 Task: In the  document email Apply all border to the tabe with  'with box; Style line and width 1/4 pt 'Select Header and apply  'Italics' Select the text and align it to the  Left
Action: Mouse moved to (25, 20)
Screenshot: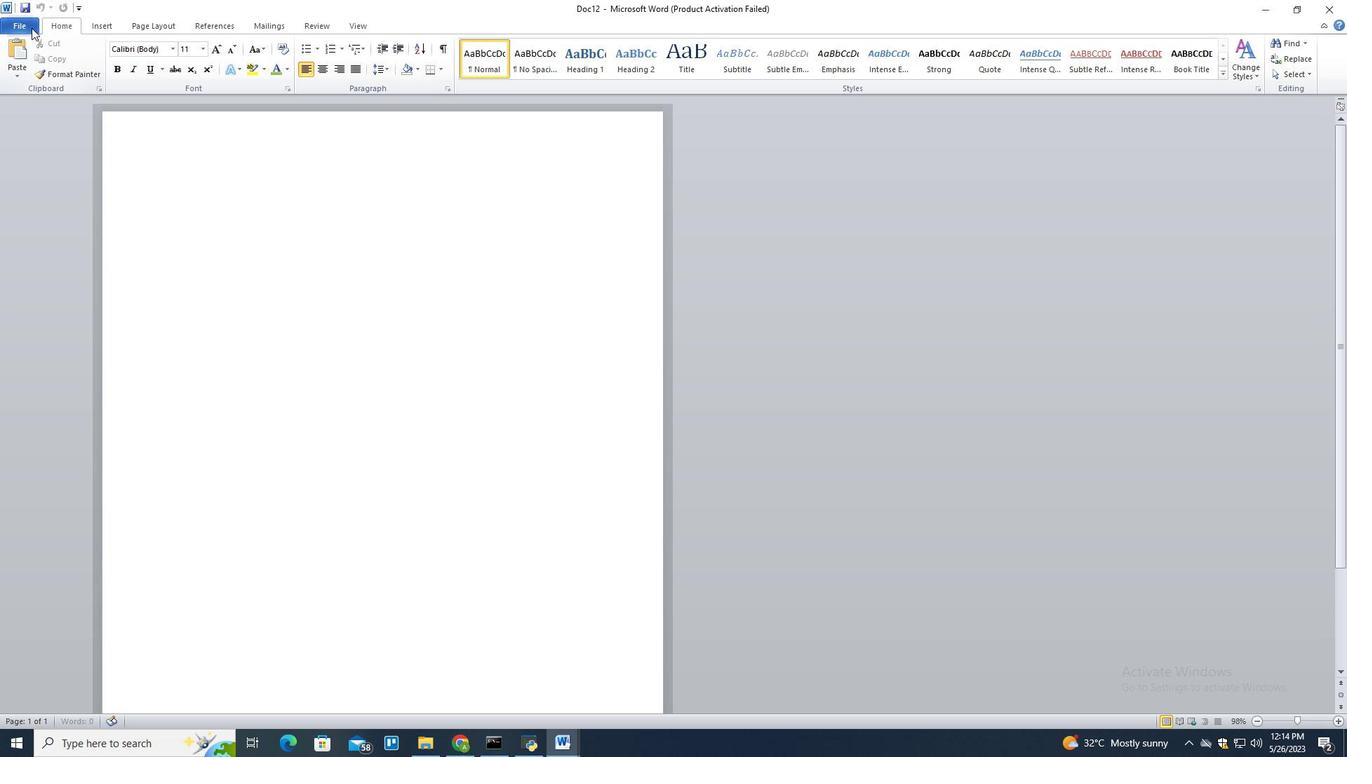 
Action: Mouse pressed left at (25, 20)
Screenshot: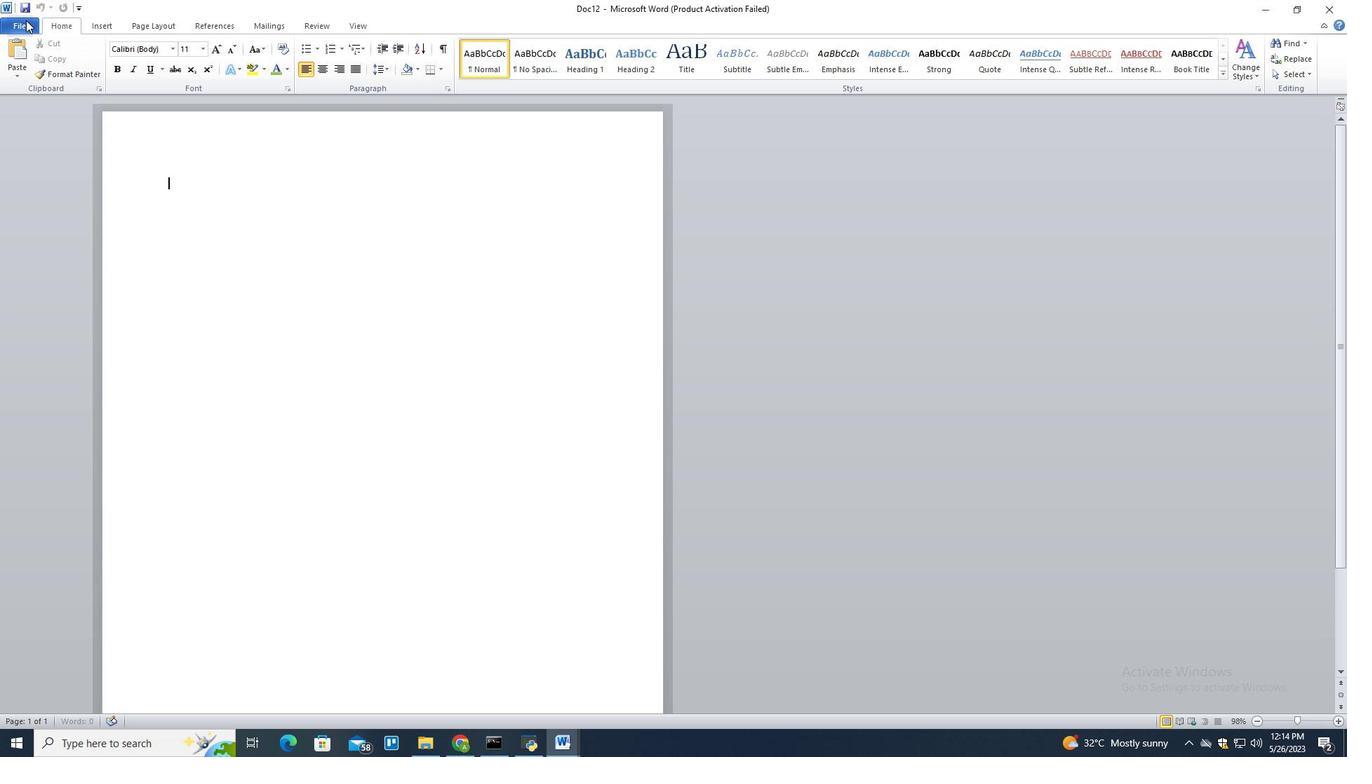 
Action: Mouse moved to (50, 85)
Screenshot: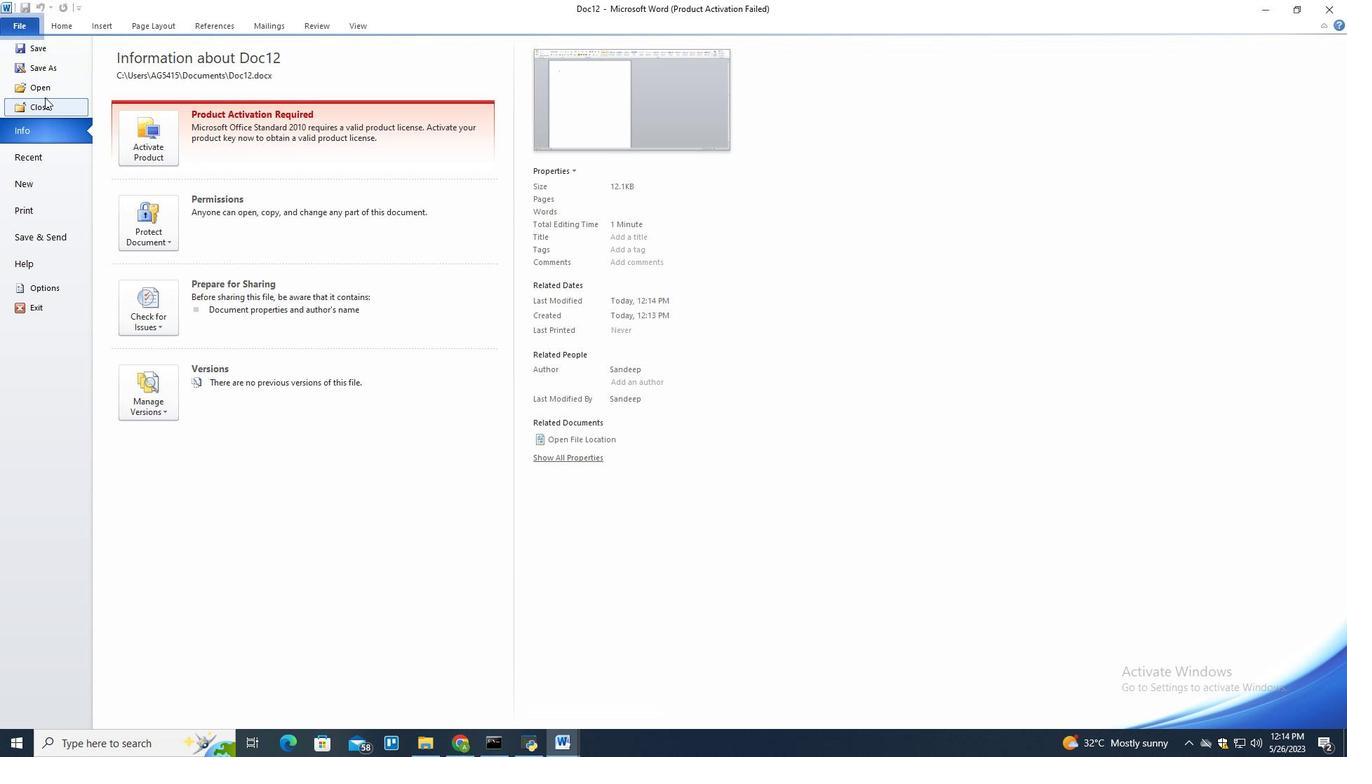 
Action: Mouse pressed left at (50, 85)
Screenshot: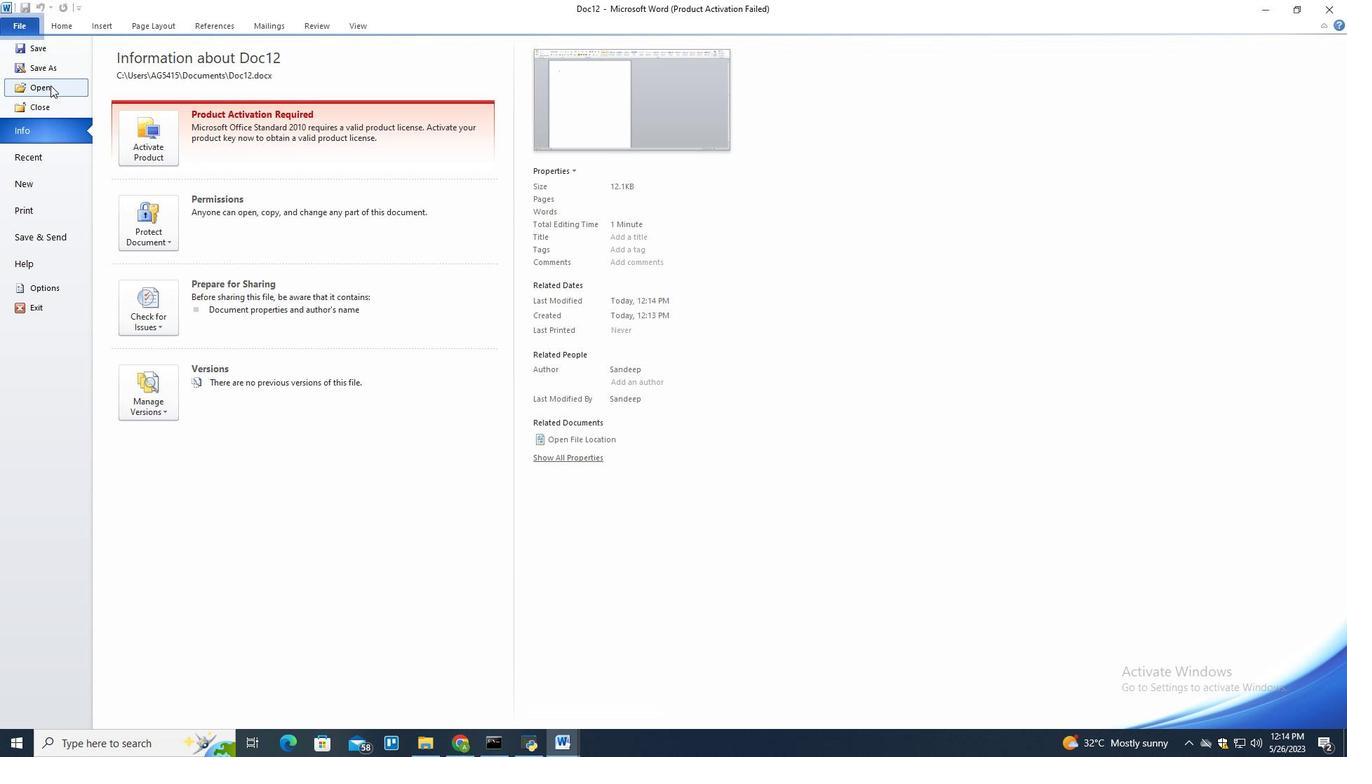 
Action: Mouse moved to (159, 204)
Screenshot: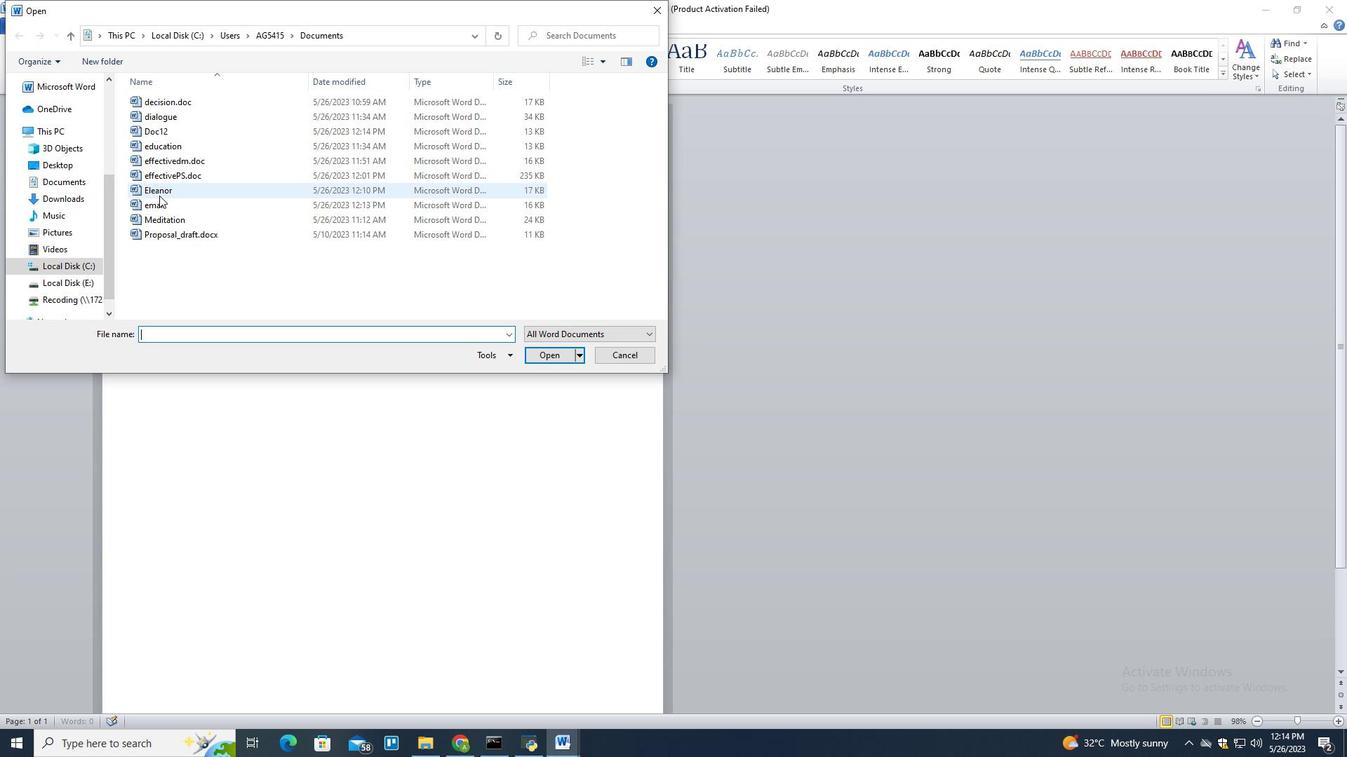 
Action: Mouse pressed left at (159, 204)
Screenshot: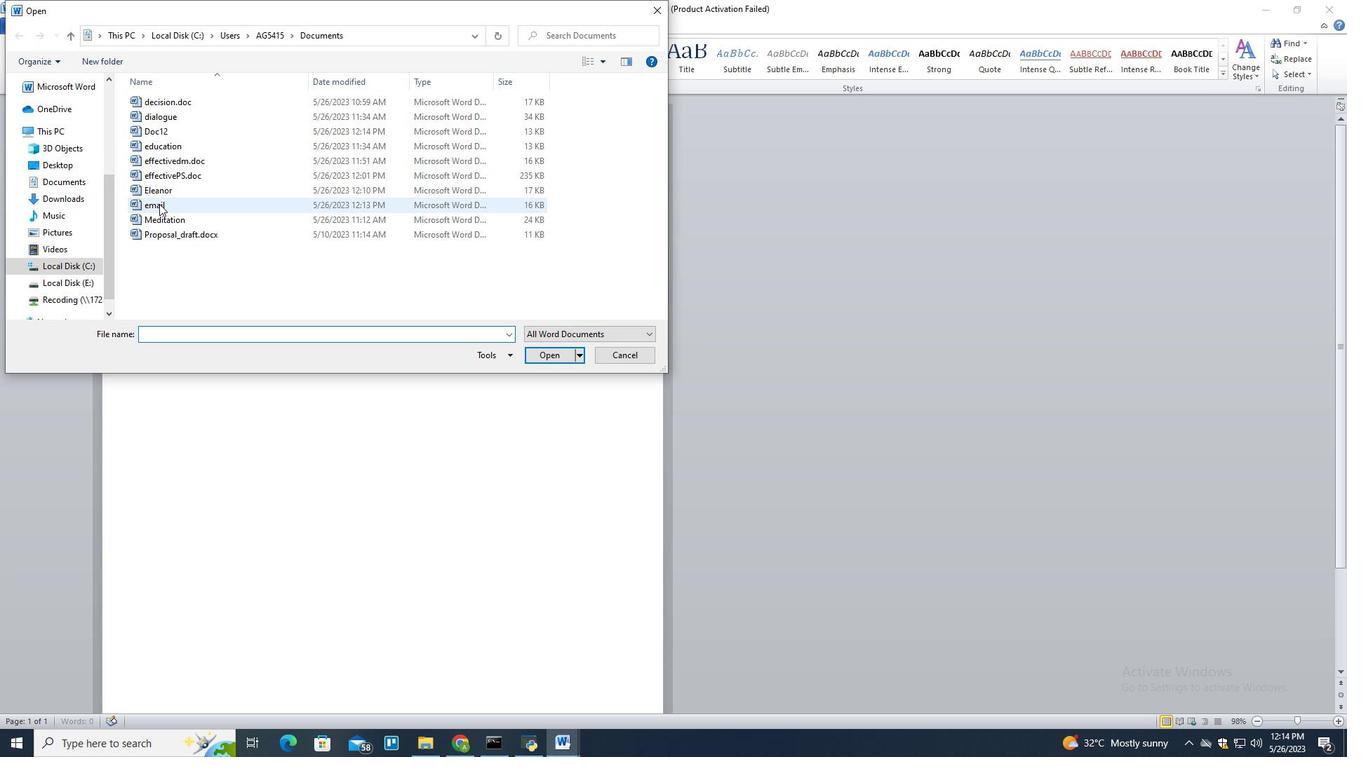 
Action: Mouse moved to (536, 355)
Screenshot: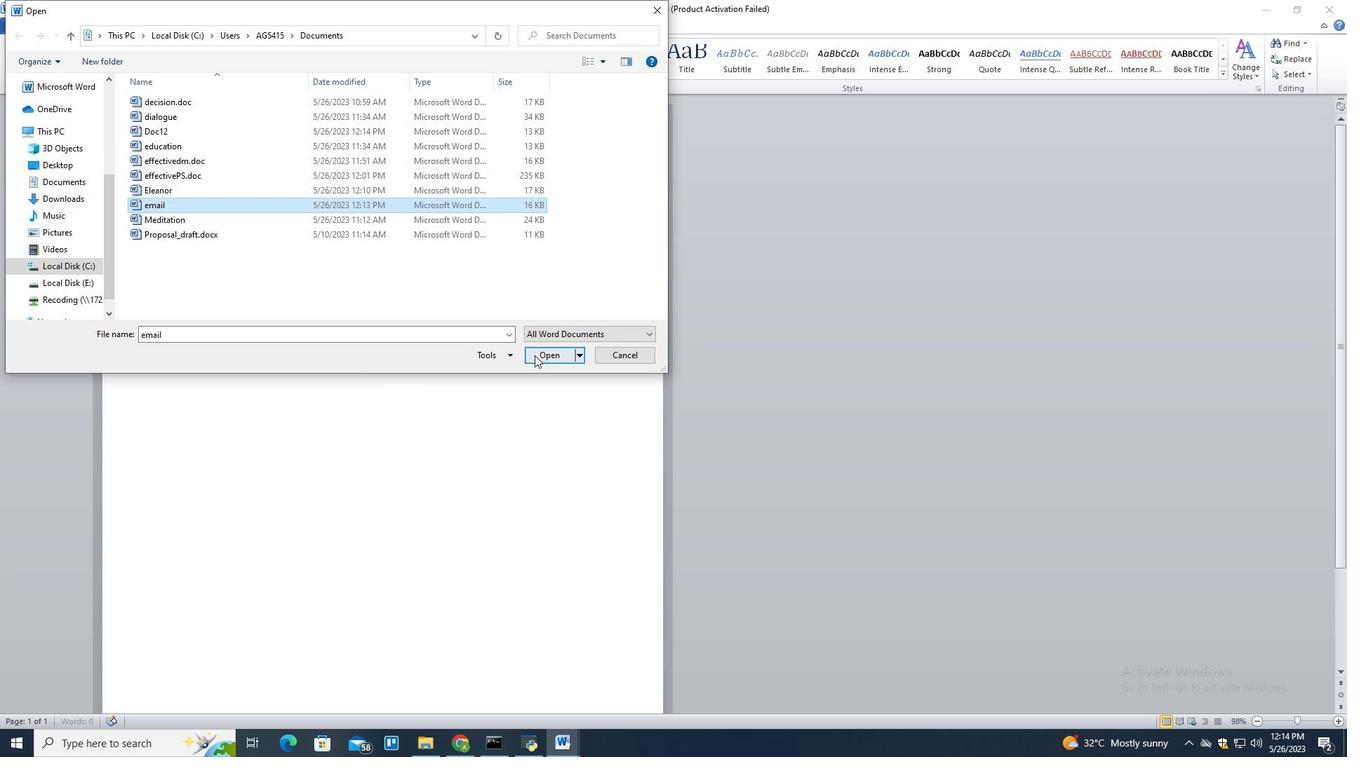 
Action: Mouse pressed left at (536, 355)
Screenshot: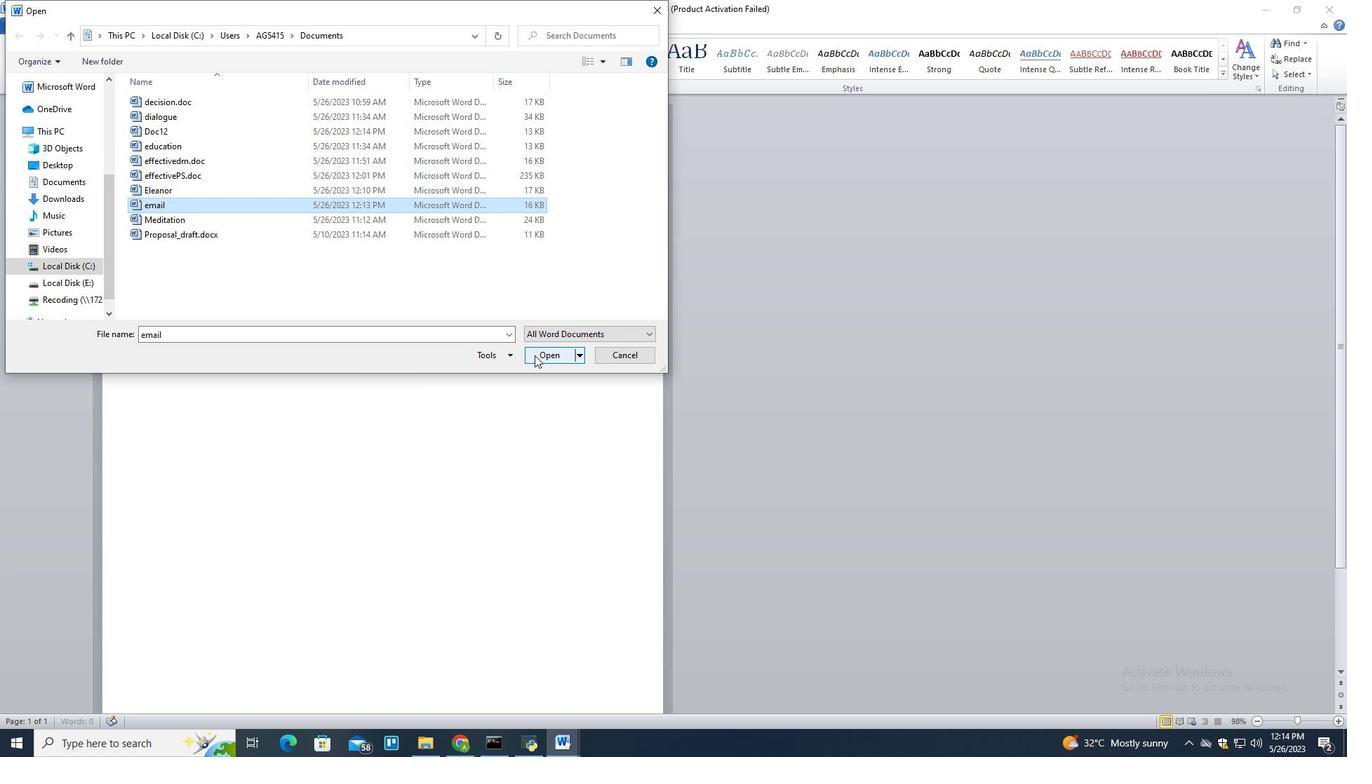 
Action: Mouse moved to (513, 363)
Screenshot: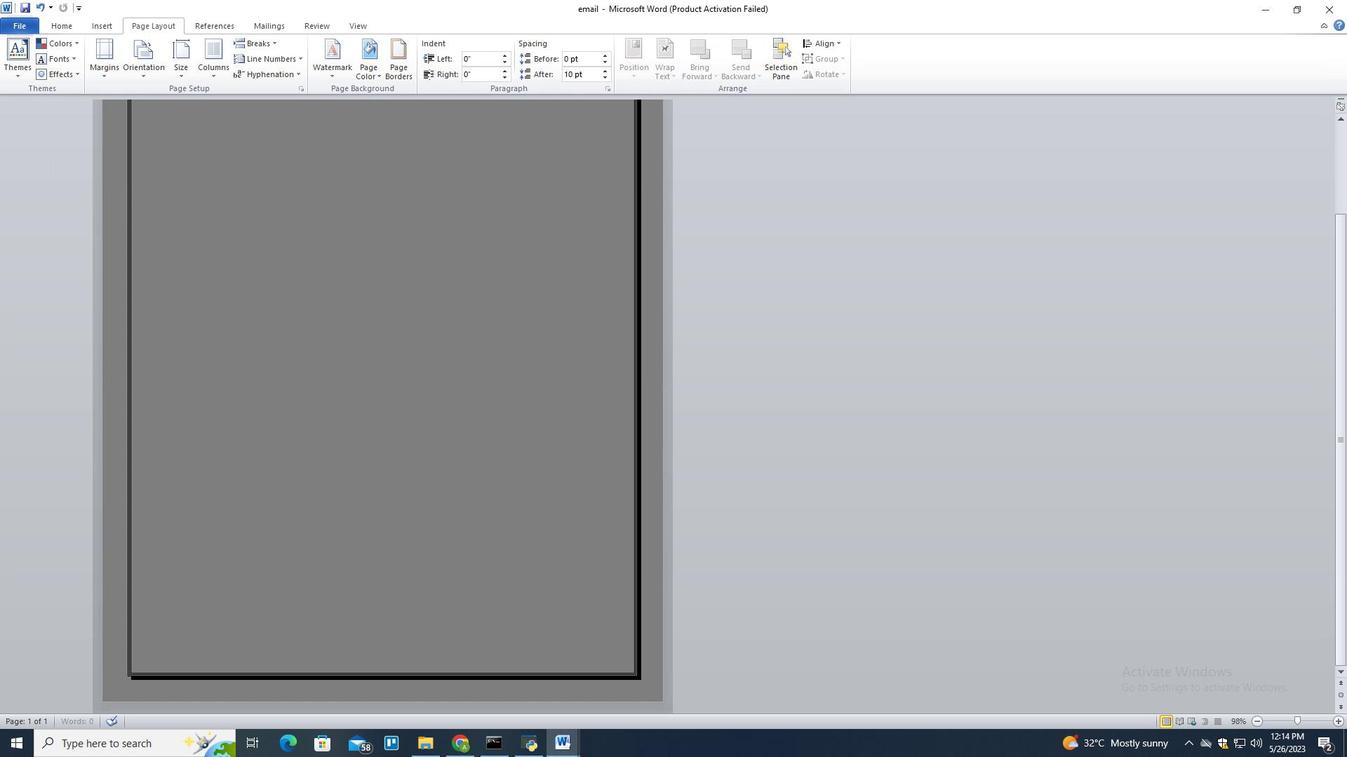 
Action: Mouse scrolled (513, 364) with delta (0, 0)
Screenshot: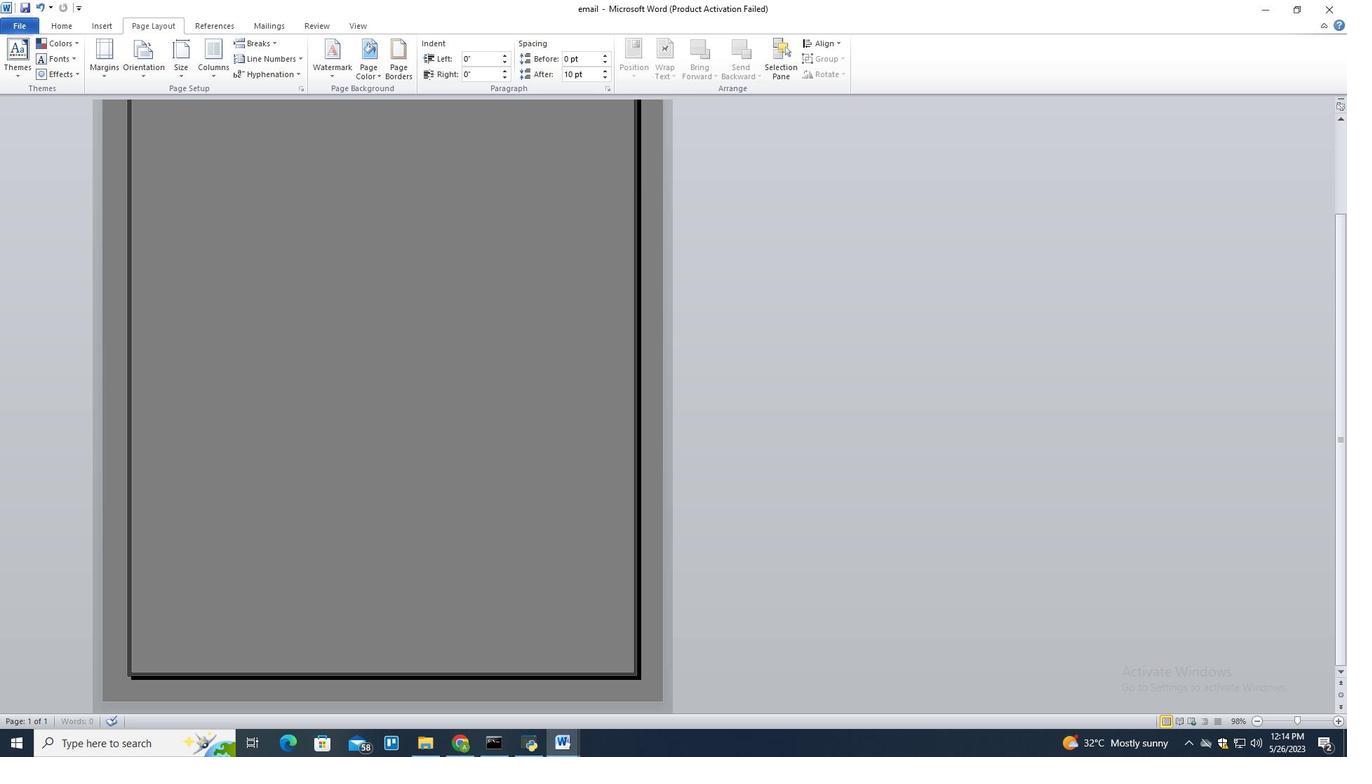 
Action: Mouse scrolled (513, 364) with delta (0, 0)
Screenshot: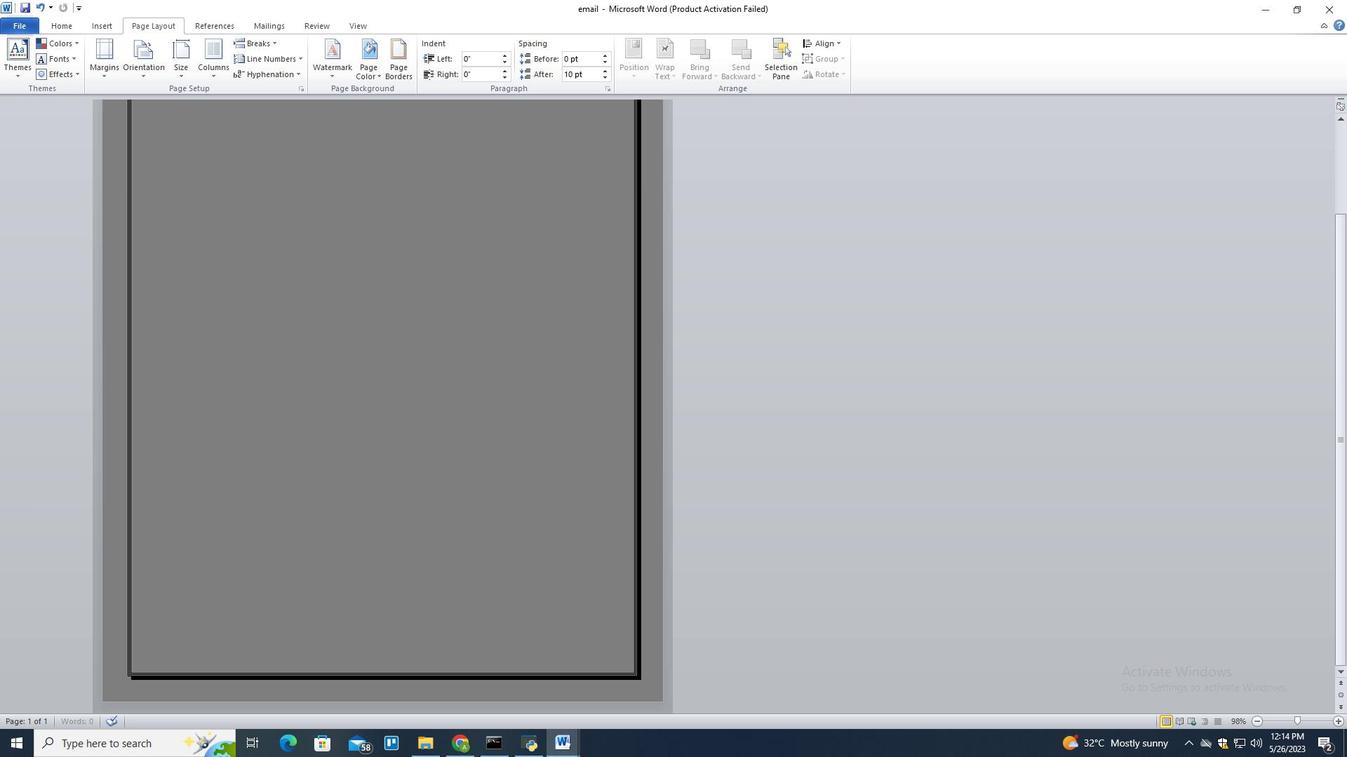 
Action: Mouse scrolled (513, 364) with delta (0, 0)
Screenshot: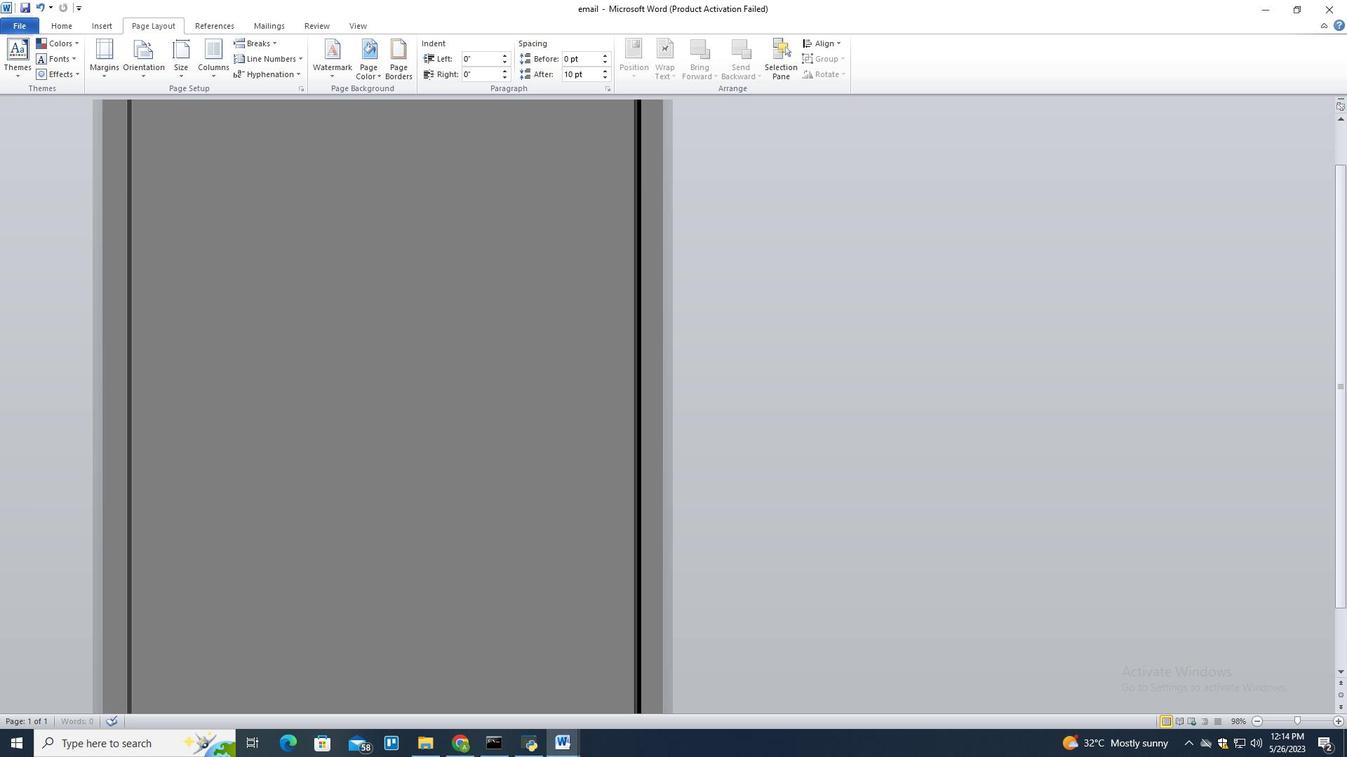 
Action: Mouse scrolled (513, 364) with delta (0, 0)
Screenshot: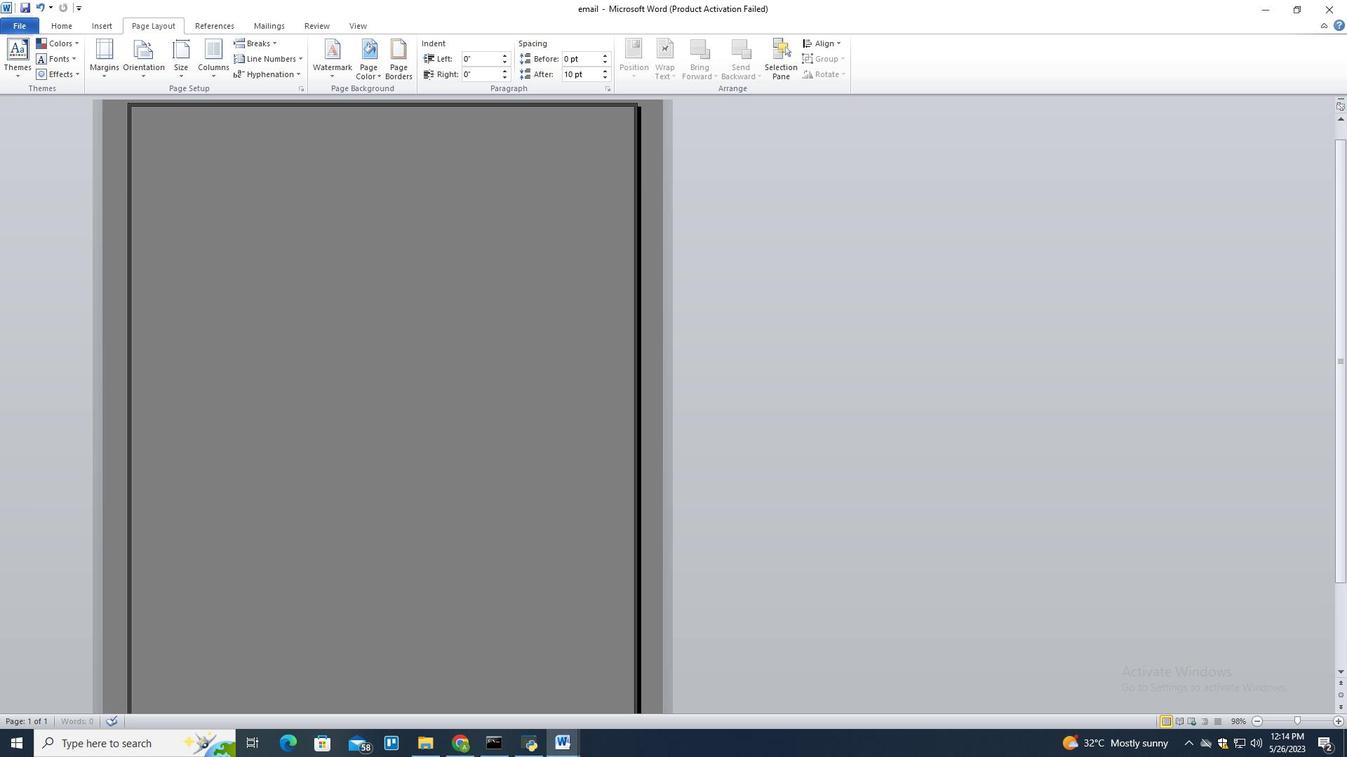 
Action: Mouse scrolled (513, 364) with delta (0, 0)
Screenshot: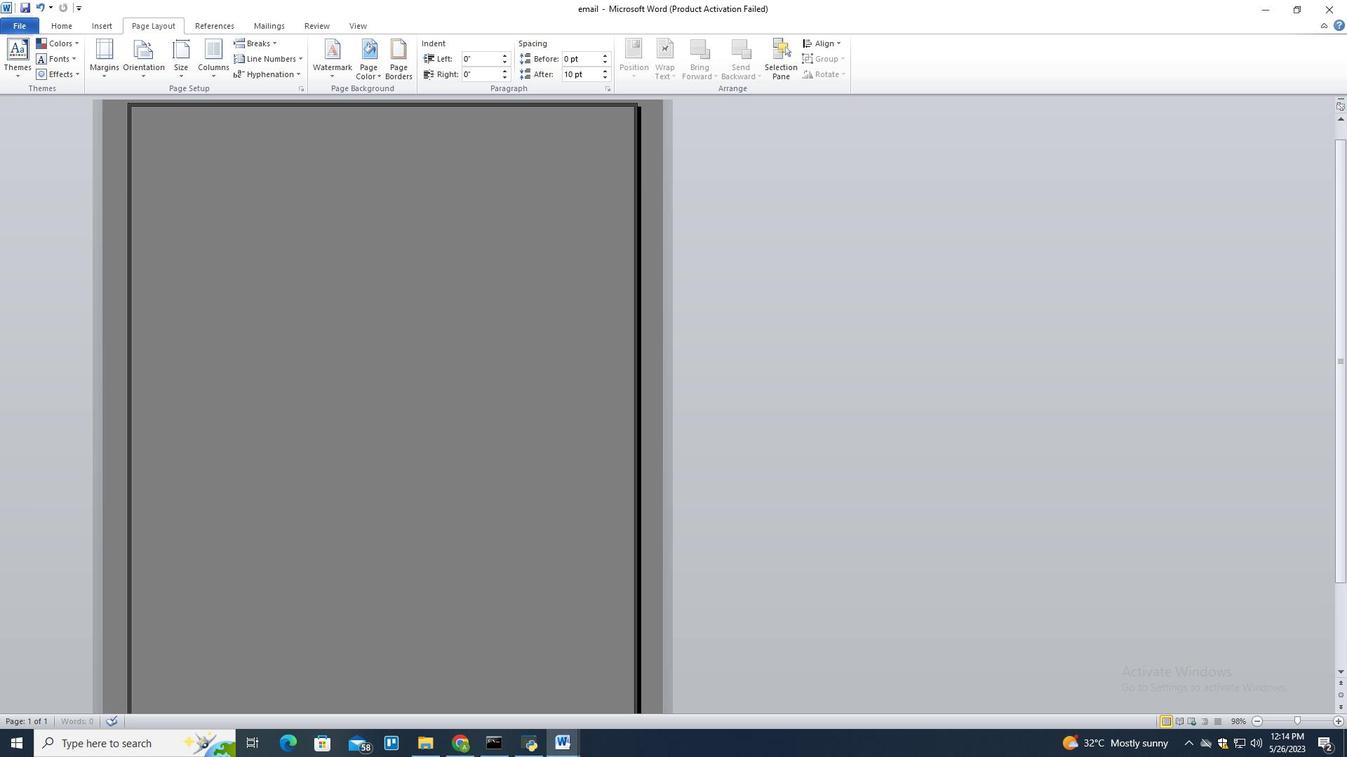 
Action: Mouse scrolled (513, 364) with delta (0, 0)
Screenshot: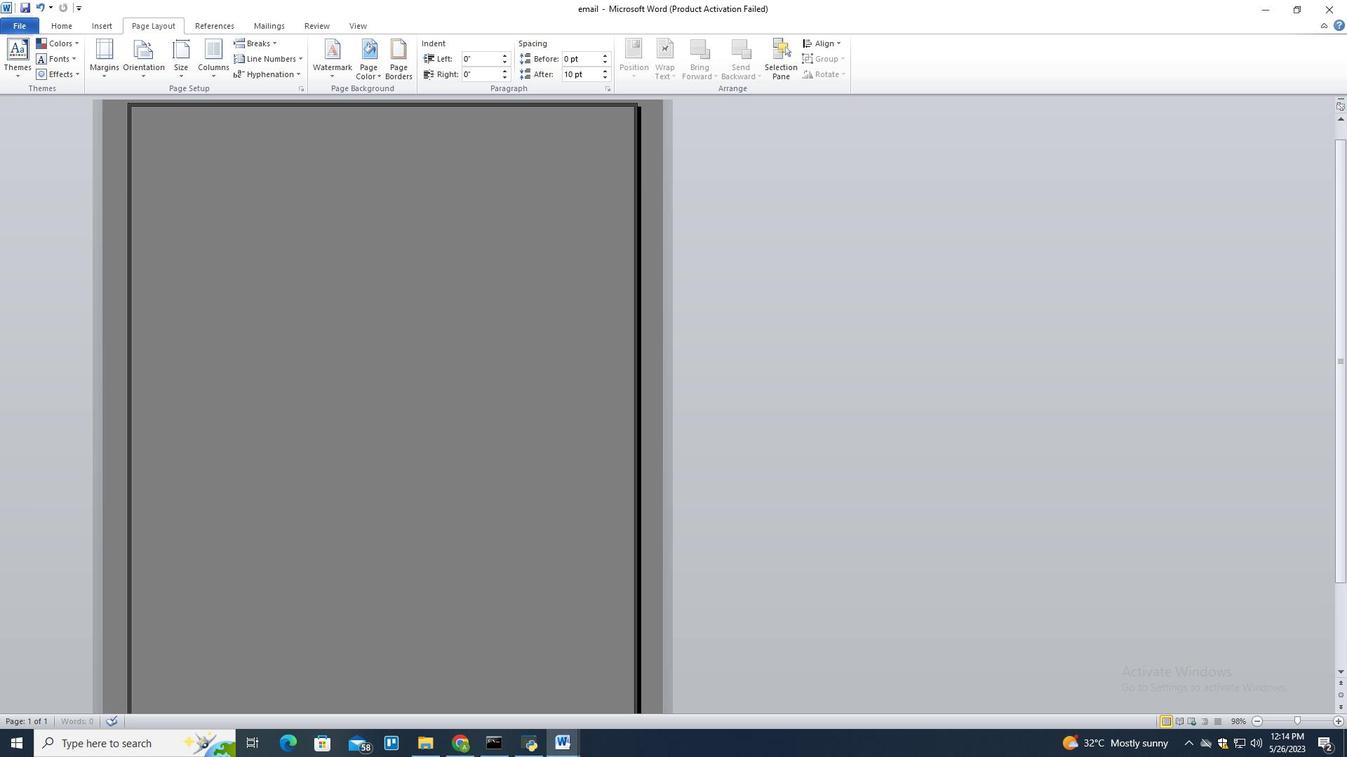 
Action: Mouse scrolled (513, 364) with delta (0, 0)
Screenshot: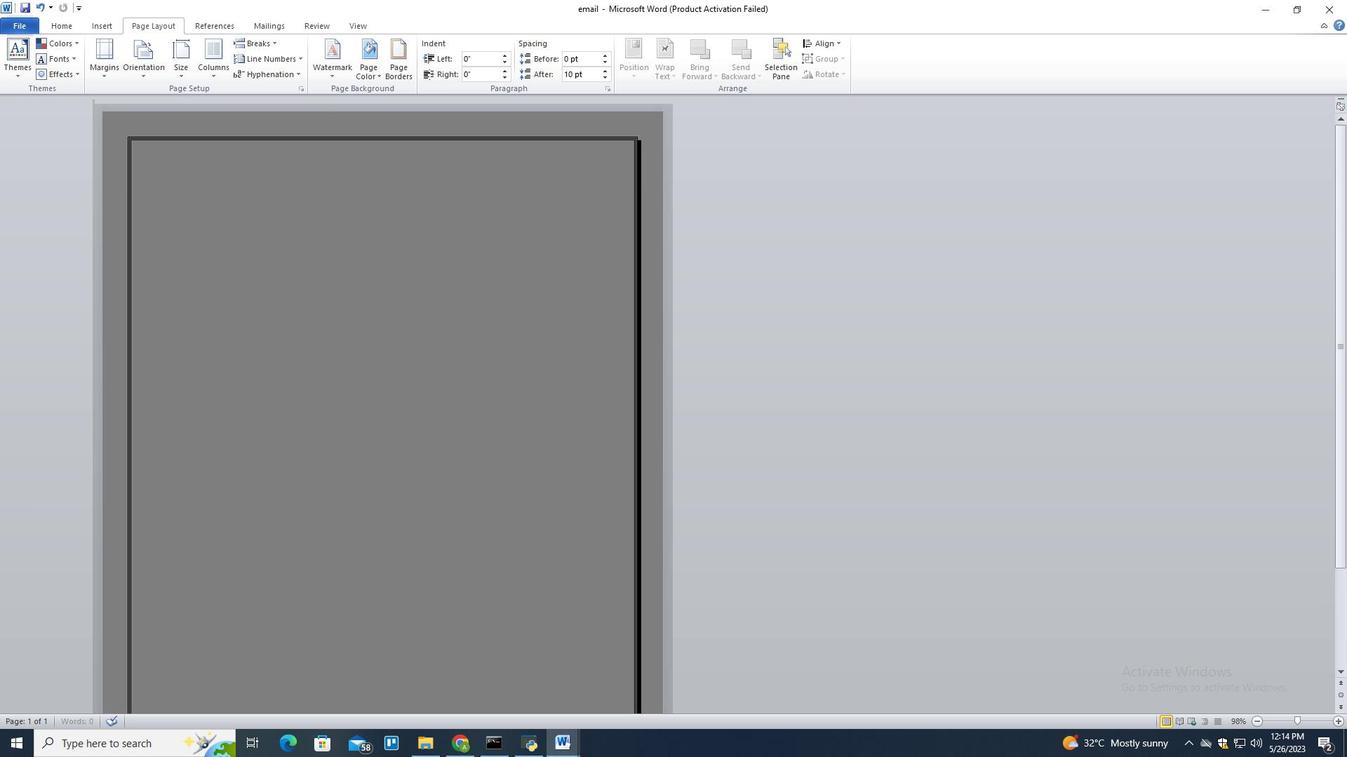 
Action: Mouse moved to (409, 236)
Screenshot: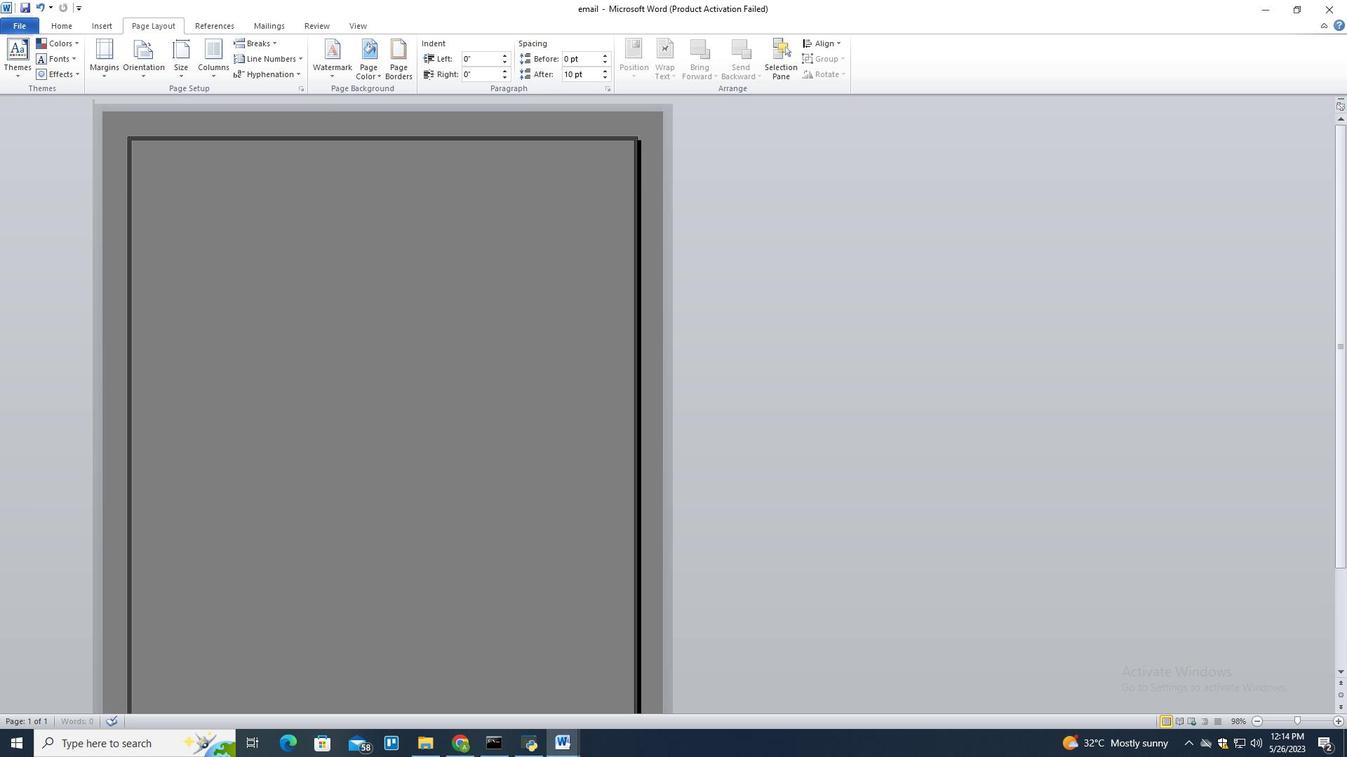 
Action: Mouse scrolled (409, 235) with delta (0, 0)
Screenshot: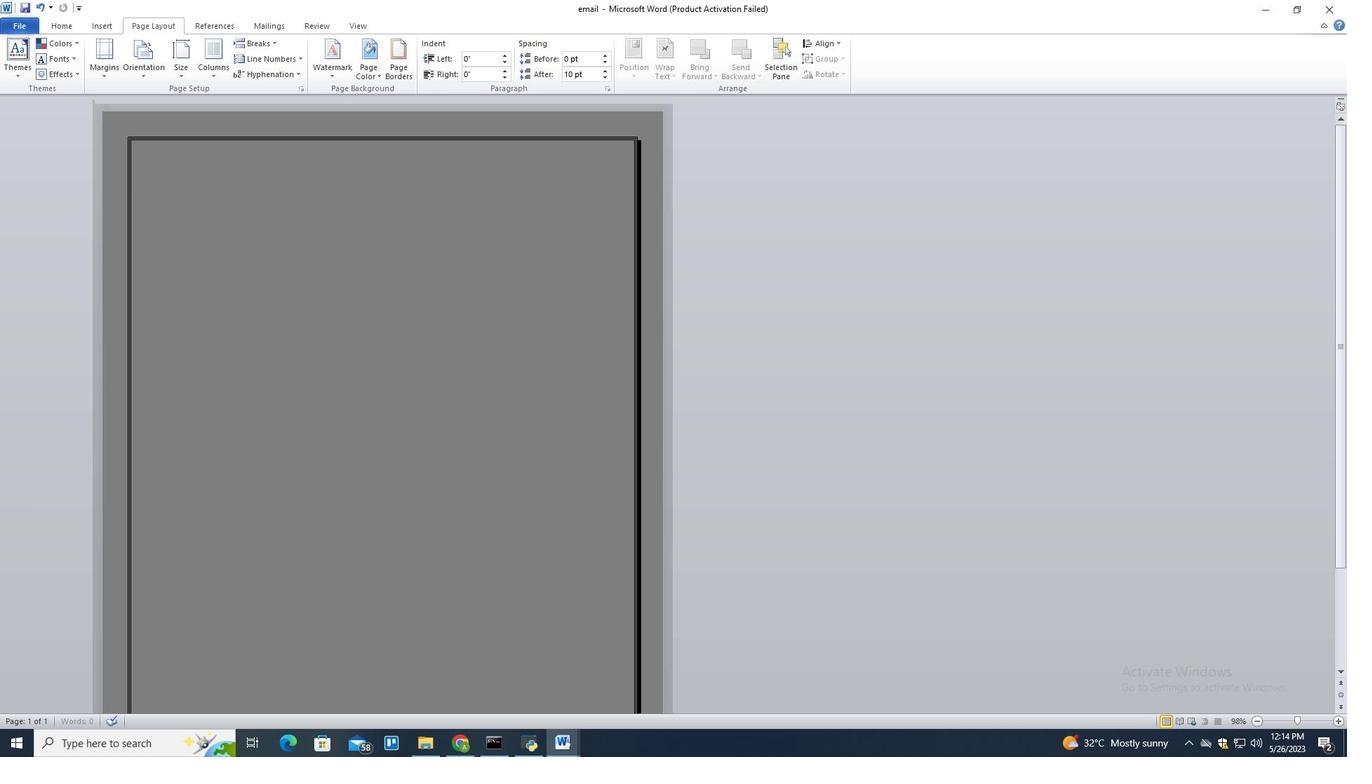 
Action: Mouse moved to (397, 320)
Screenshot: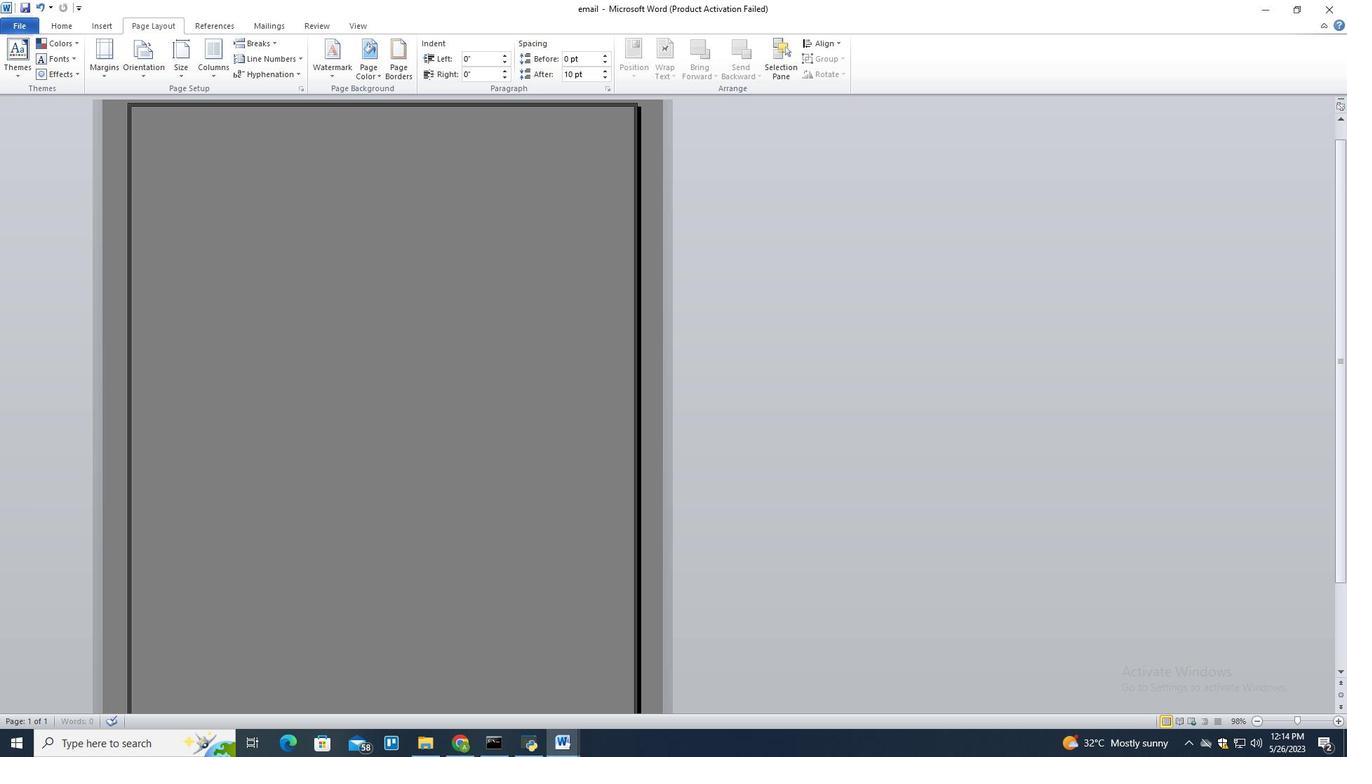 
Action: Mouse scrolled (397, 319) with delta (0, 0)
Screenshot: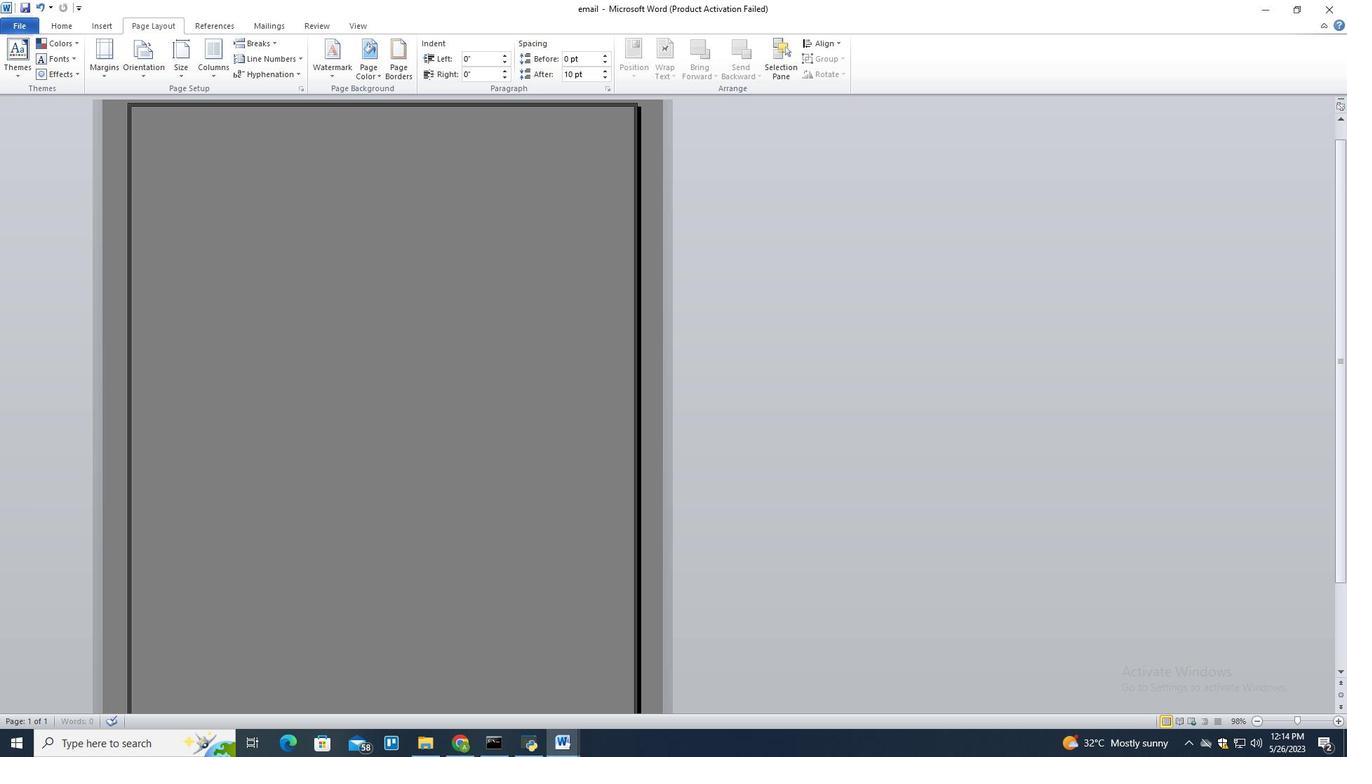 
Action: Mouse moved to (341, 341)
Screenshot: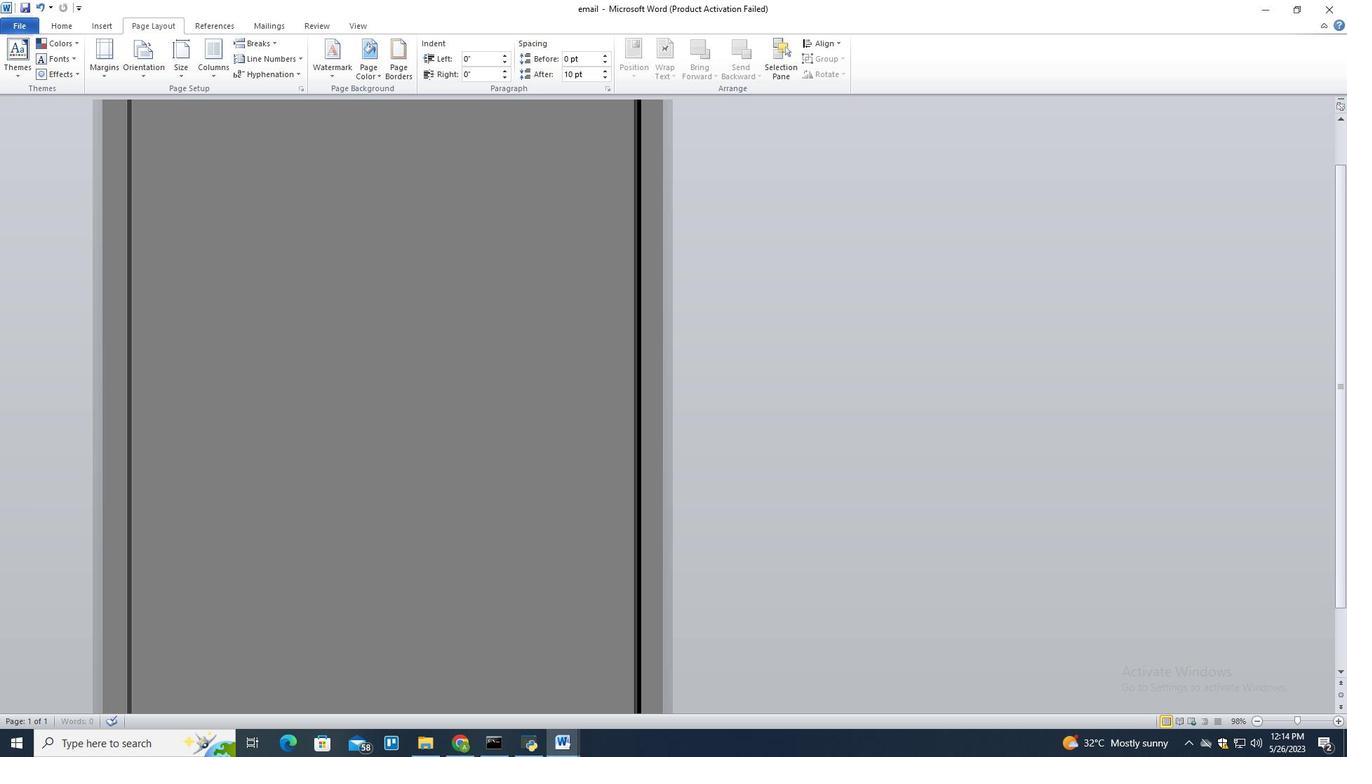 
Action: Mouse scrolled (341, 341) with delta (0, 0)
Screenshot: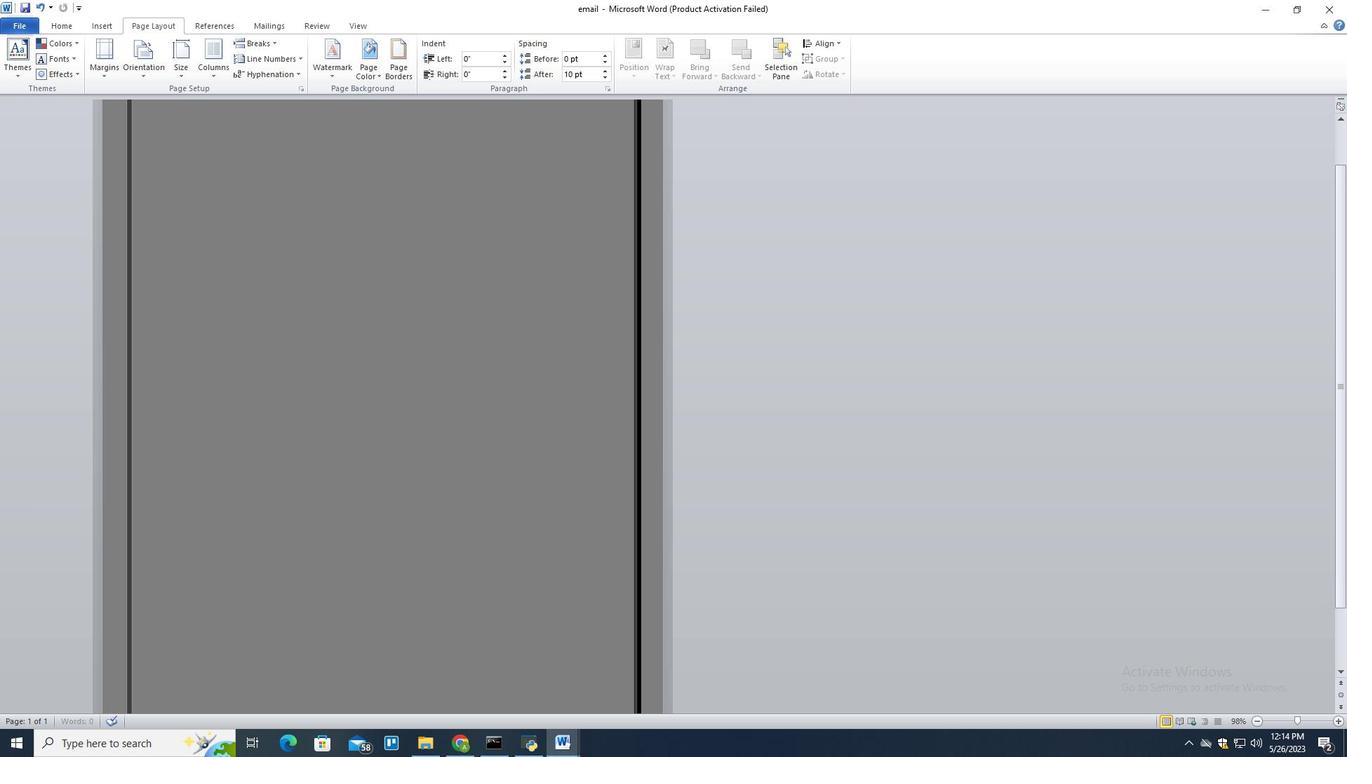 
Action: Mouse moved to (340, 341)
Screenshot: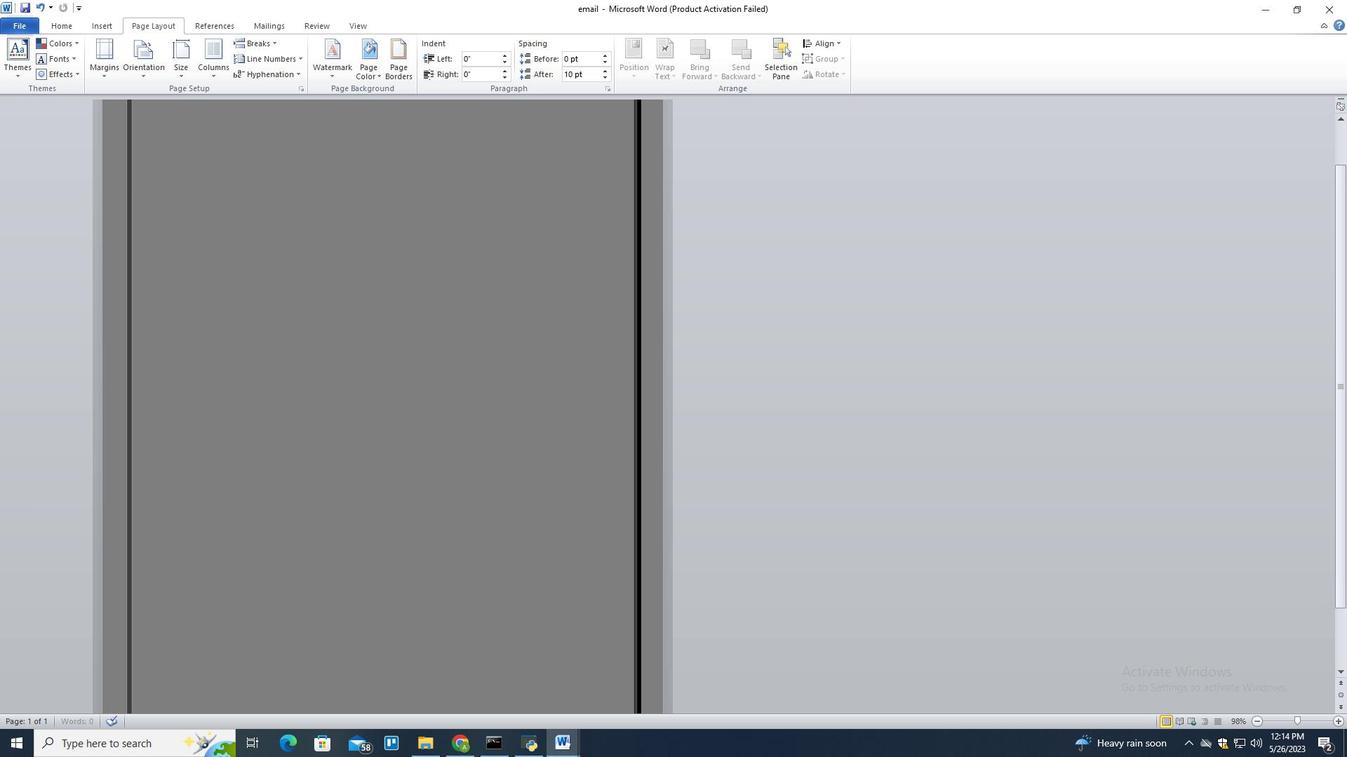 
Action: Mouse scrolled (340, 342) with delta (0, 0)
Screenshot: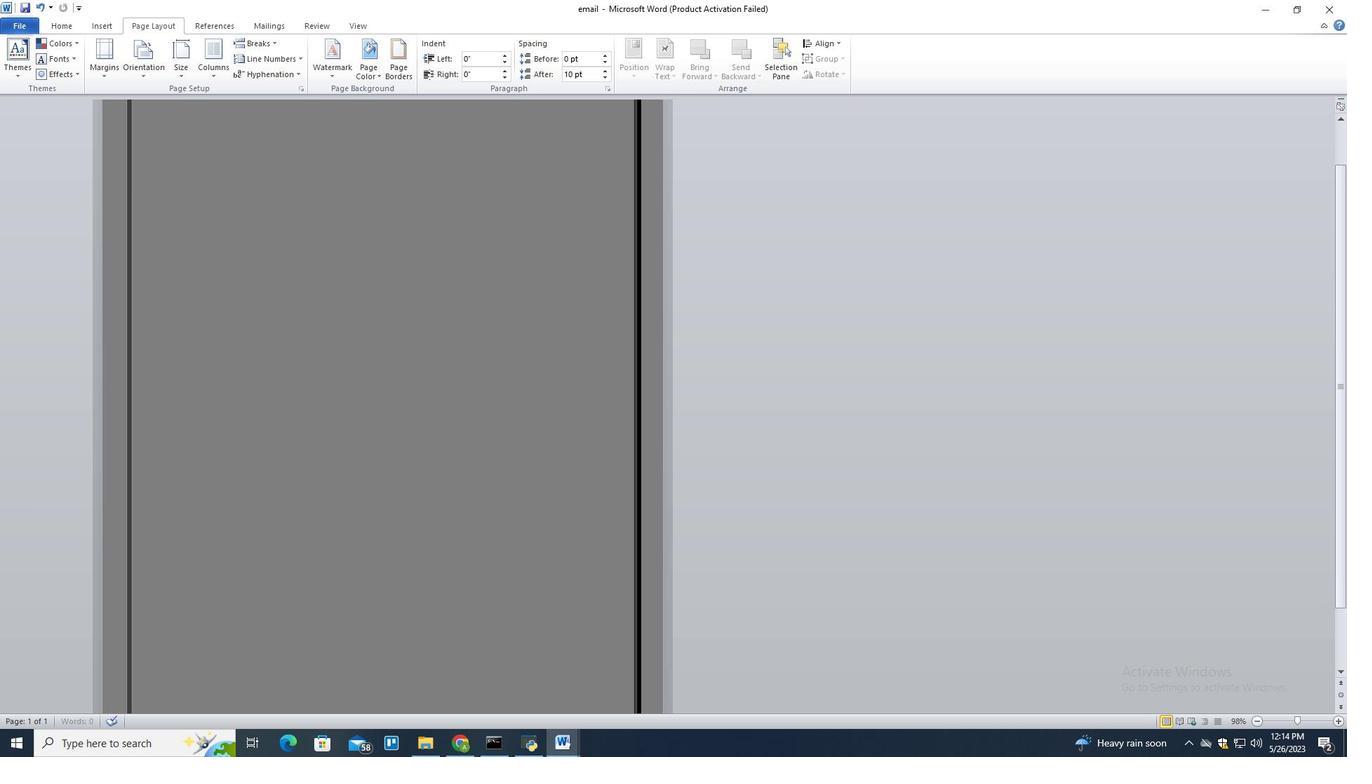 
Action: Mouse scrolled (340, 342) with delta (0, 0)
Screenshot: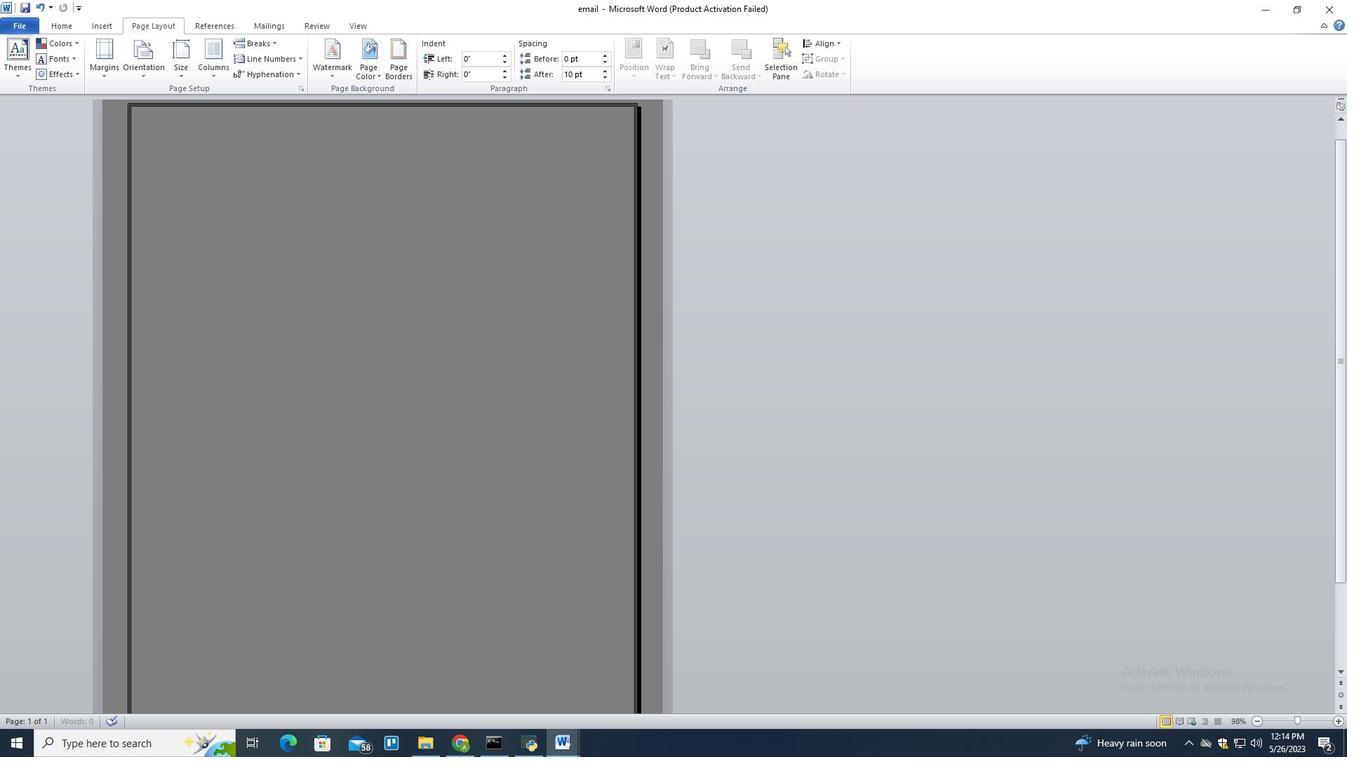 
Action: Mouse moved to (564, 286)
Screenshot: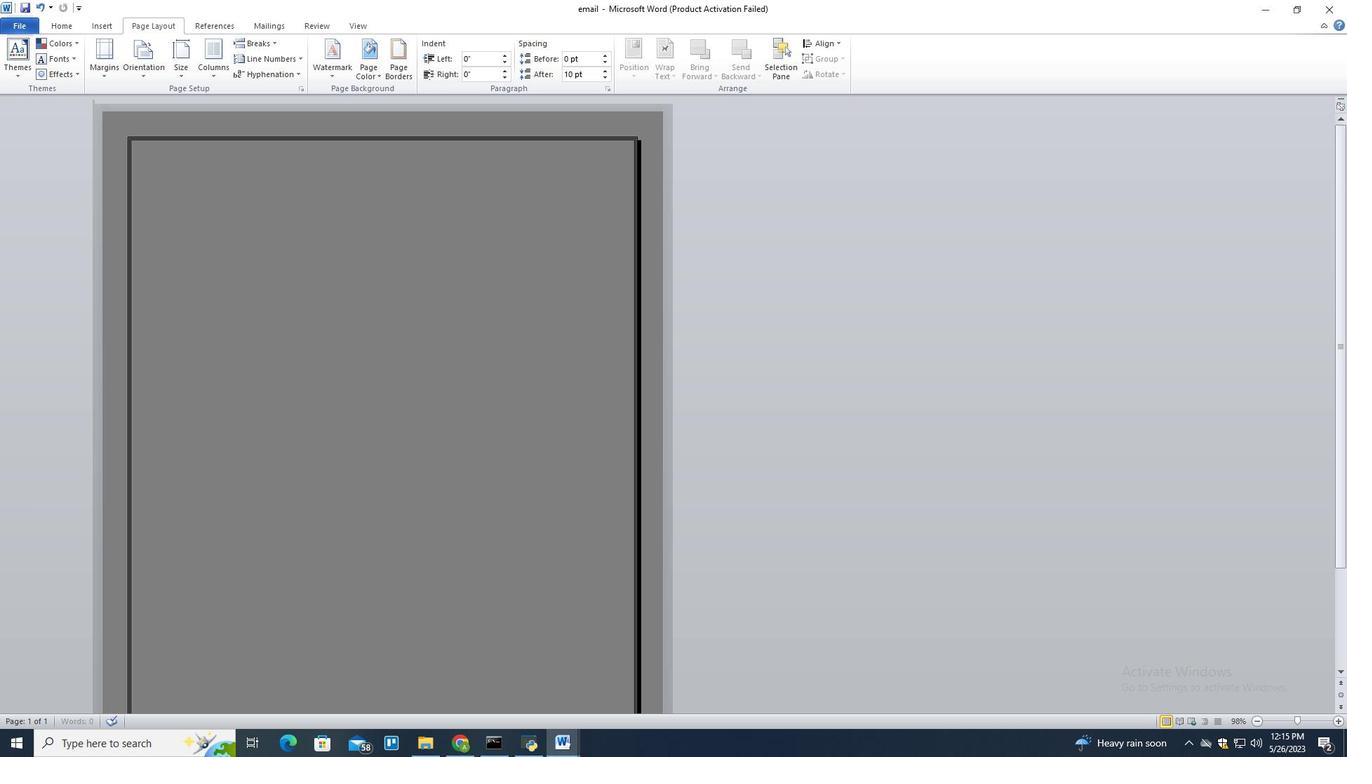 
Action: Mouse scrolled (564, 285) with delta (0, 0)
Screenshot: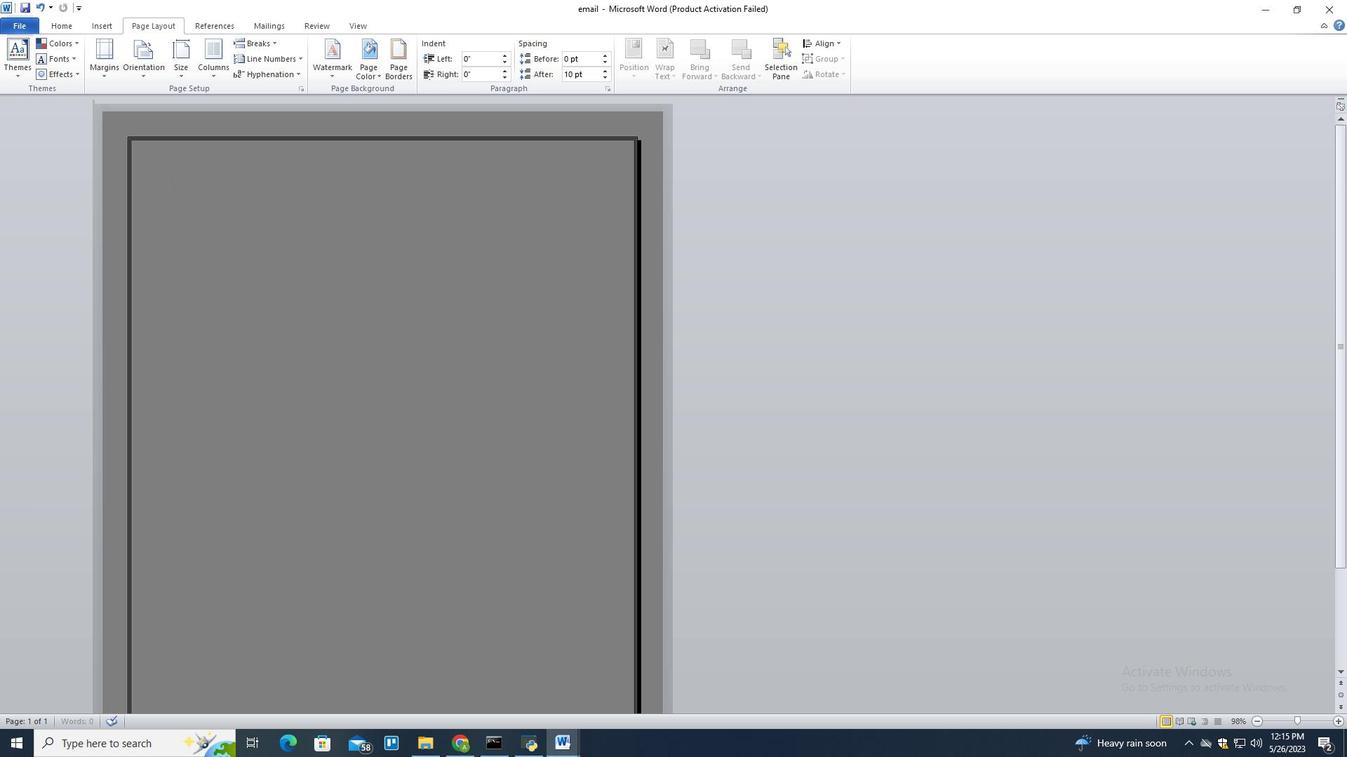 
Action: Mouse scrolled (564, 285) with delta (0, 0)
Screenshot: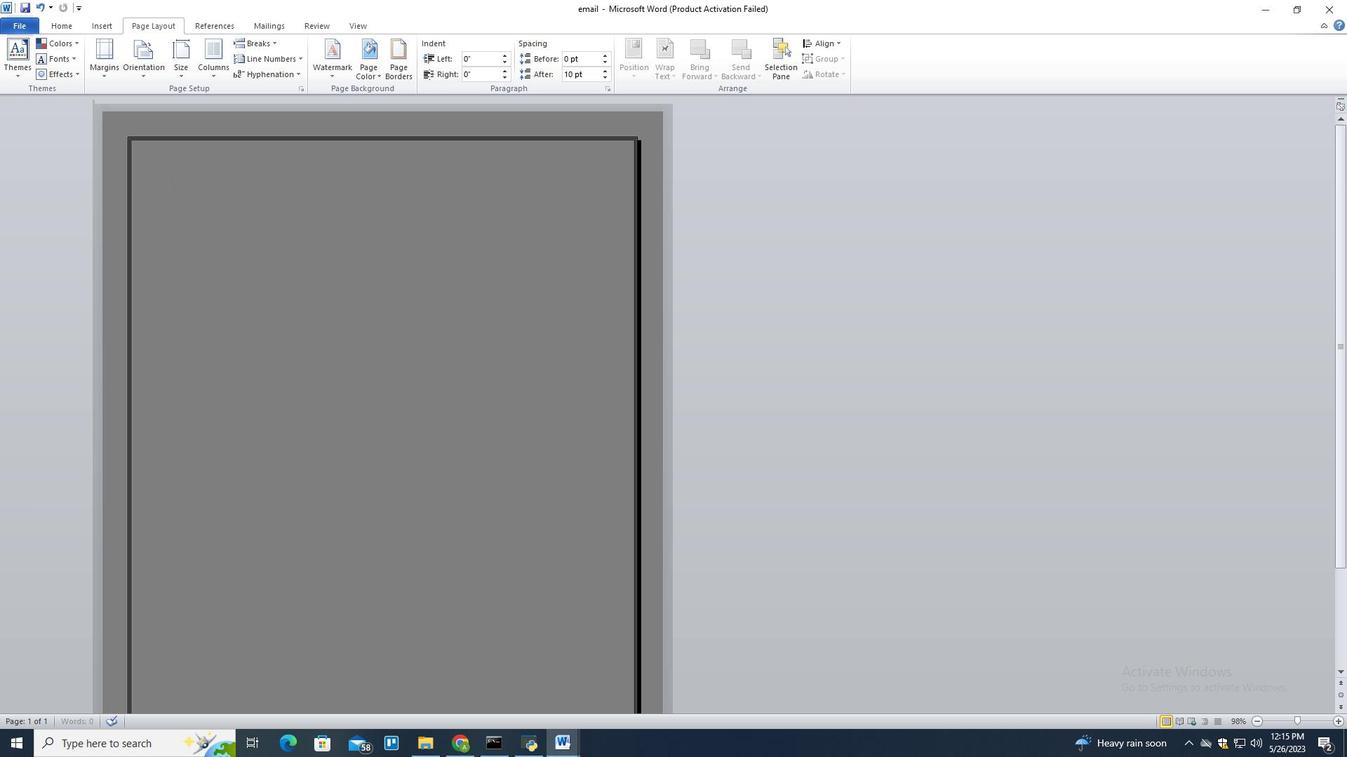 
Action: Mouse moved to (472, 286)
Screenshot: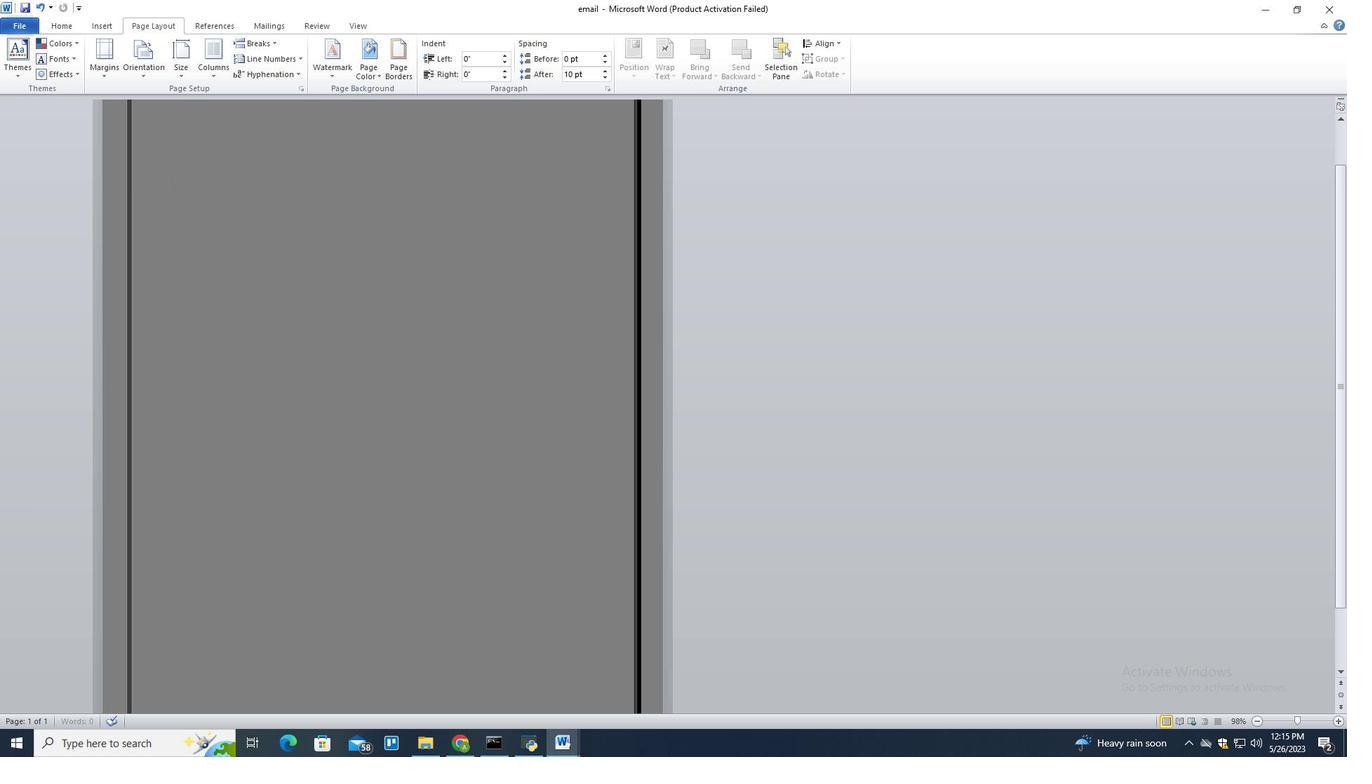 
Action: Mouse scrolled (472, 287) with delta (0, 0)
Screenshot: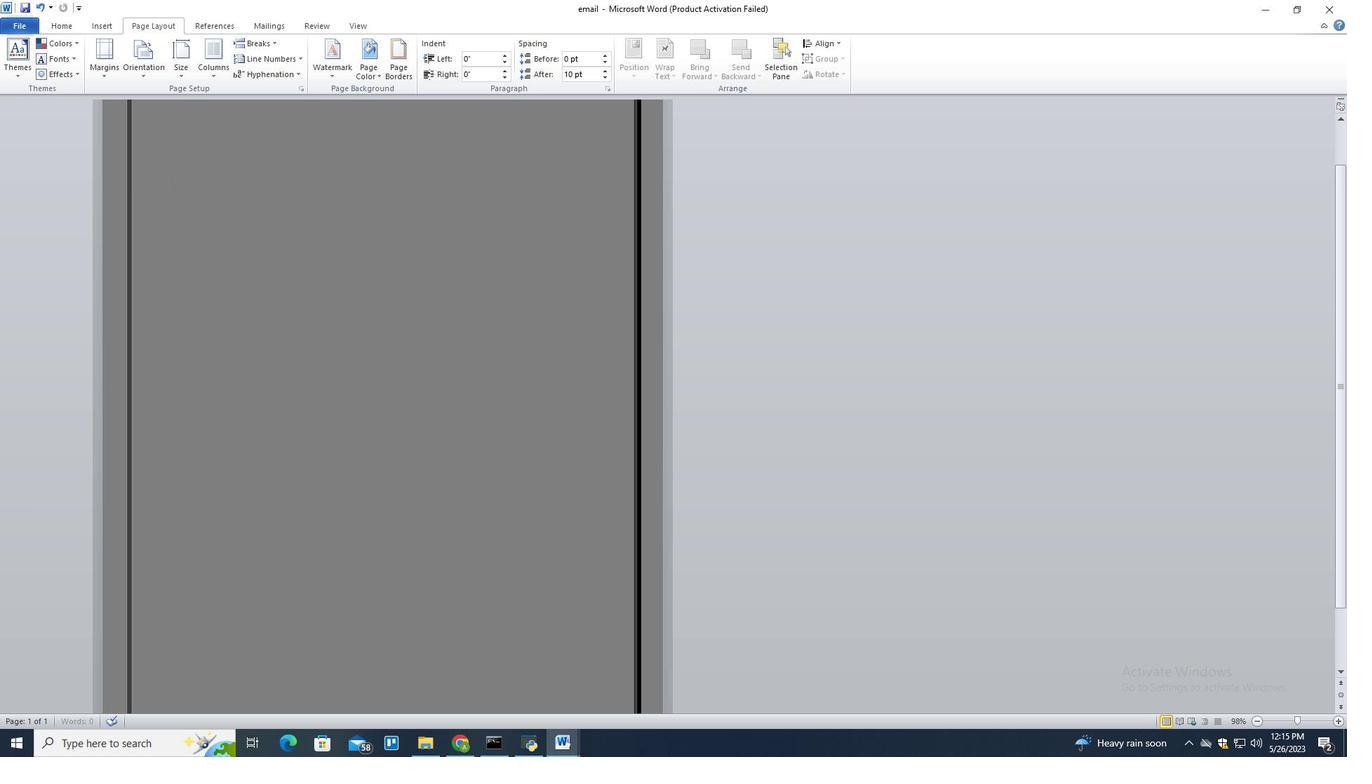 
Action: Mouse moved to (473, 284)
Screenshot: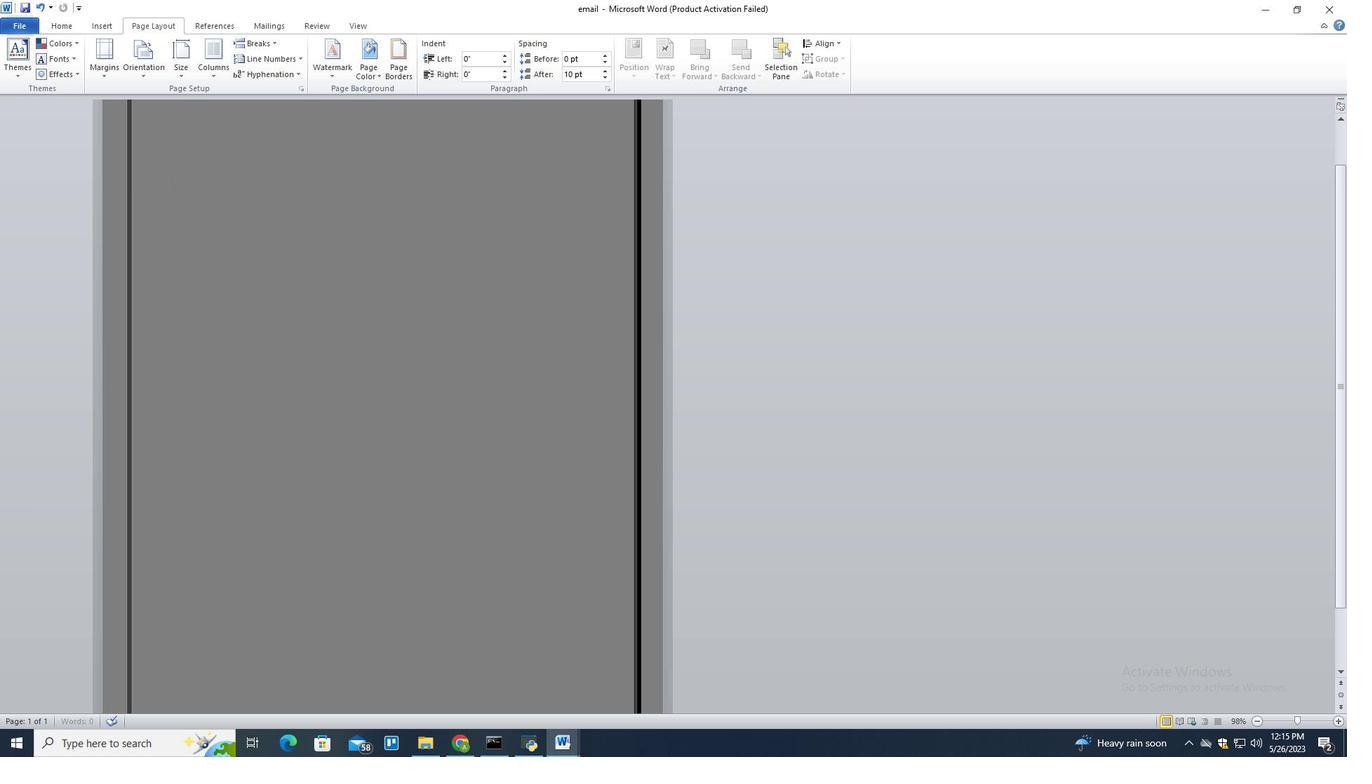 
Action: Mouse scrolled (473, 285) with delta (0, 0)
Screenshot: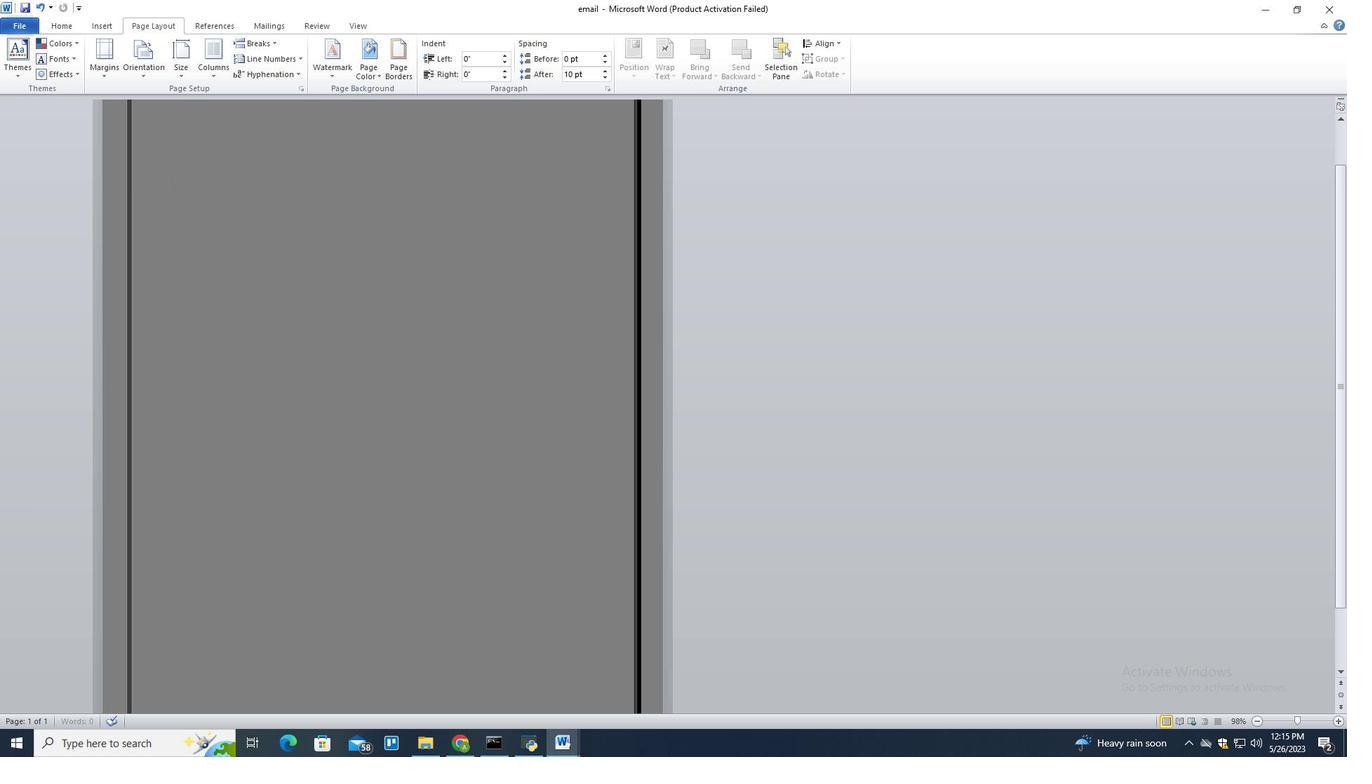
Action: Mouse moved to (480, 278)
Screenshot: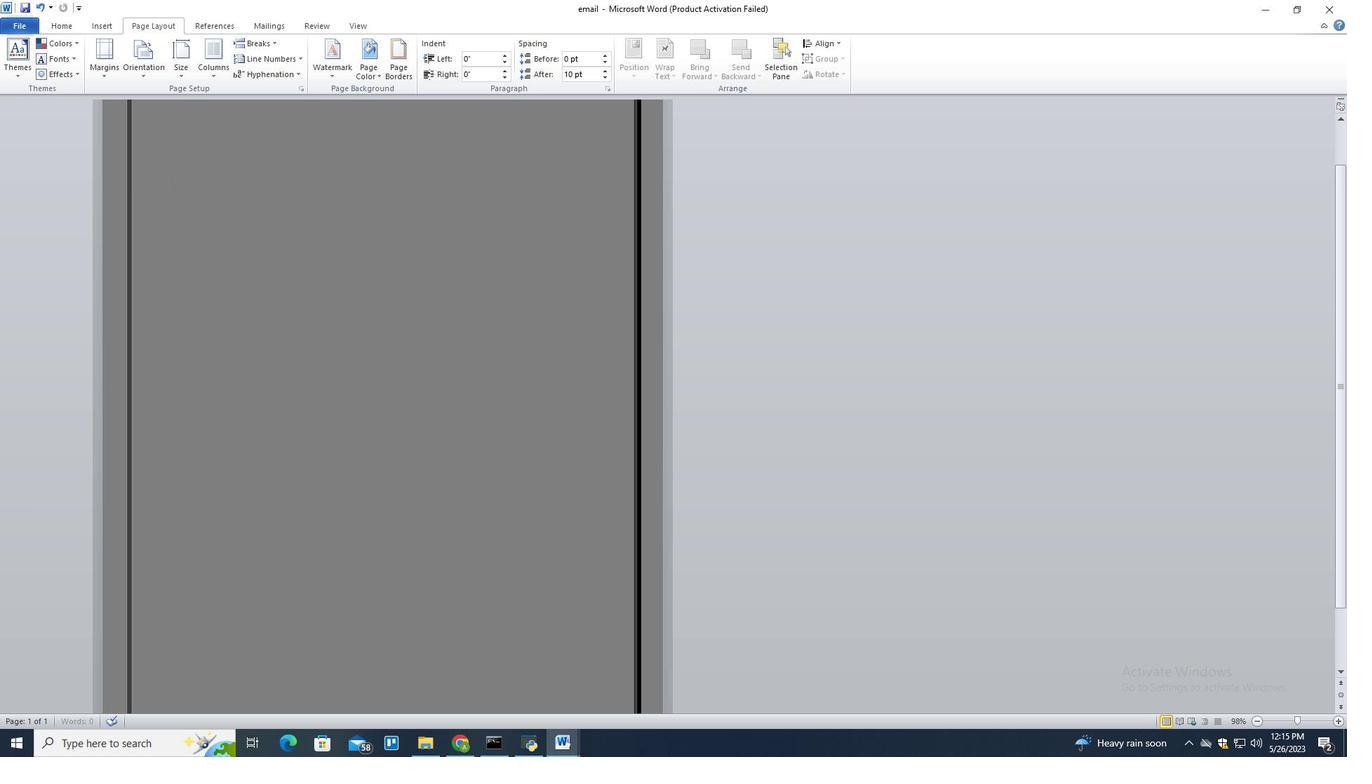 
Action: Mouse scrolled (480, 279) with delta (0, 0)
Screenshot: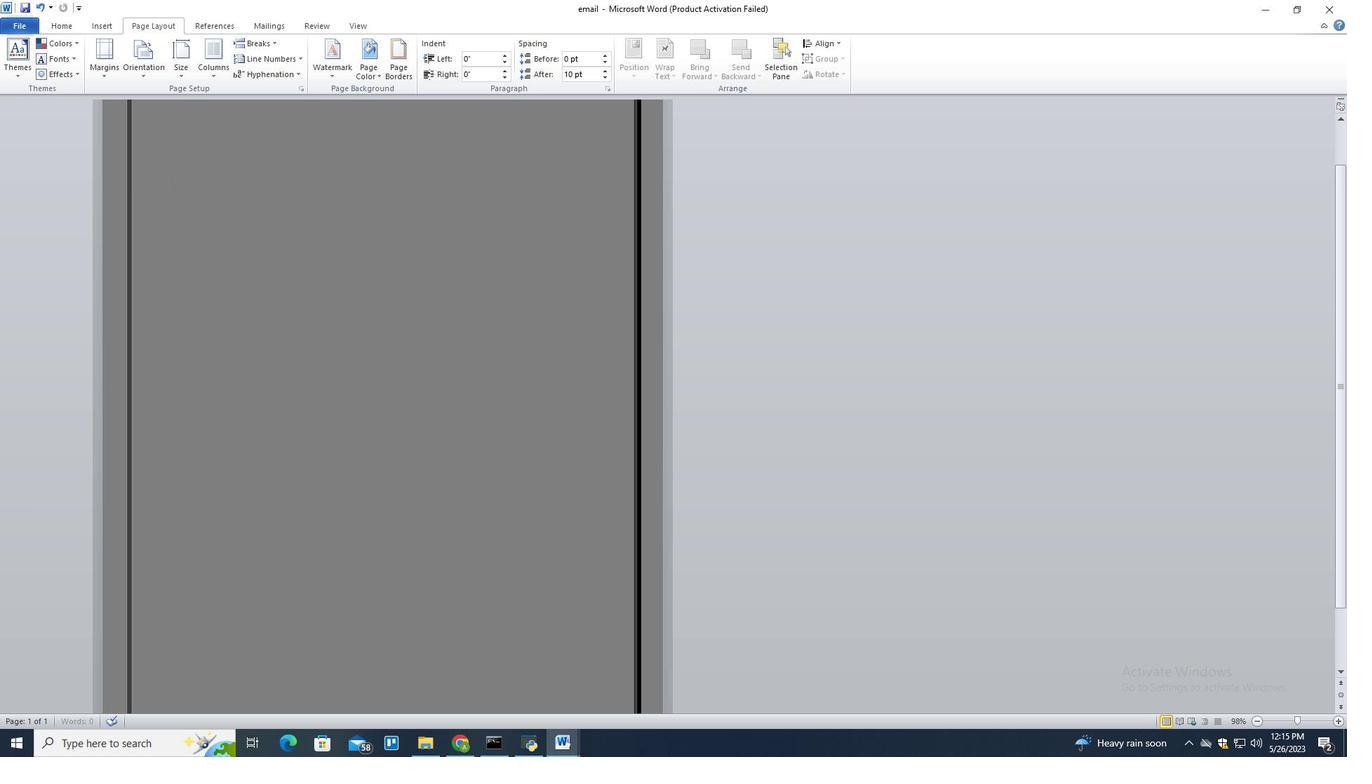 
Action: Mouse moved to (564, 250)
Screenshot: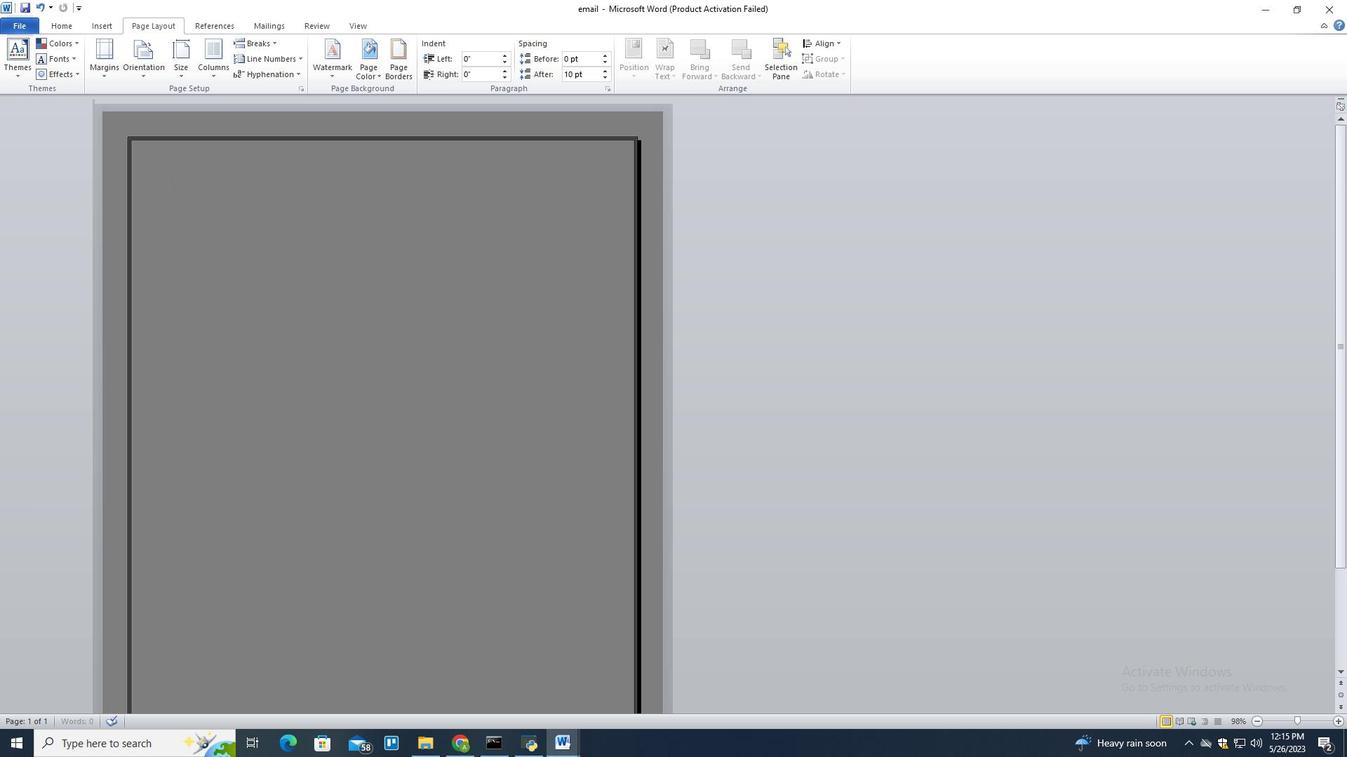 
Action: Mouse scrolled (525, 261) with delta (0, 0)
Screenshot: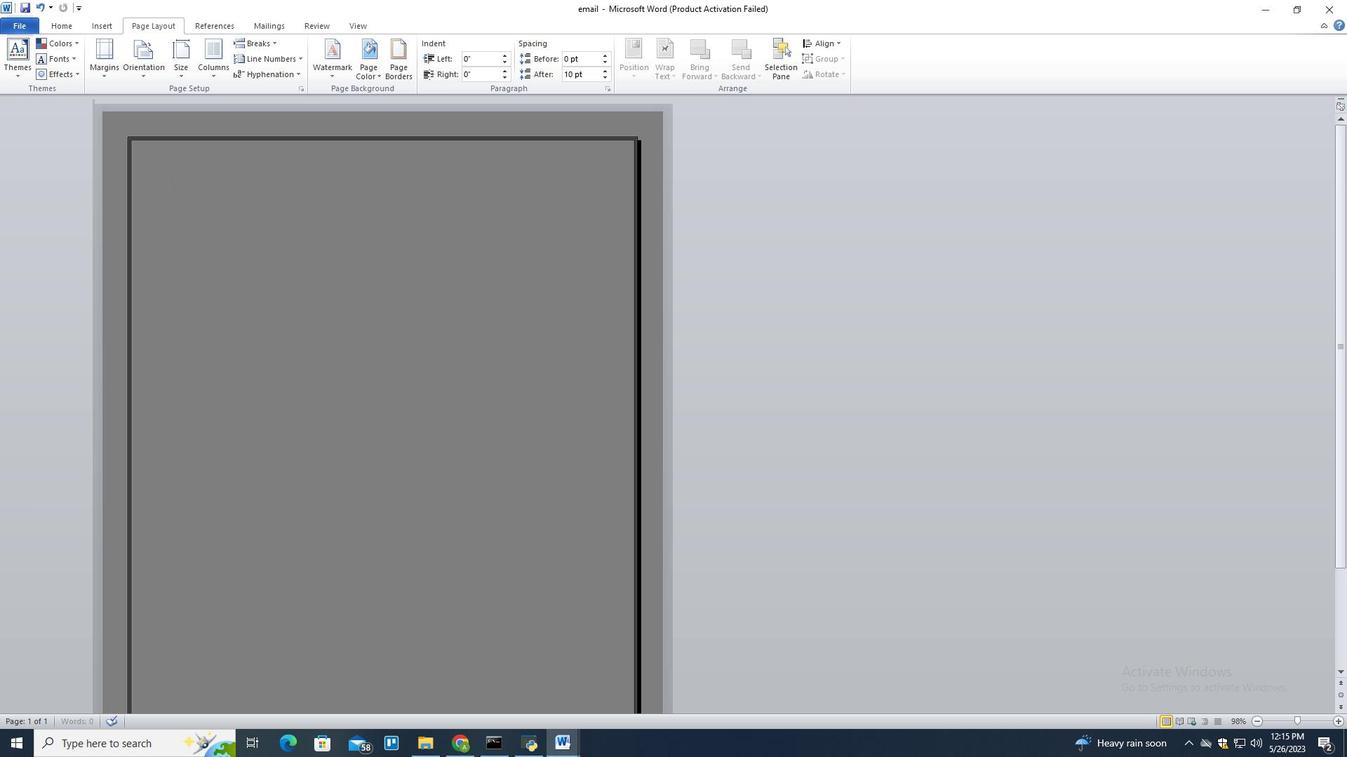 
Action: Mouse moved to (589, 264)
Screenshot: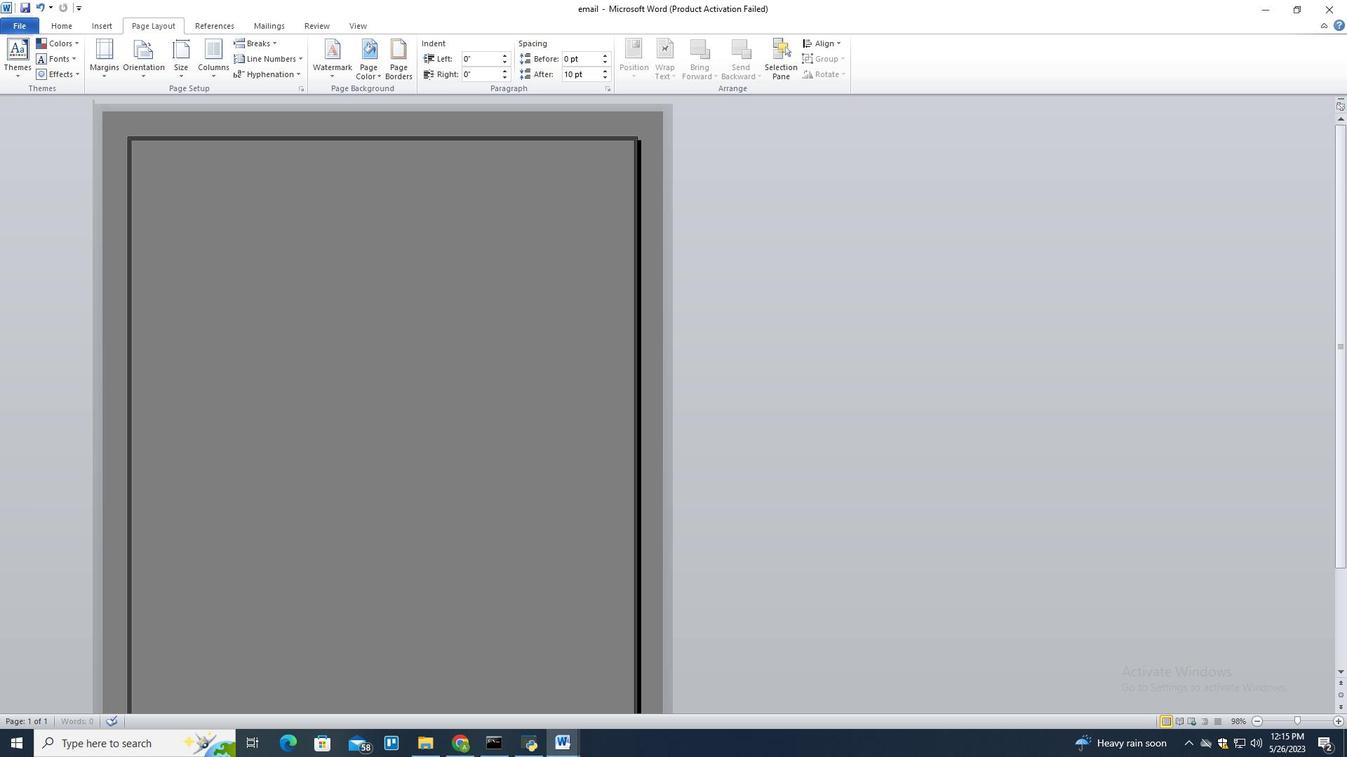 
Action: Mouse scrolled (591, 261) with delta (0, 0)
Screenshot: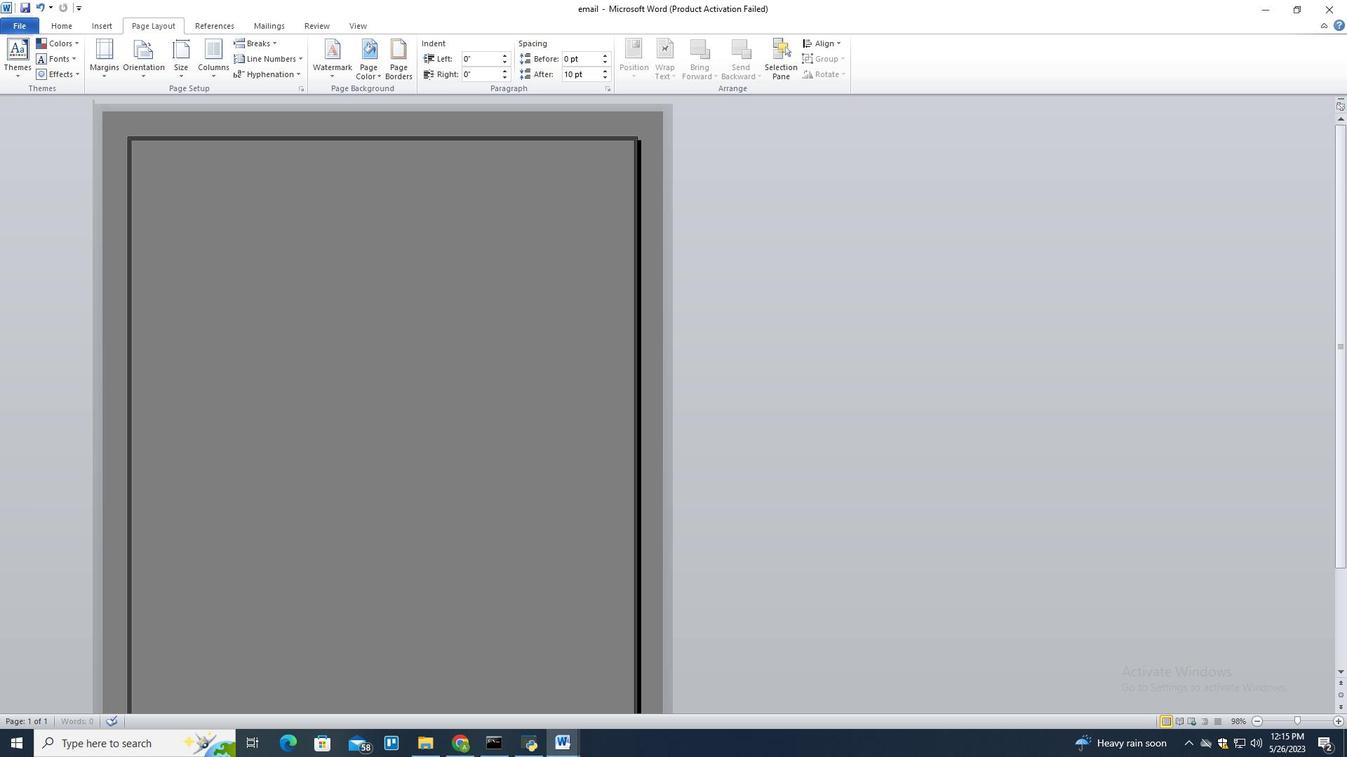 
Action: Mouse moved to (339, 315)
Screenshot: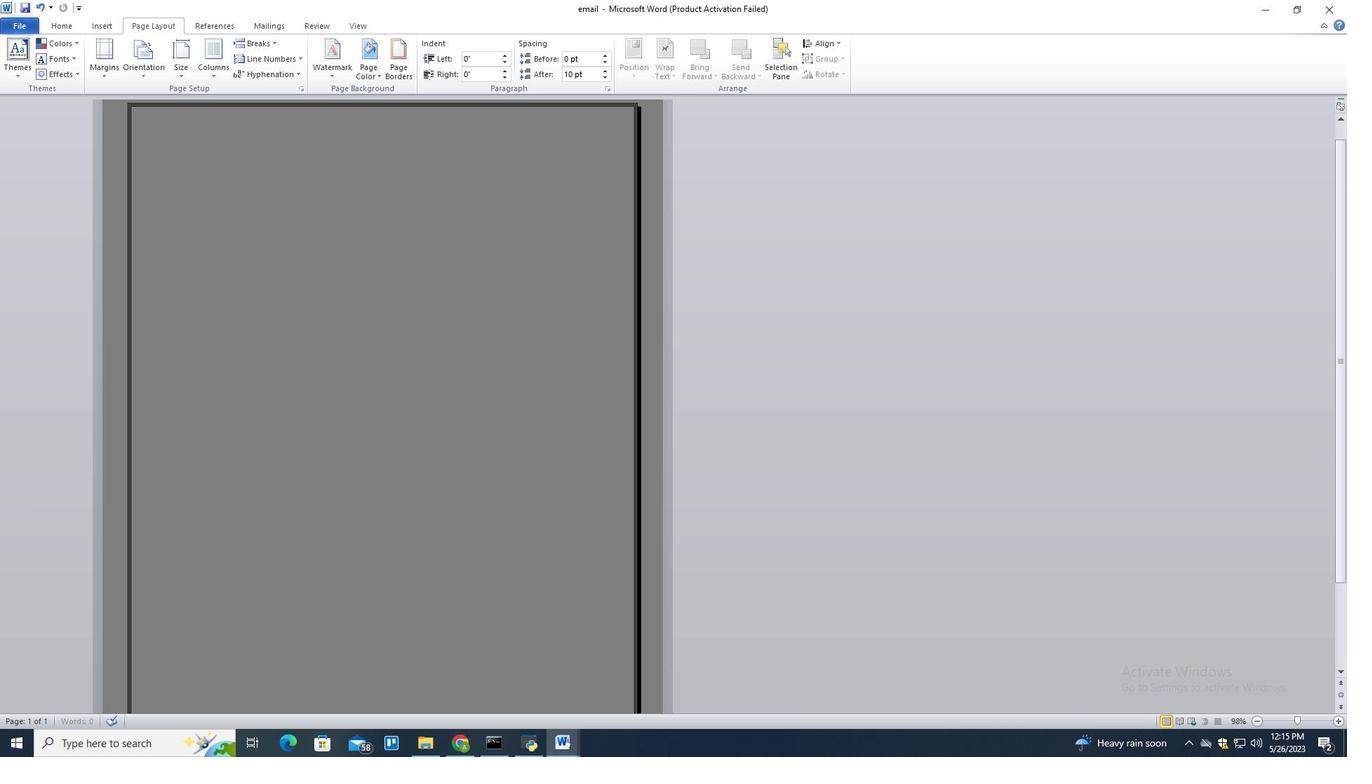 
Action: Mouse scrolled (339, 315) with delta (0, 0)
Screenshot: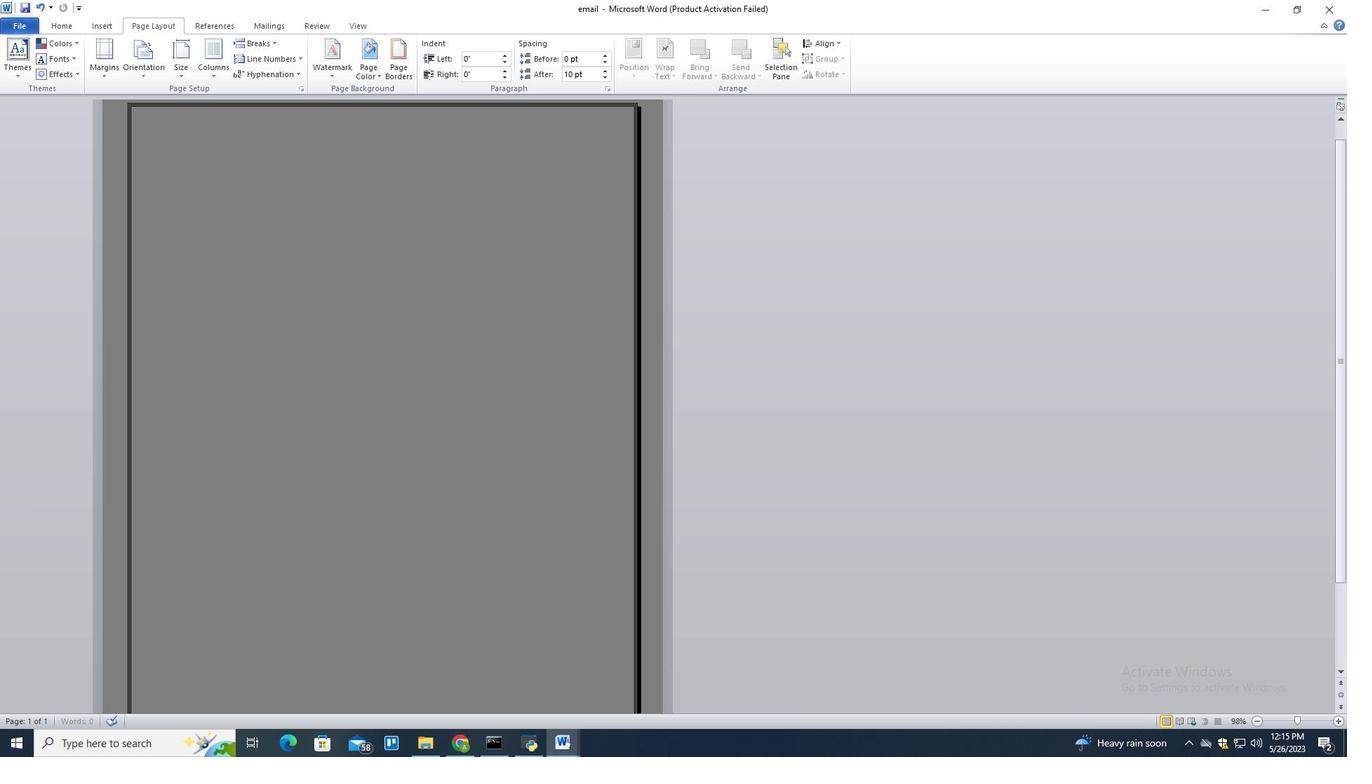 
Action: Mouse scrolled (339, 315) with delta (0, 0)
Screenshot: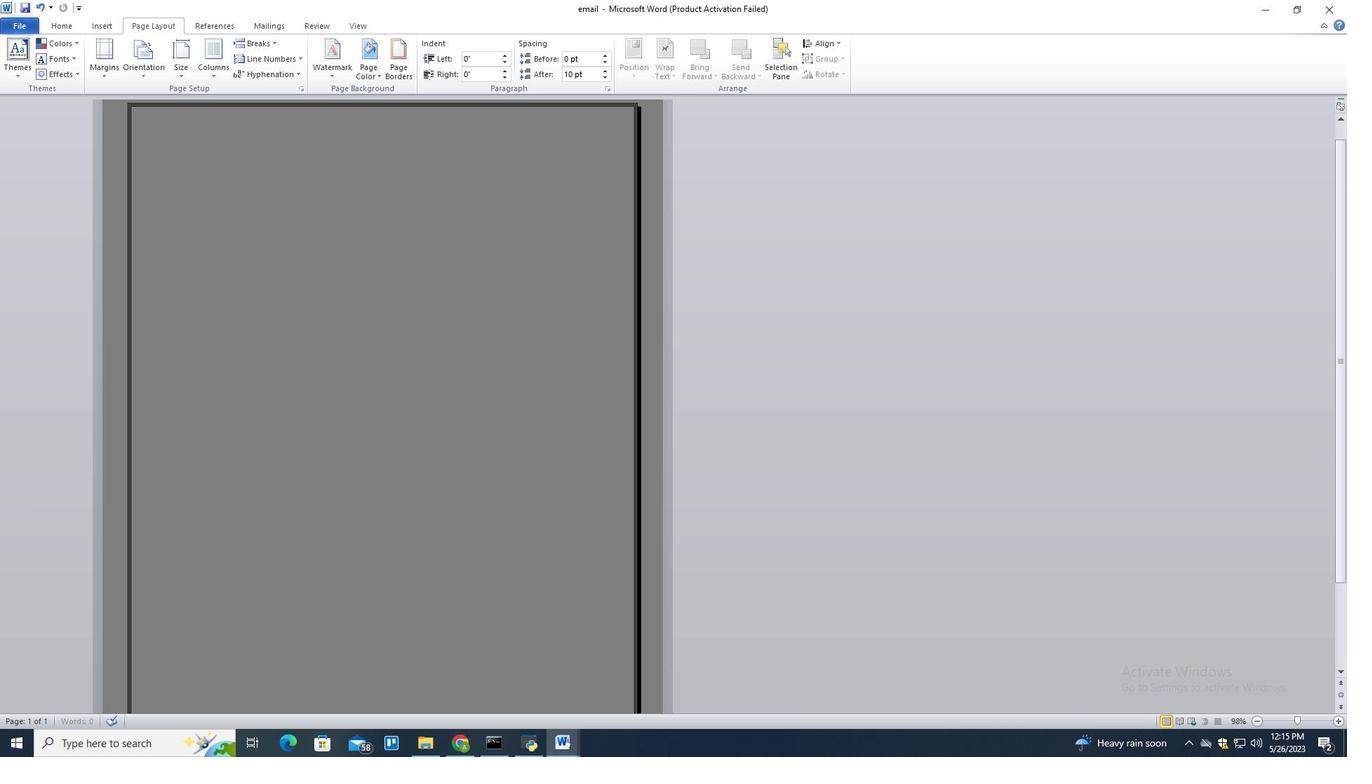 
Action: Mouse moved to (70, 25)
Screenshot: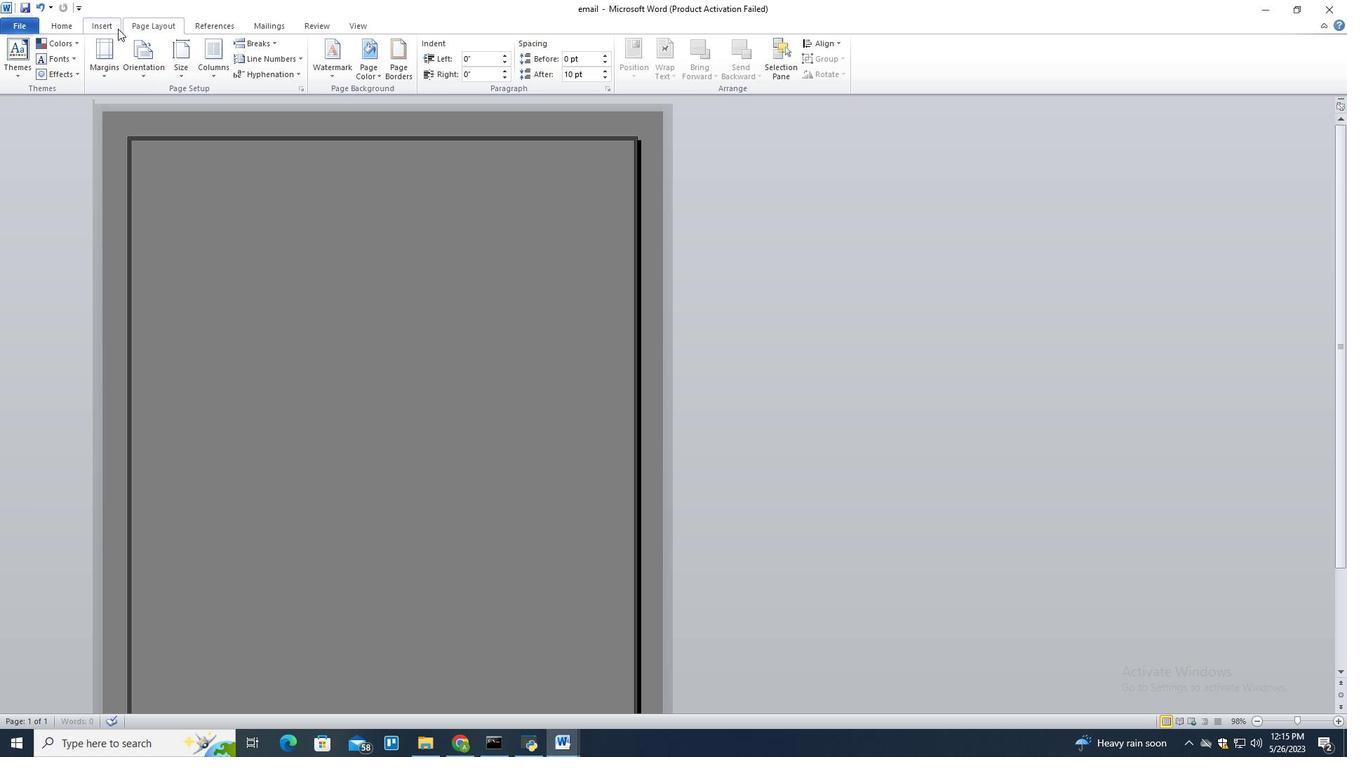 
Action: Mouse pressed left at (70, 25)
Screenshot: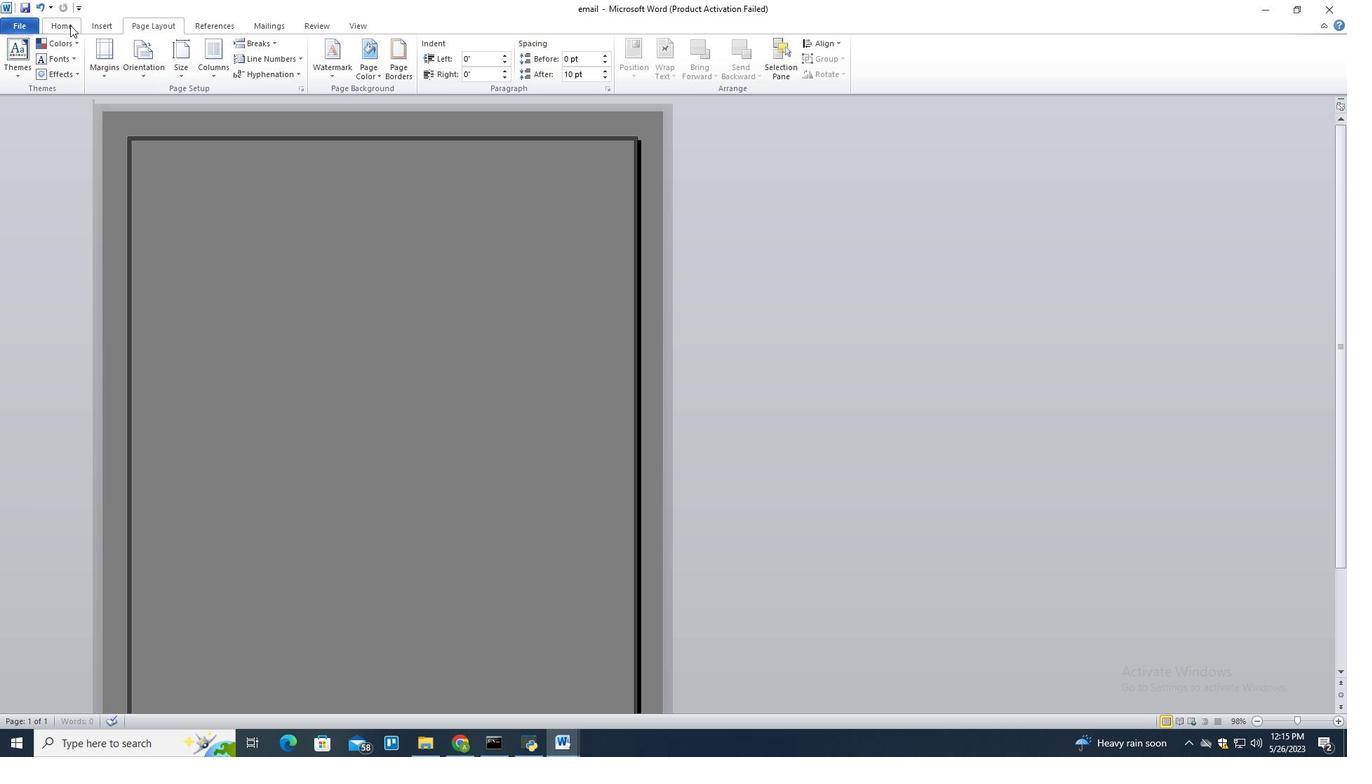 
Action: Mouse moved to (437, 71)
Screenshot: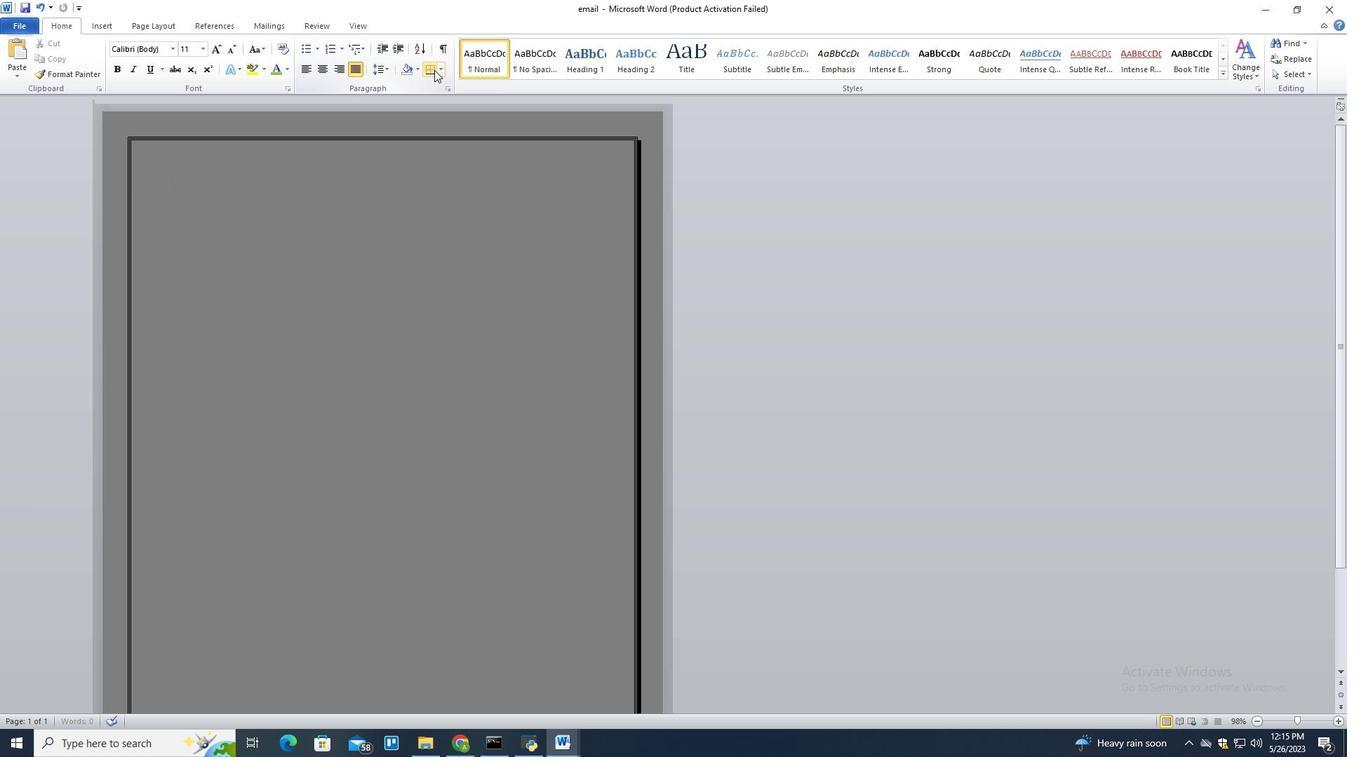 
Action: Mouse pressed left at (437, 71)
Screenshot: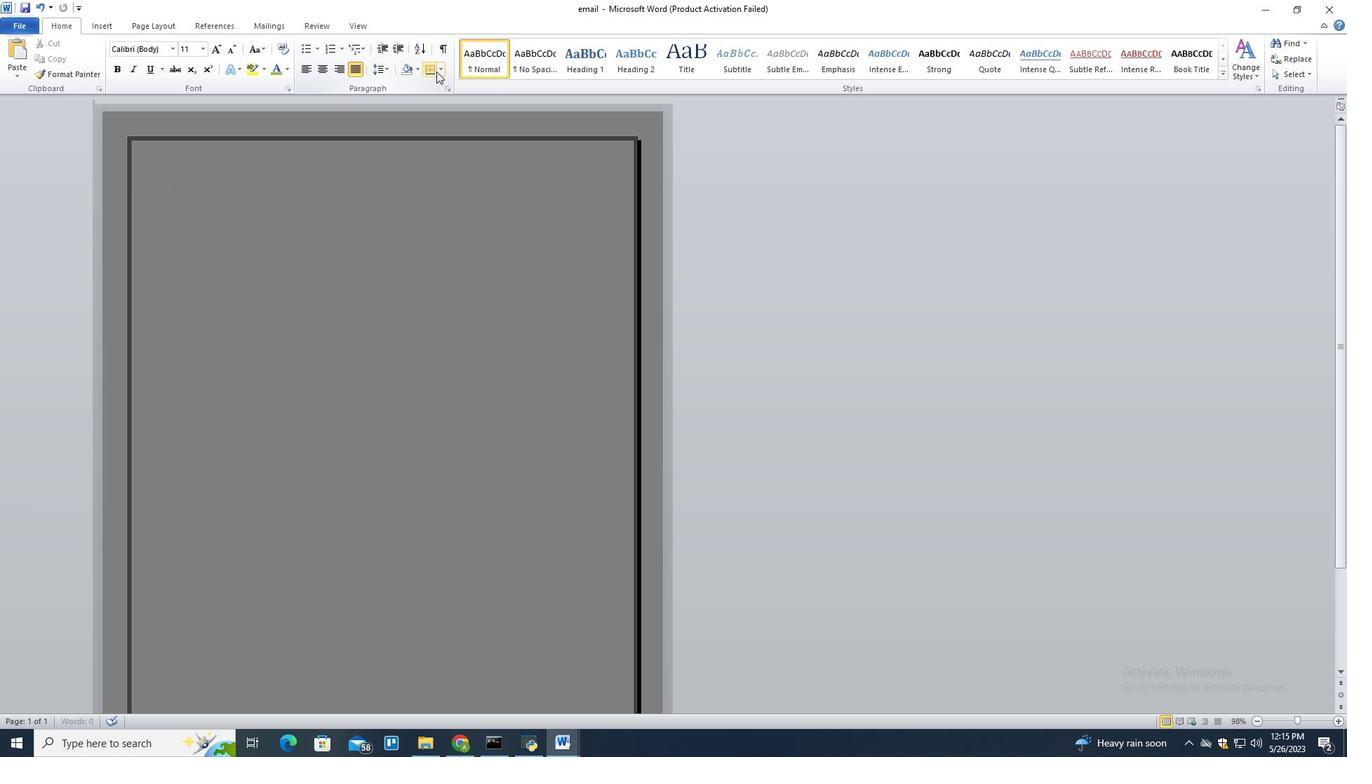 
Action: Mouse moved to (449, 169)
Screenshot: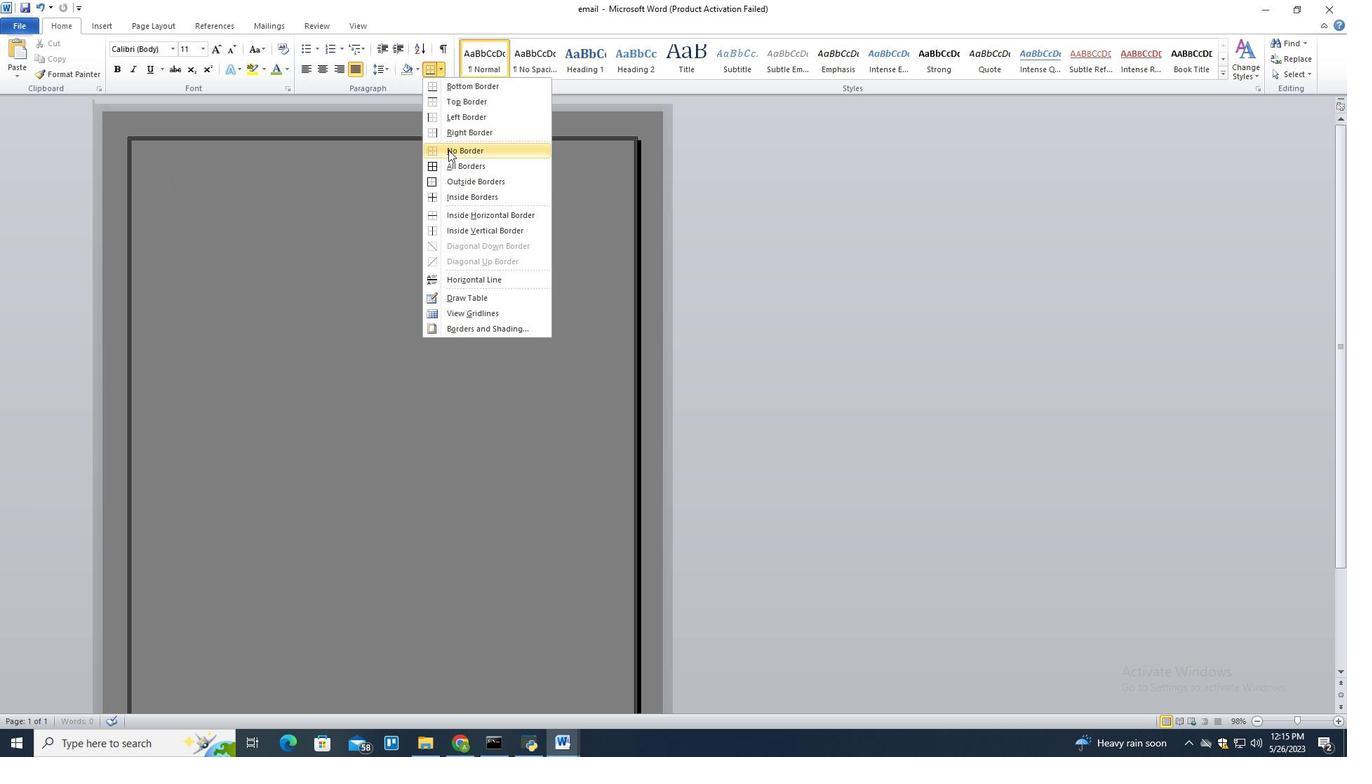 
Action: Mouse pressed left at (449, 169)
Screenshot: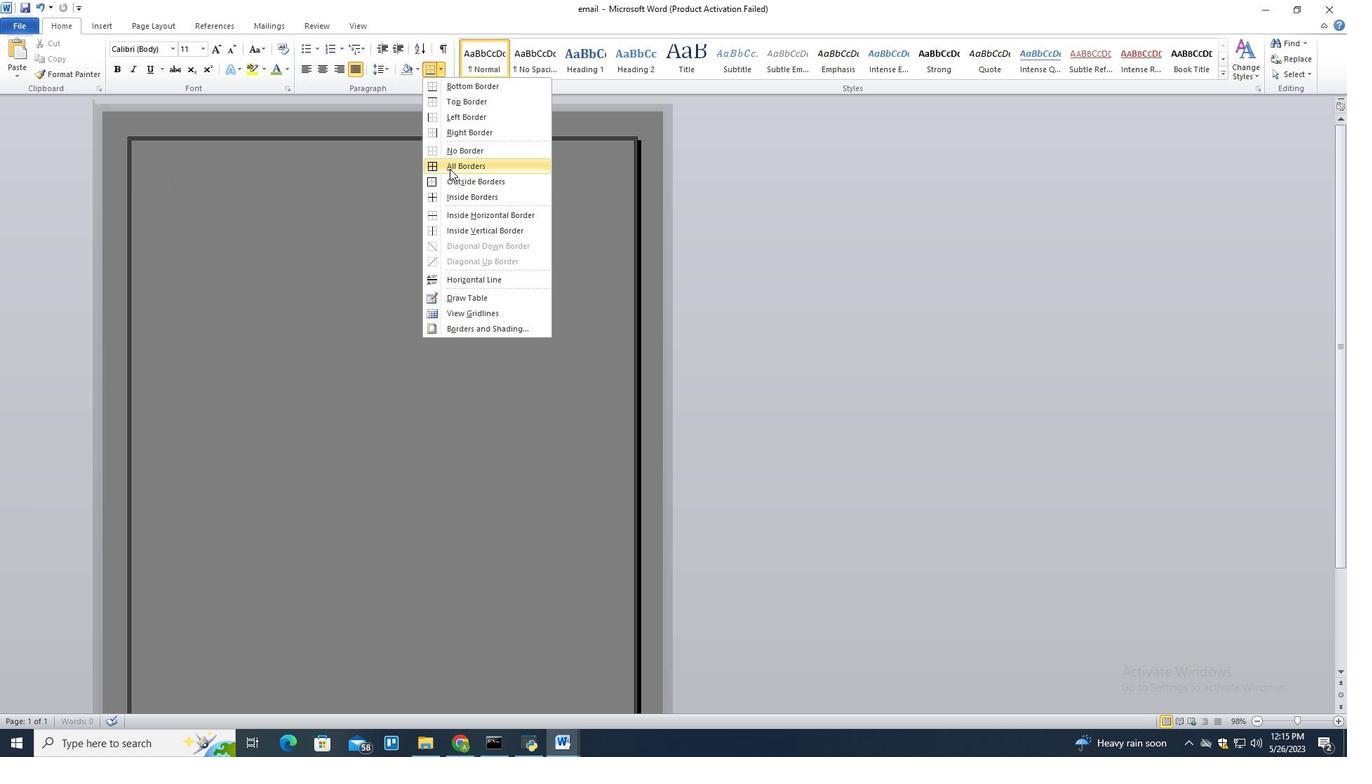 
Action: Mouse moved to (427, 317)
Screenshot: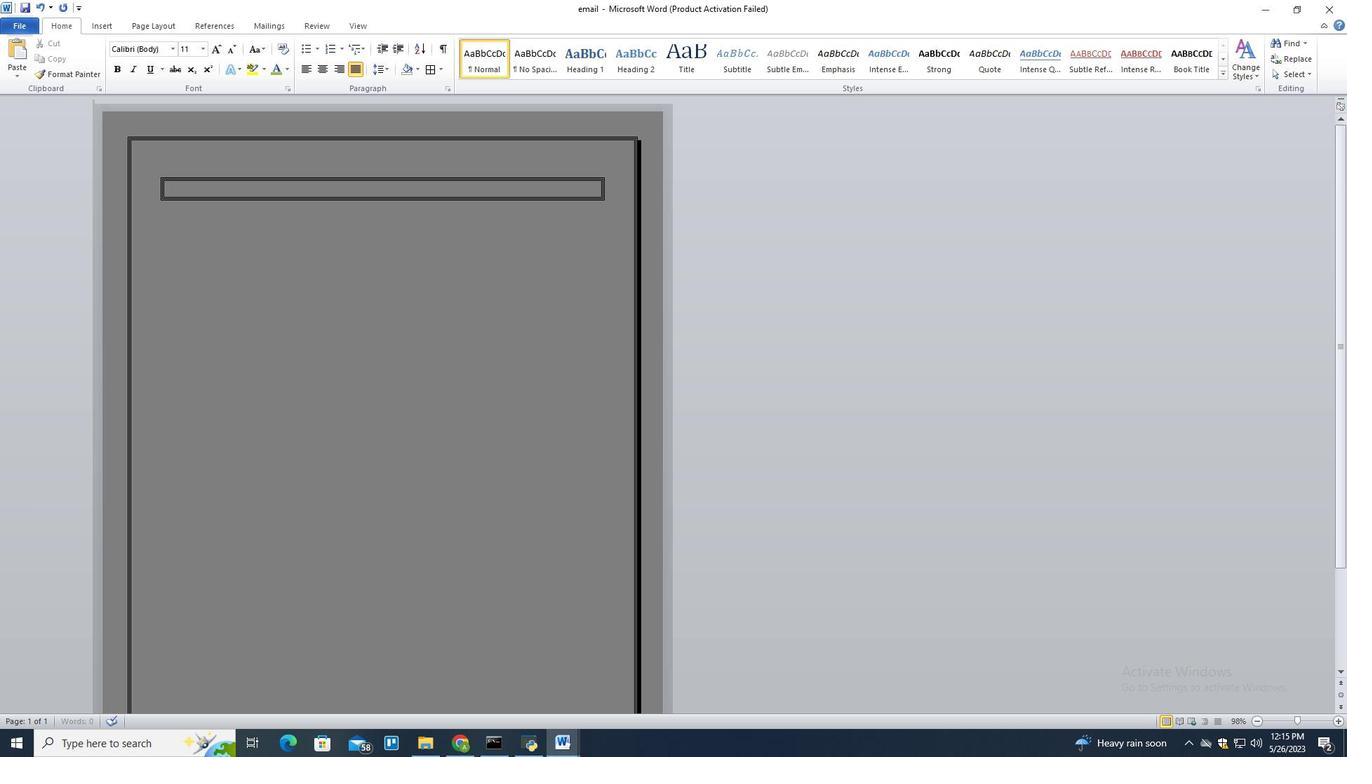 
Action: Mouse scrolled (427, 316) with delta (0, 0)
Screenshot: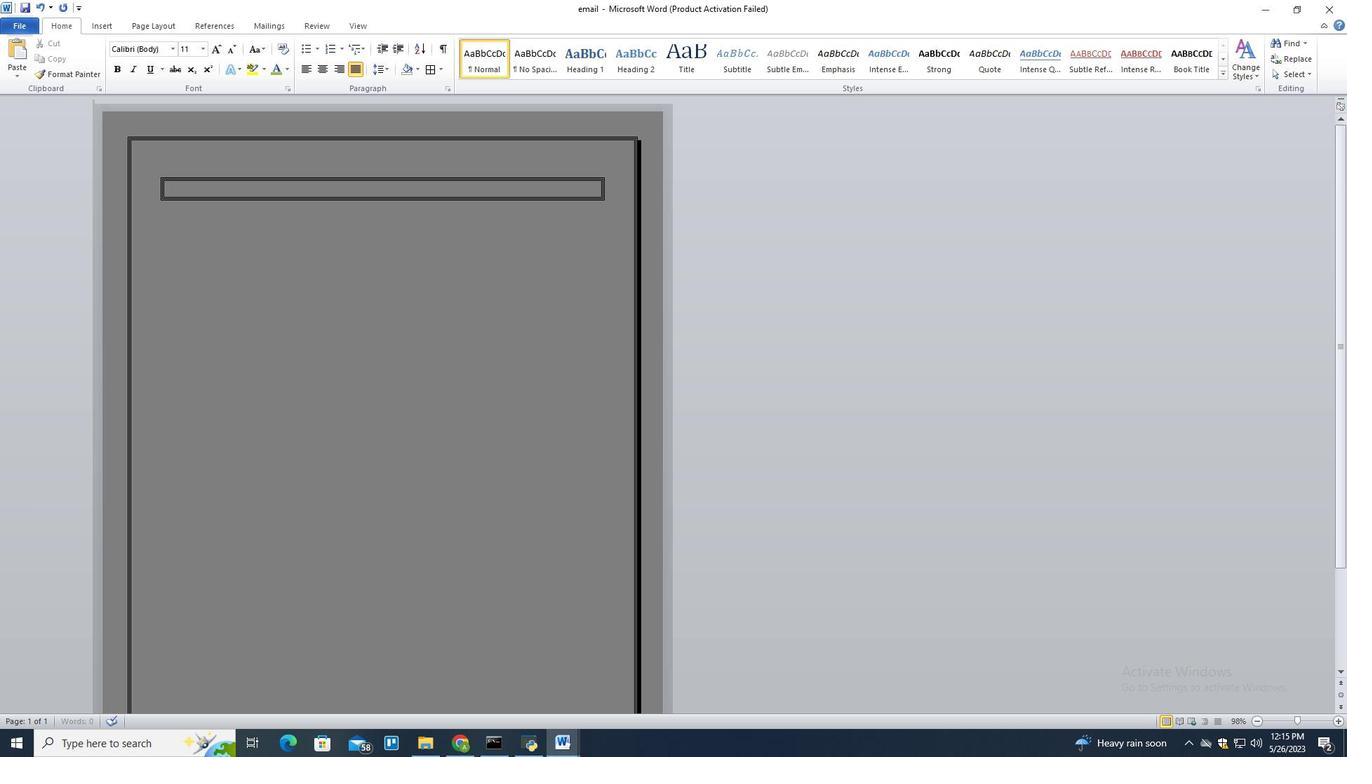 
Action: Mouse moved to (376, 398)
Screenshot: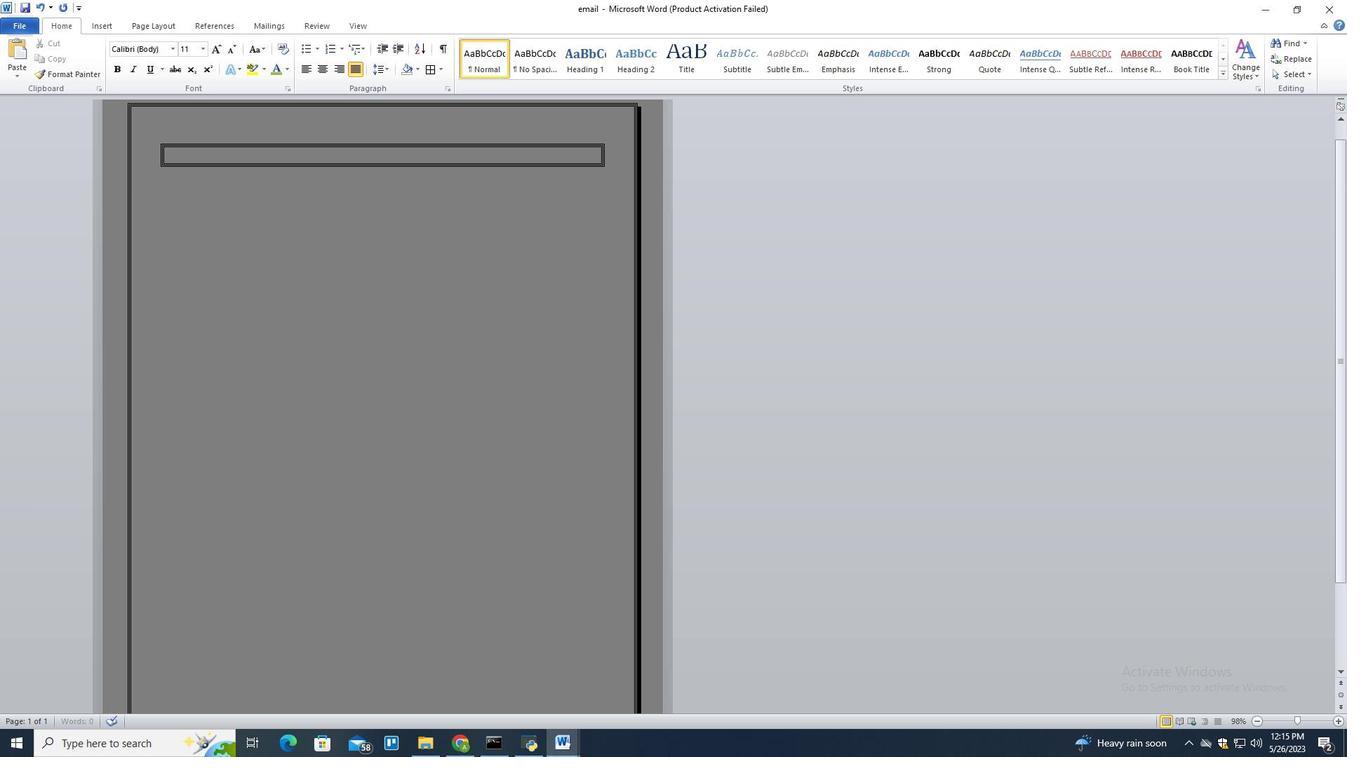
Action: Mouse scrolled (376, 399) with delta (0, 0)
Screenshot: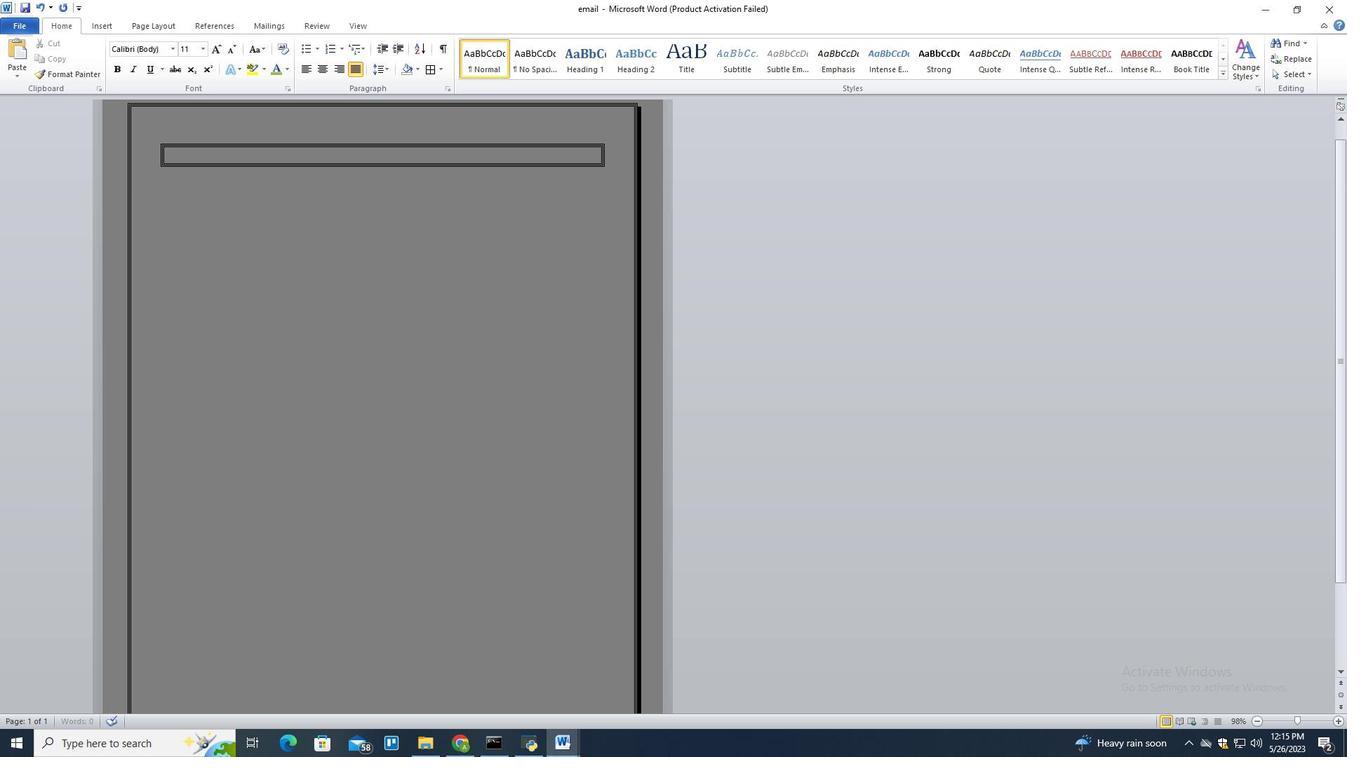 
Action: Mouse scrolled (376, 399) with delta (0, 0)
Screenshot: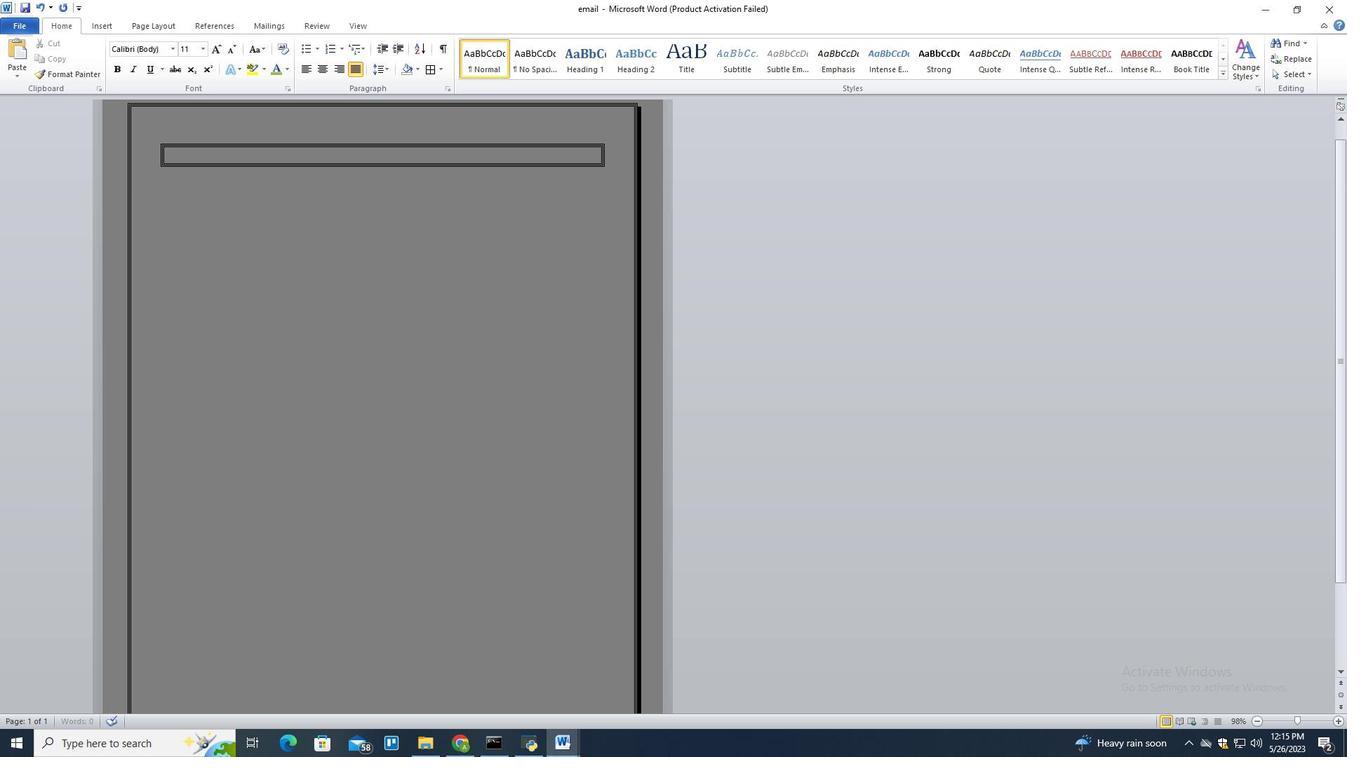 
Action: Mouse scrolled (376, 399) with delta (0, 0)
Screenshot: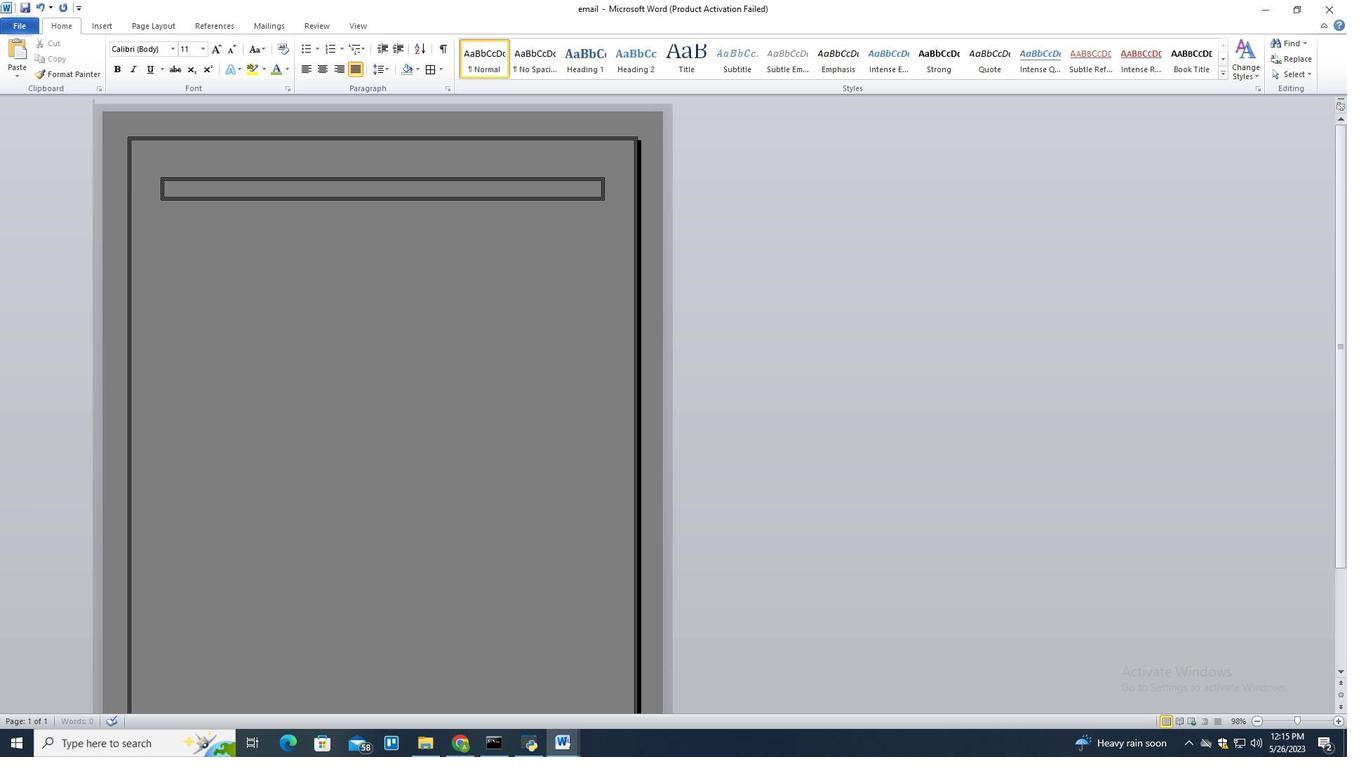 
Action: Mouse moved to (431, 70)
Screenshot: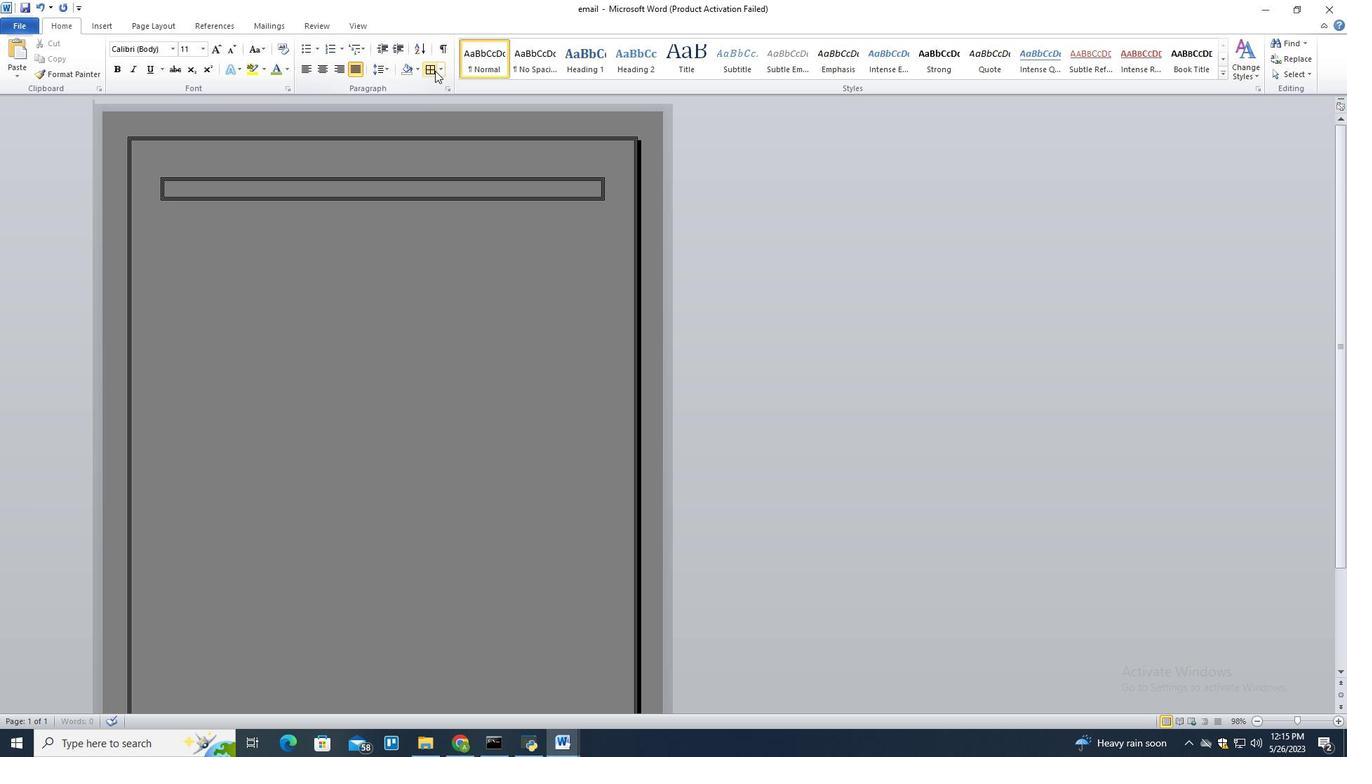 
Action: Mouse pressed left at (431, 70)
Screenshot: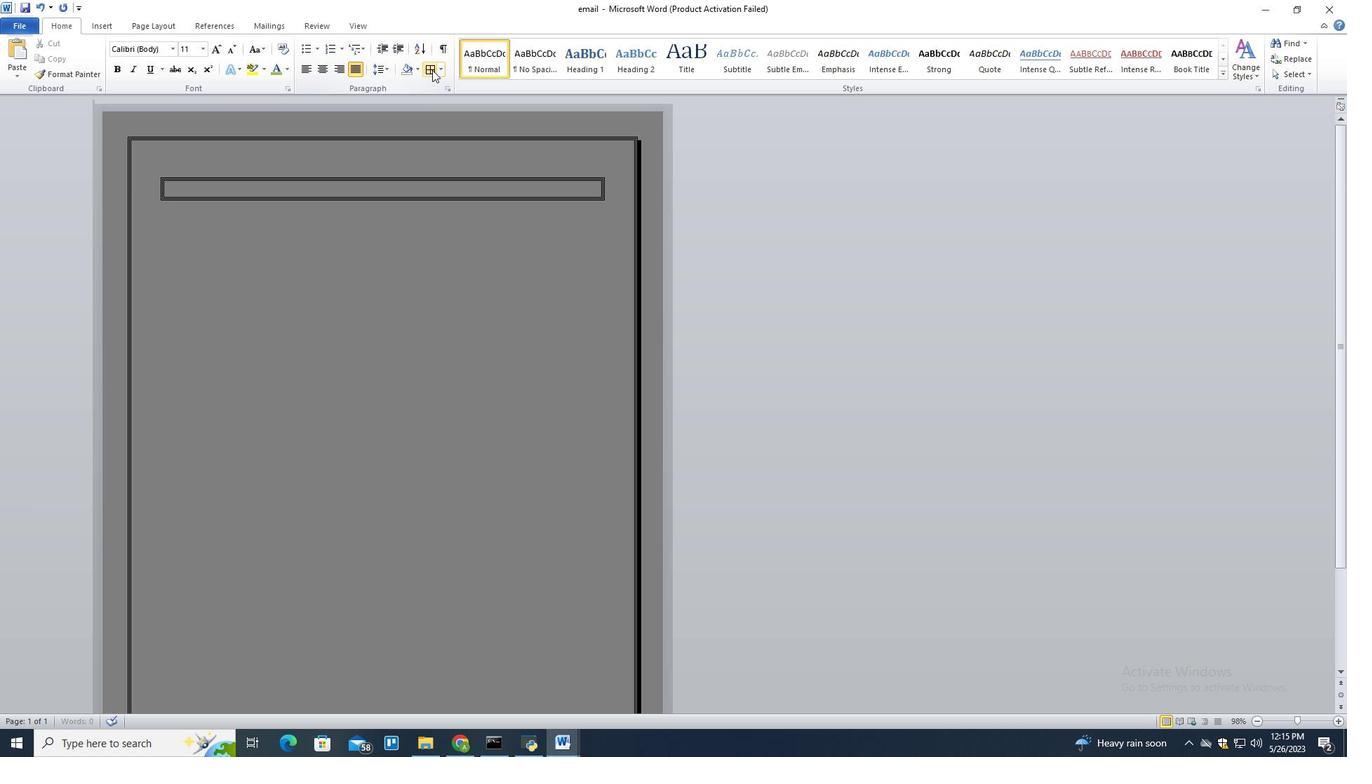 
Action: Mouse moved to (438, 72)
Screenshot: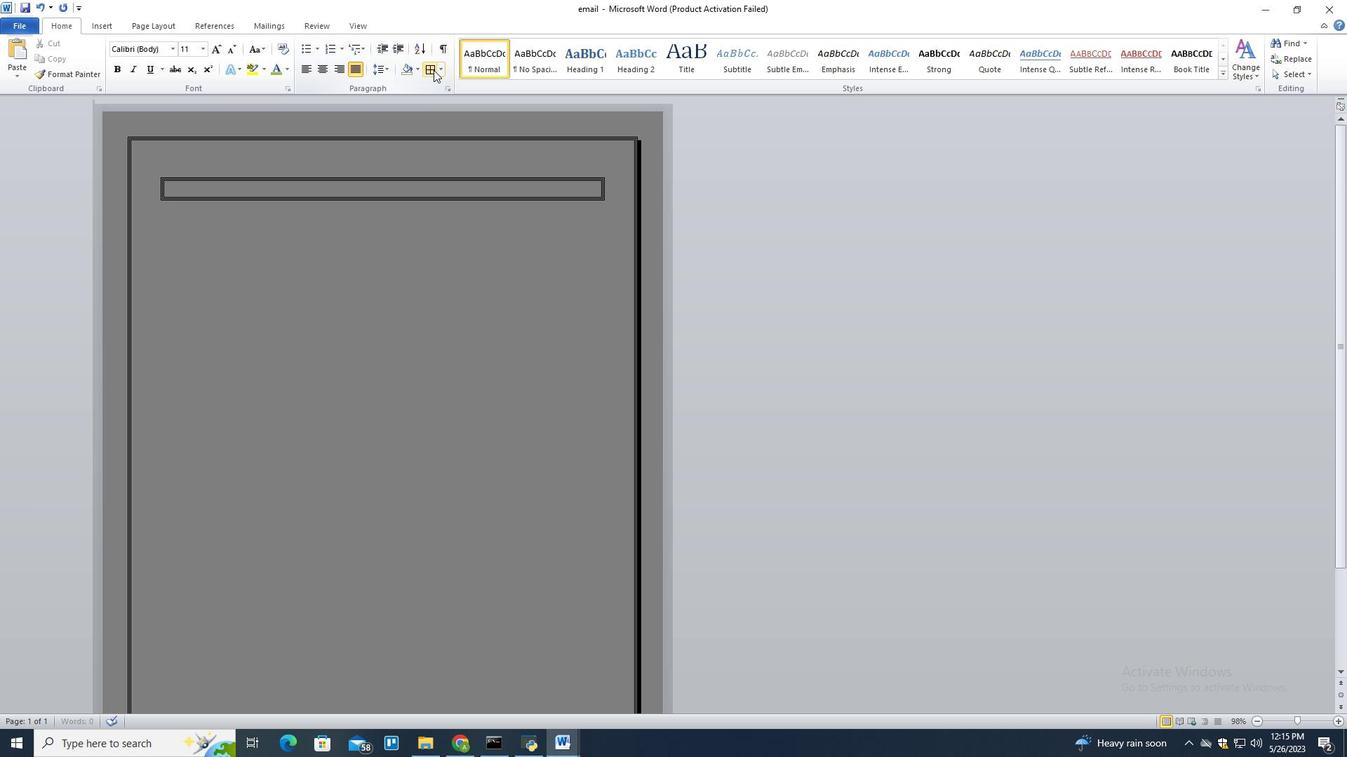 
Action: Mouse pressed left at (438, 72)
Screenshot: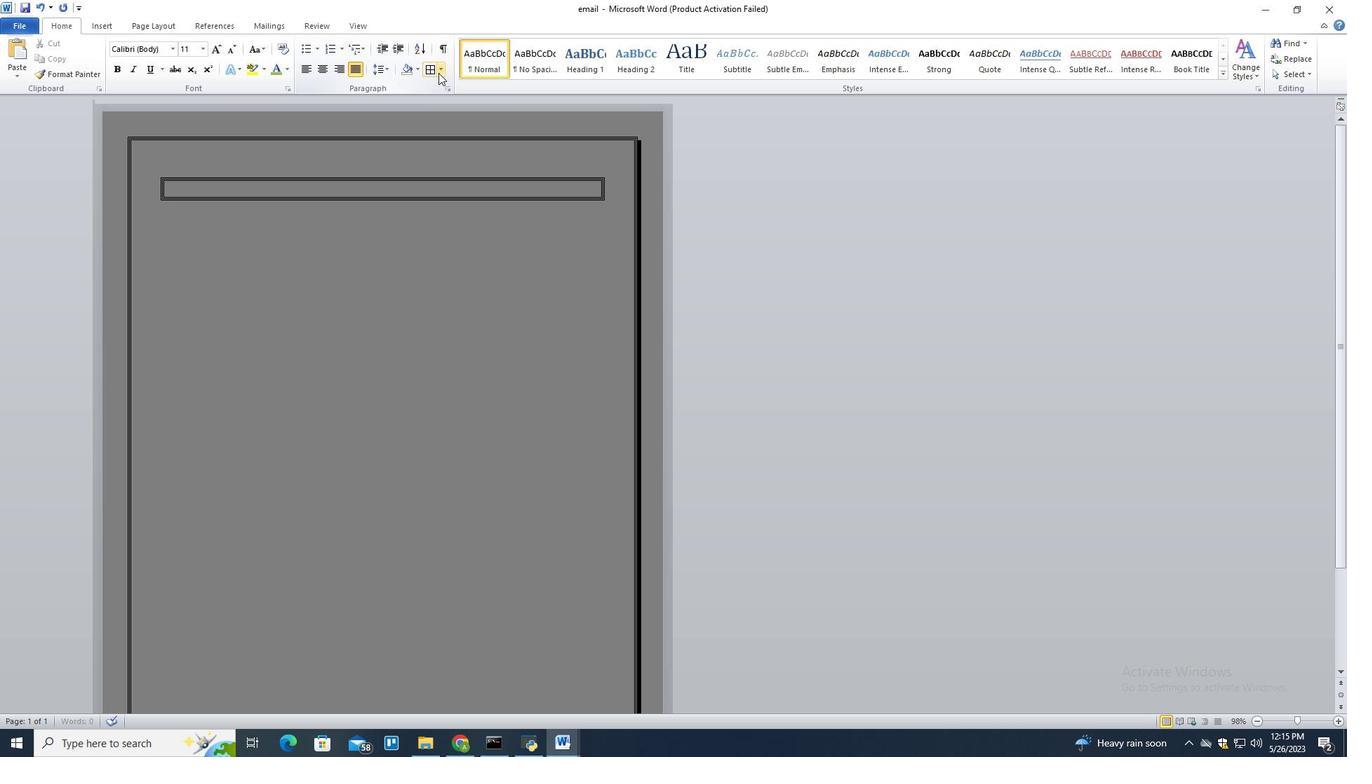 
Action: Mouse moved to (472, 324)
Screenshot: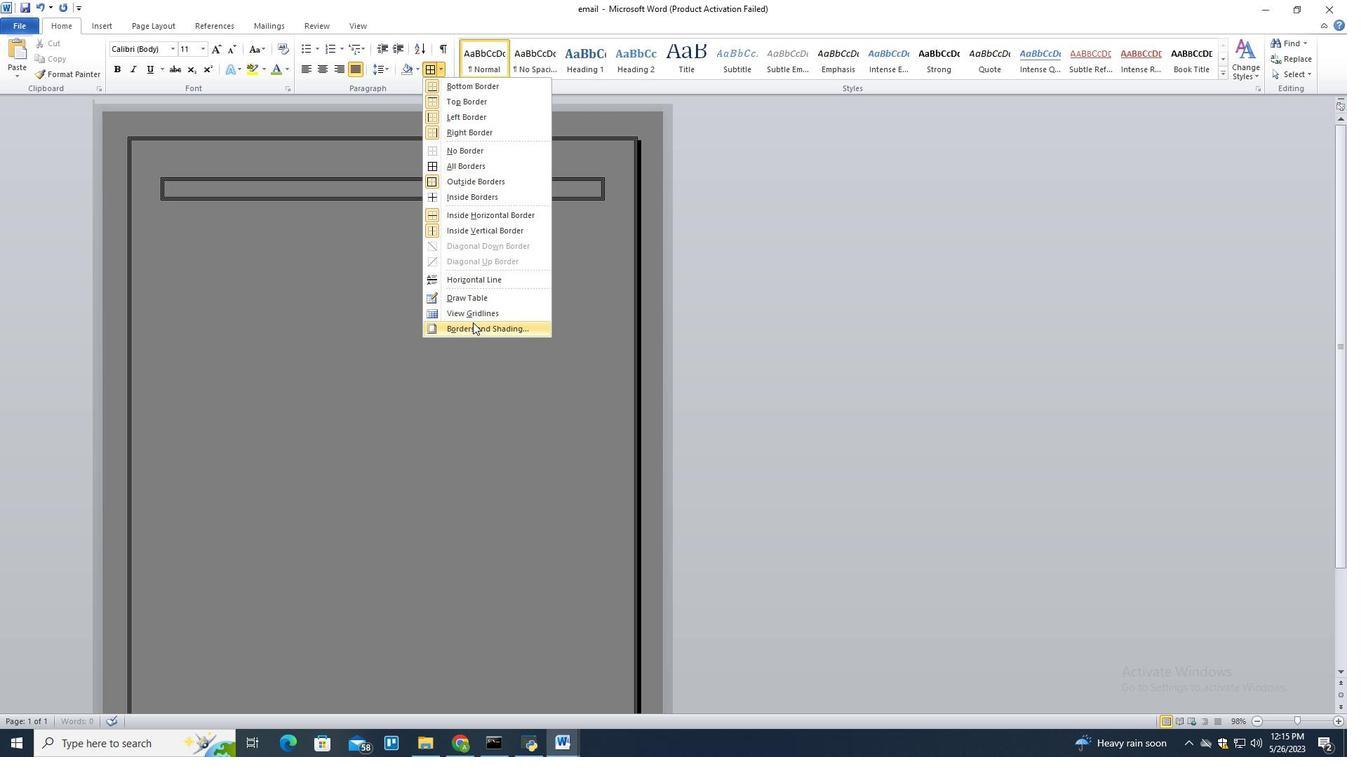 
Action: Mouse pressed left at (472, 324)
Screenshot: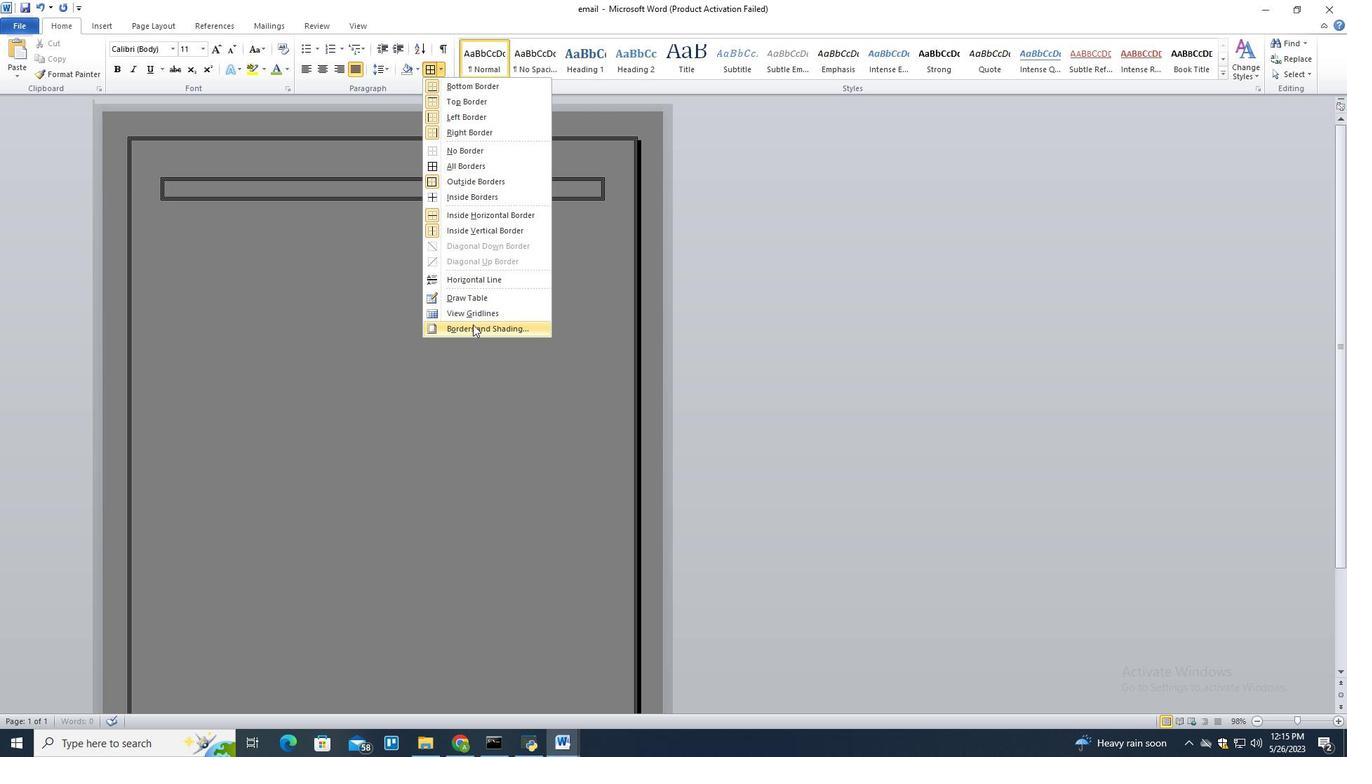 
Action: Mouse moved to (517, 318)
Screenshot: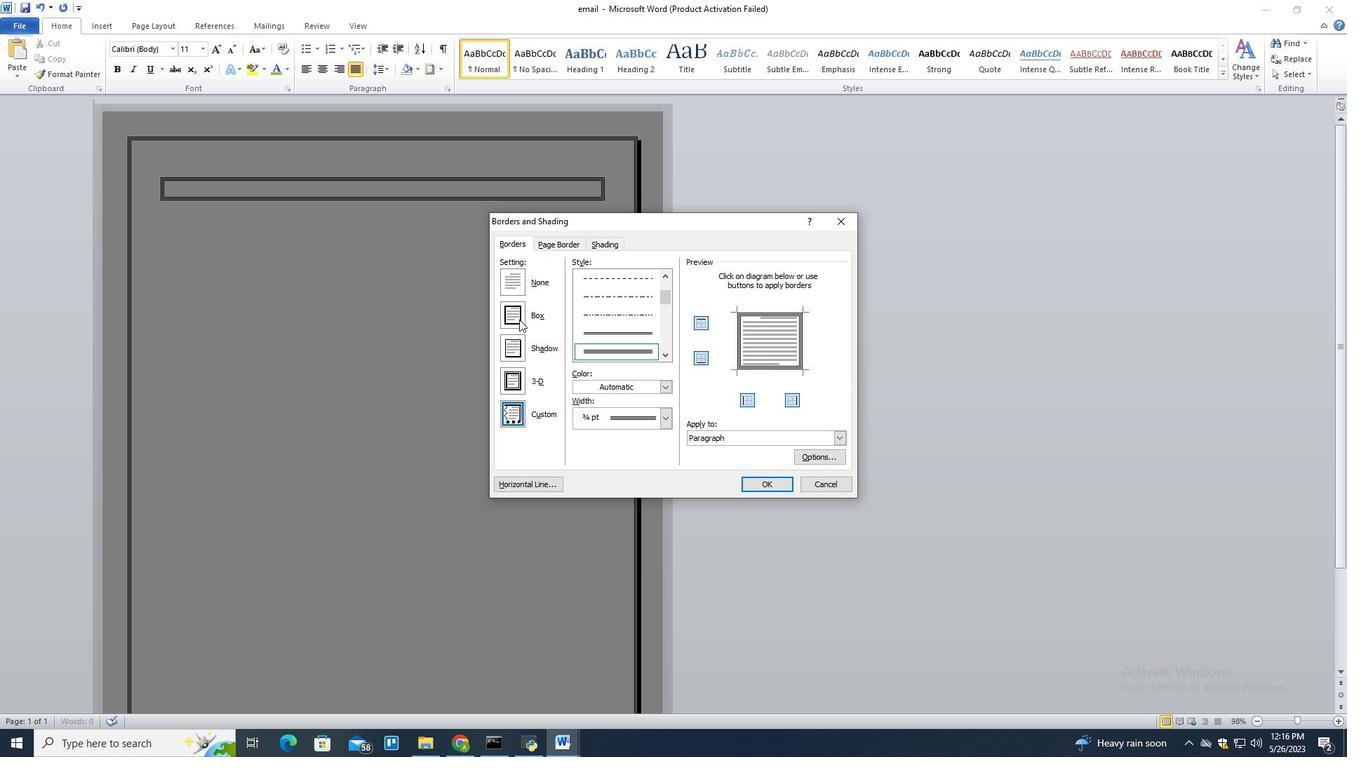 
Action: Mouse pressed left at (517, 318)
Screenshot: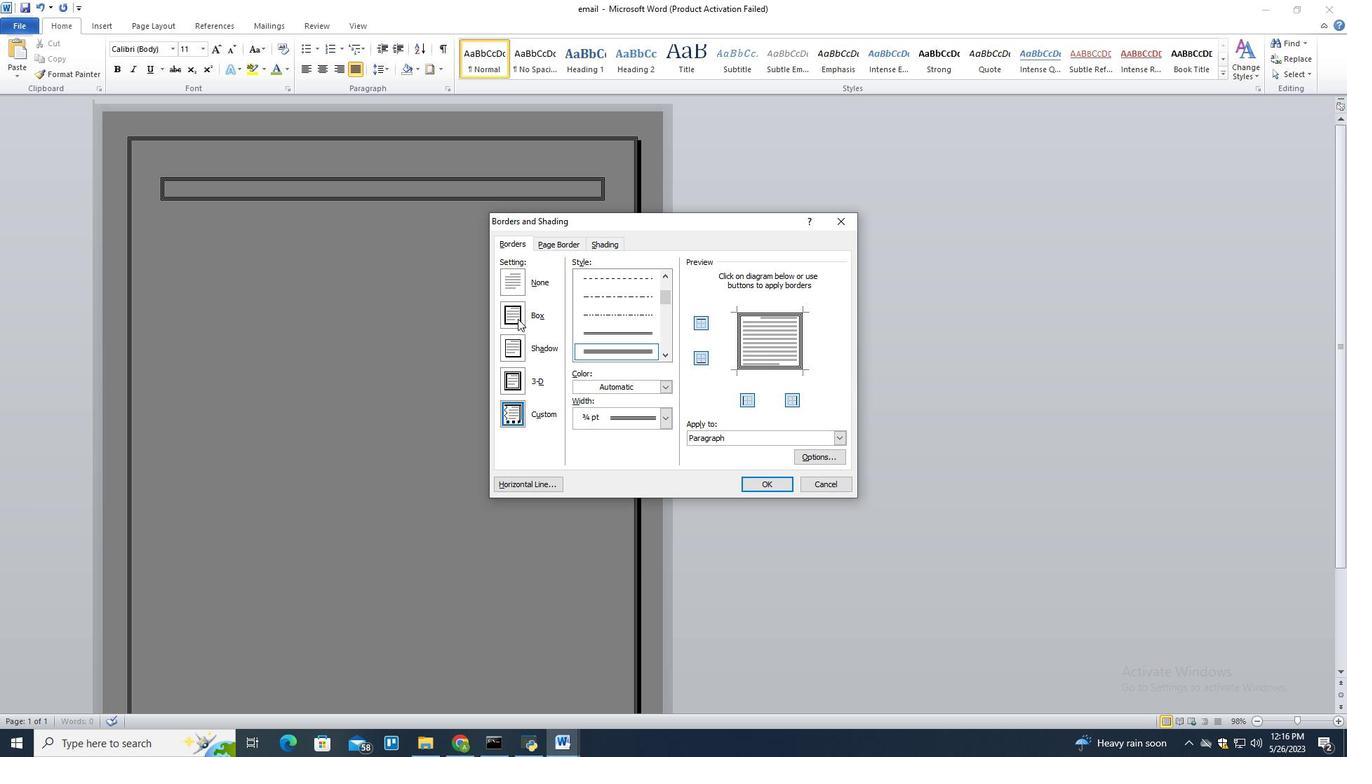 
Action: Mouse moved to (621, 313)
Screenshot: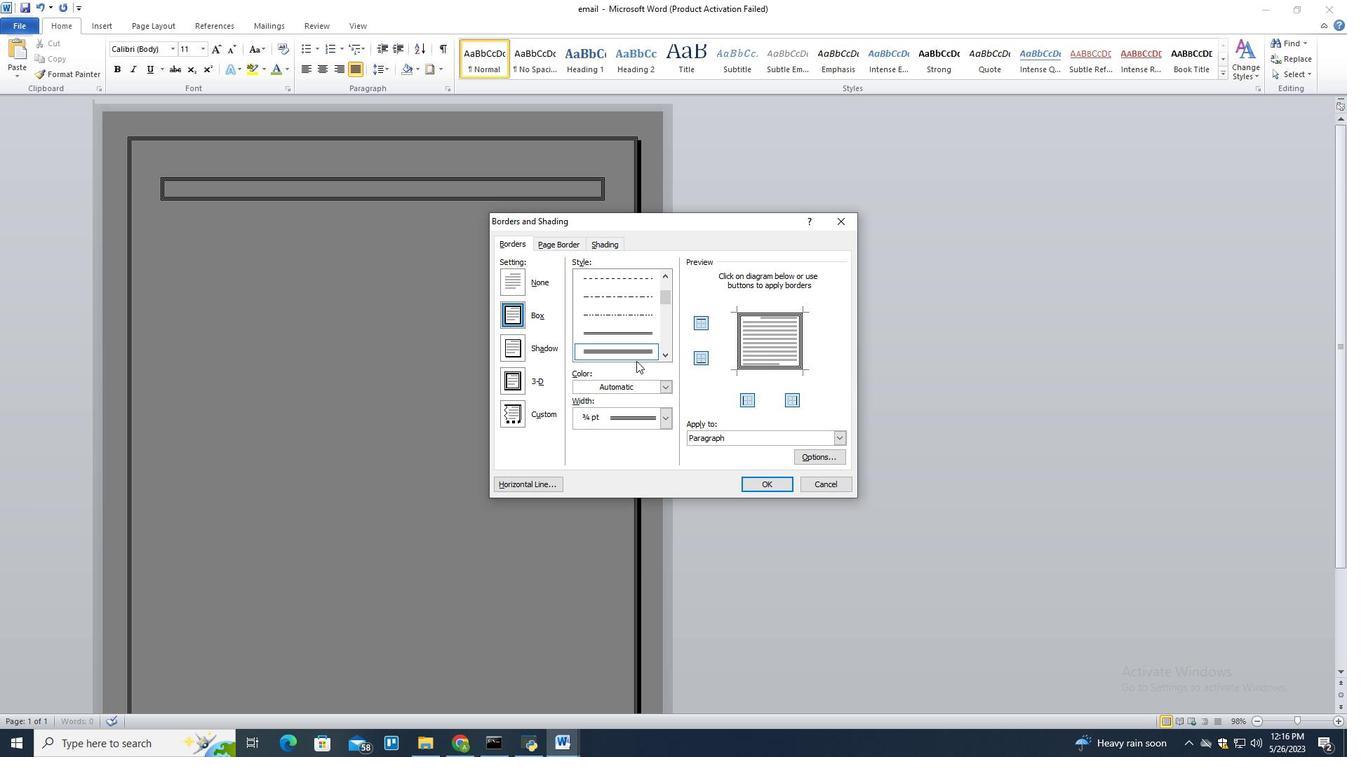 
Action: Mouse scrolled (621, 314) with delta (0, 0)
Screenshot: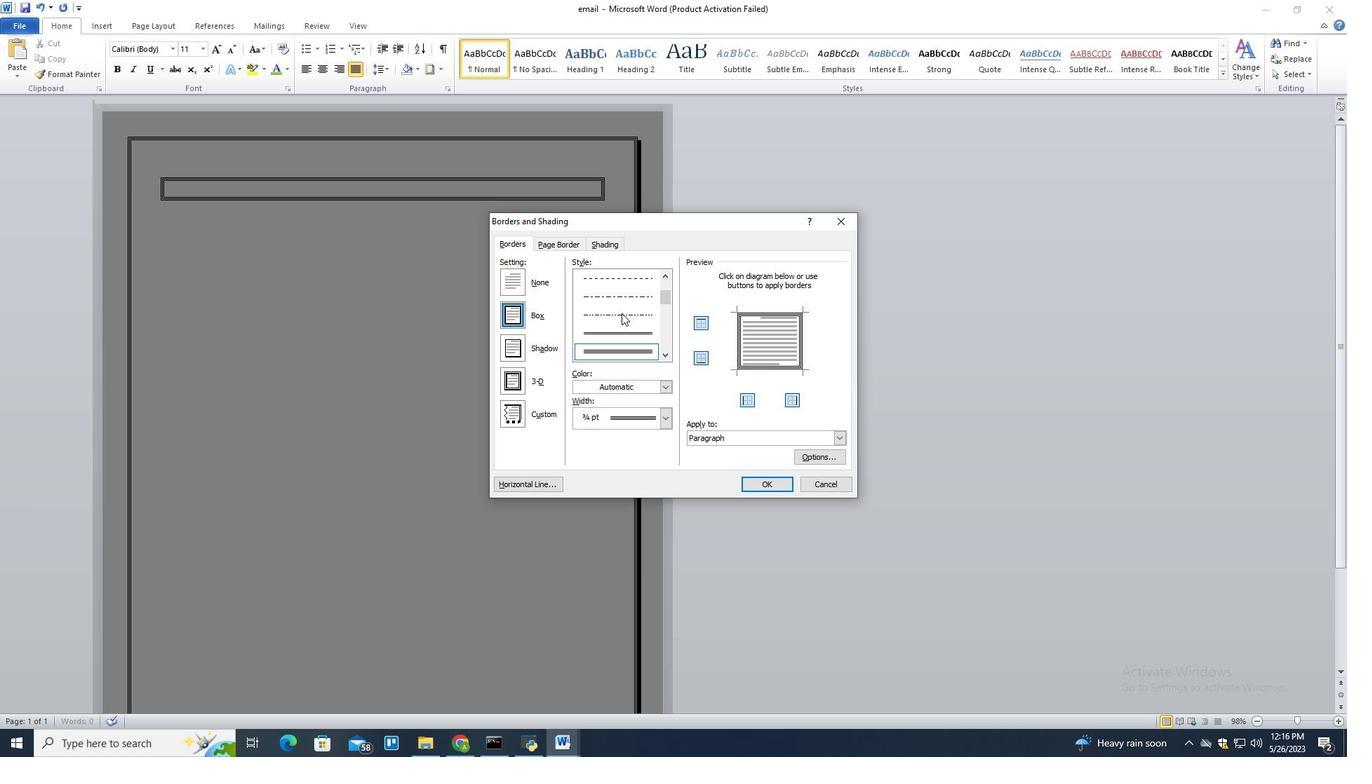 
Action: Mouse scrolled (621, 314) with delta (0, 0)
Screenshot: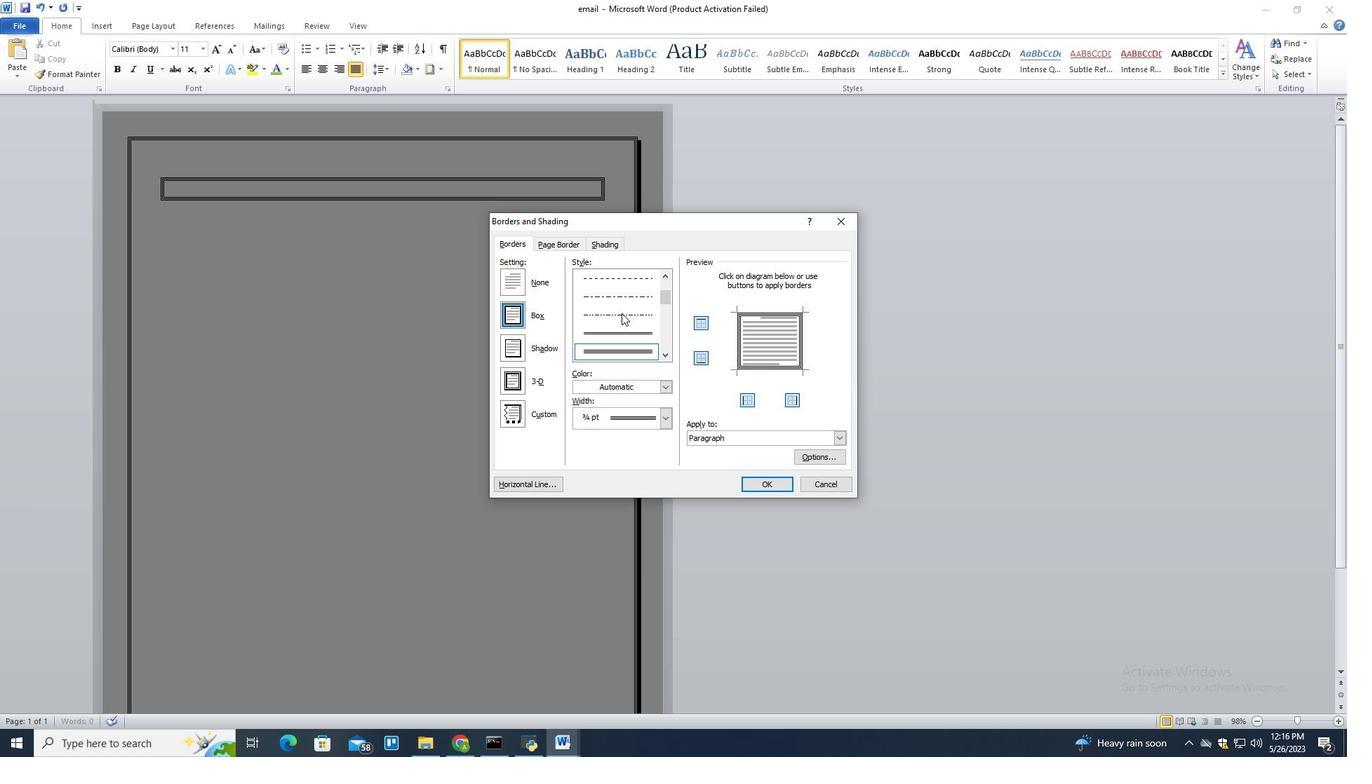
Action: Mouse scrolled (621, 314) with delta (0, 0)
Screenshot: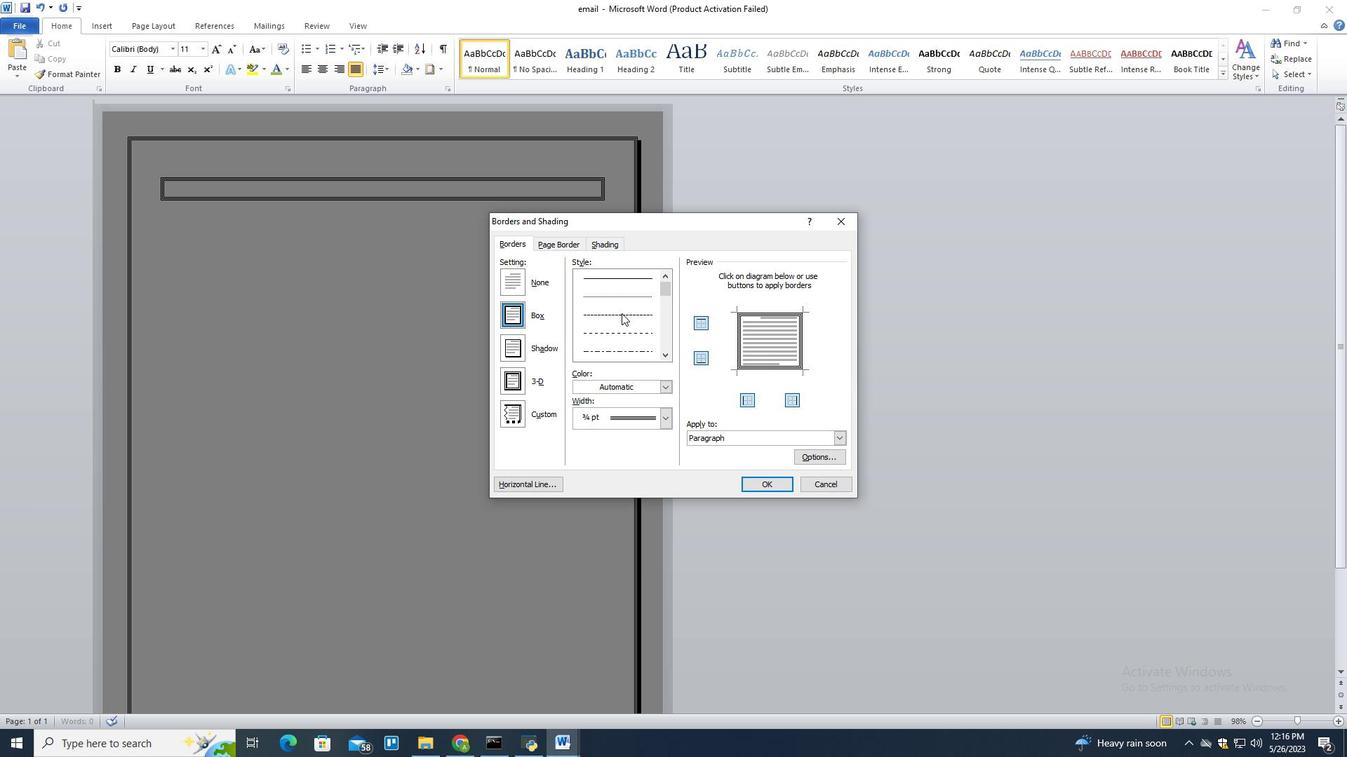 
Action: Mouse scrolled (621, 314) with delta (0, 0)
Screenshot: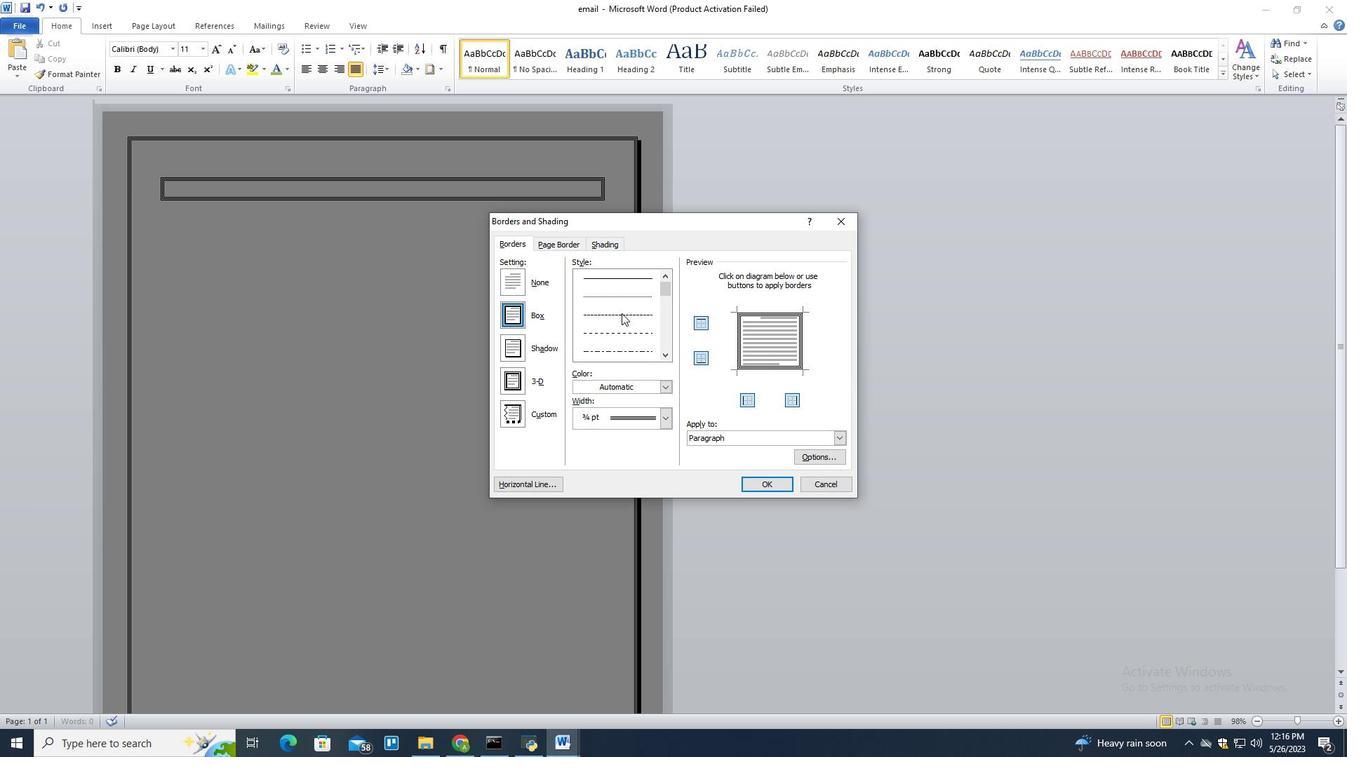 
Action: Mouse moved to (621, 280)
Screenshot: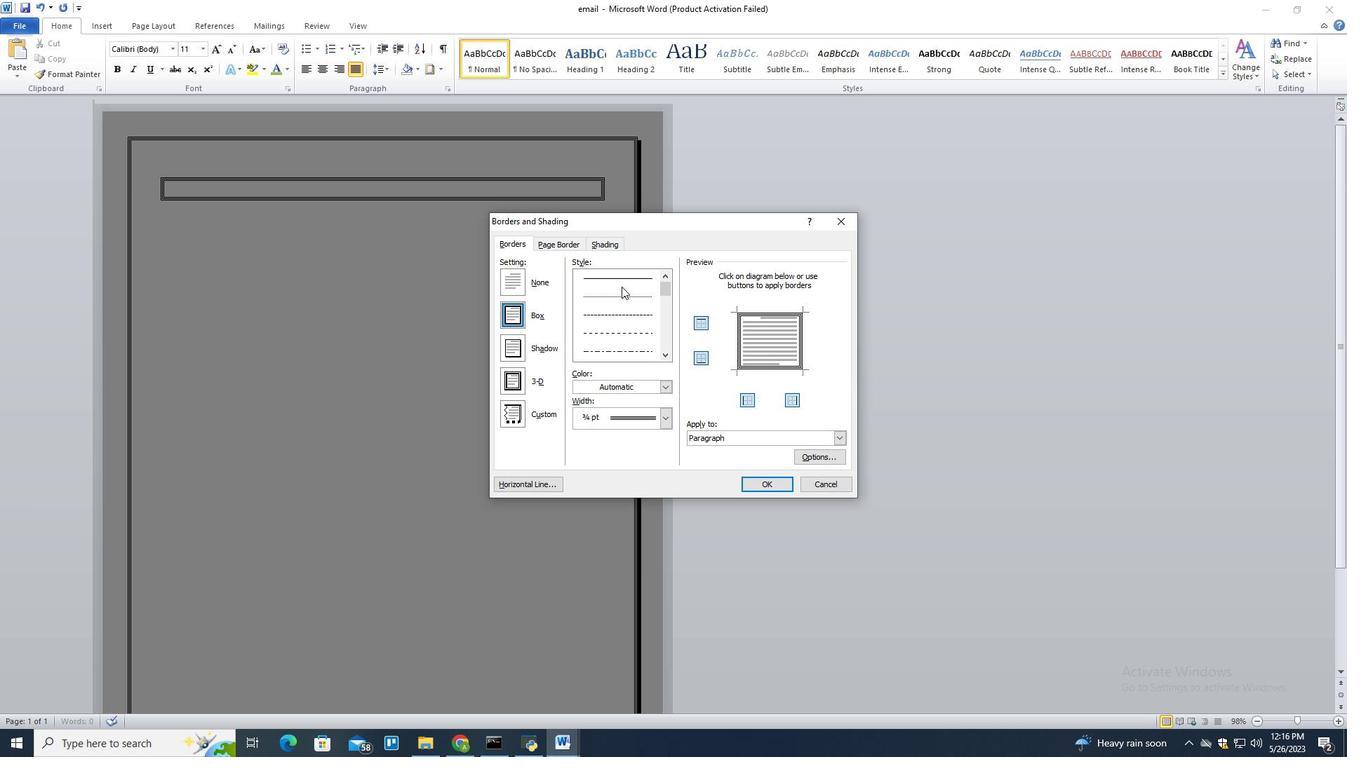
Action: Mouse pressed left at (621, 280)
Screenshot: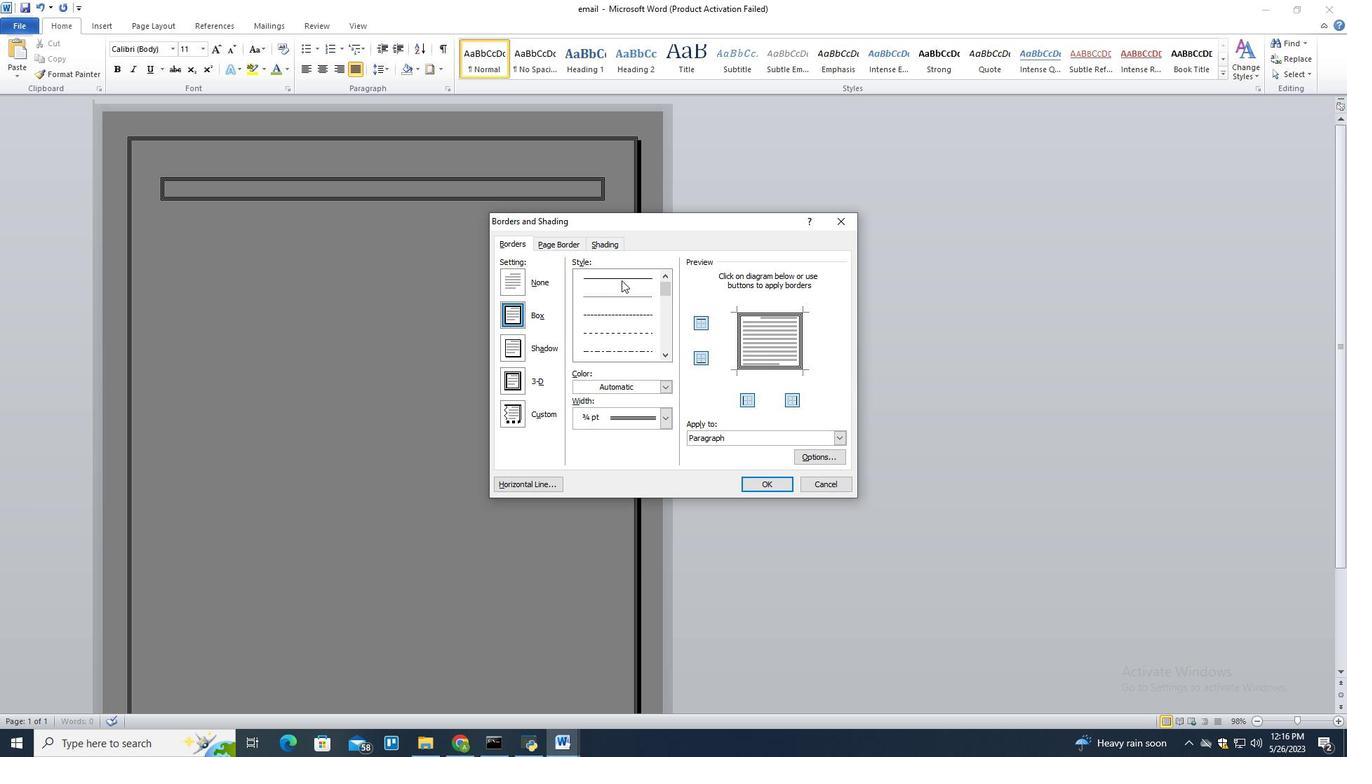 
Action: Mouse moved to (837, 434)
Screenshot: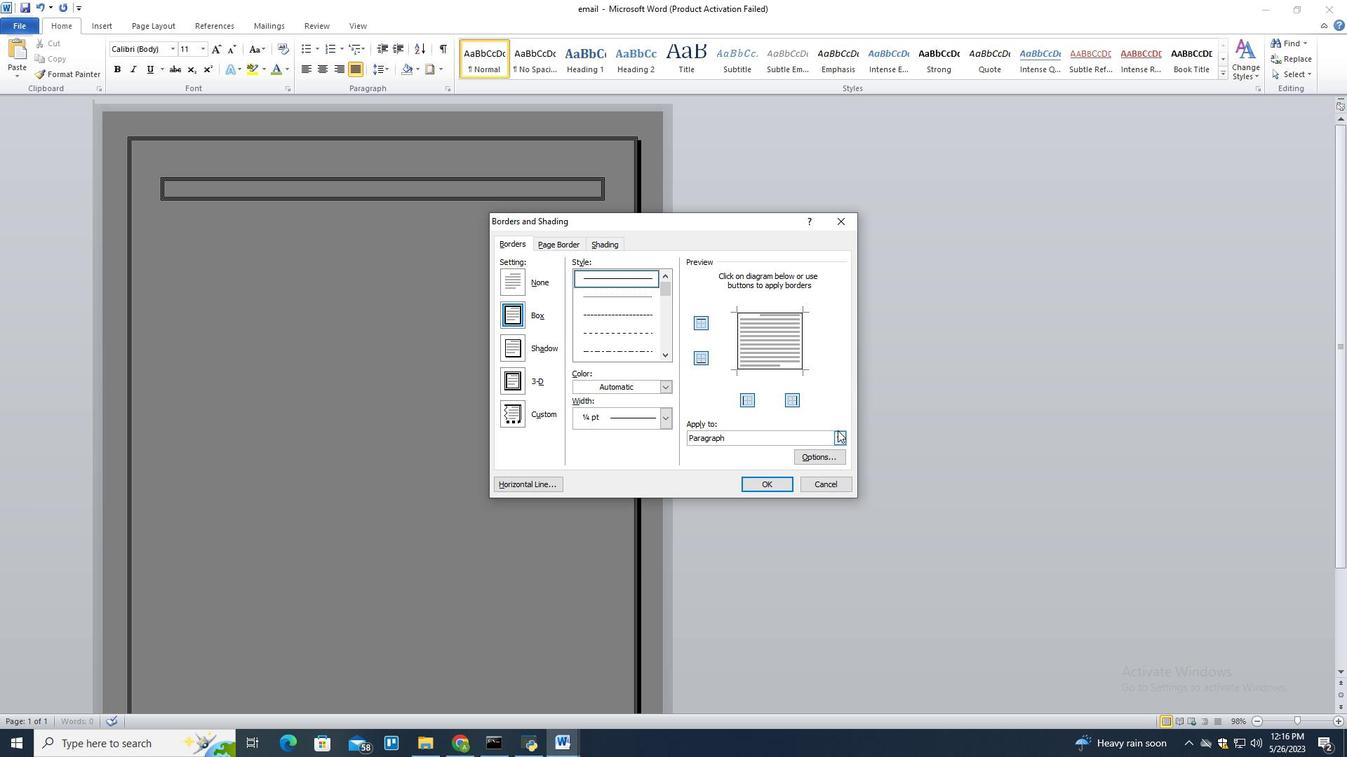 
Action: Mouse pressed left at (837, 434)
Screenshot: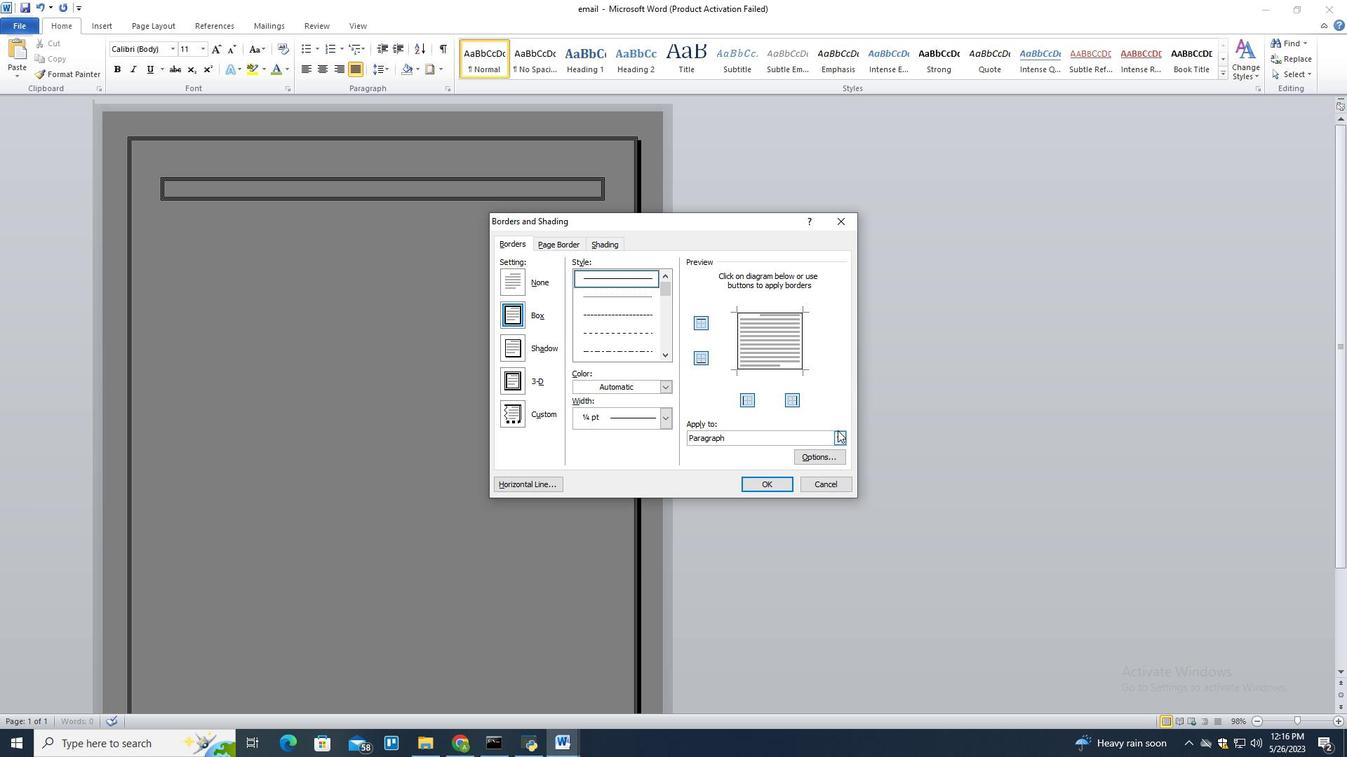 
Action: Mouse moved to (840, 438)
Screenshot: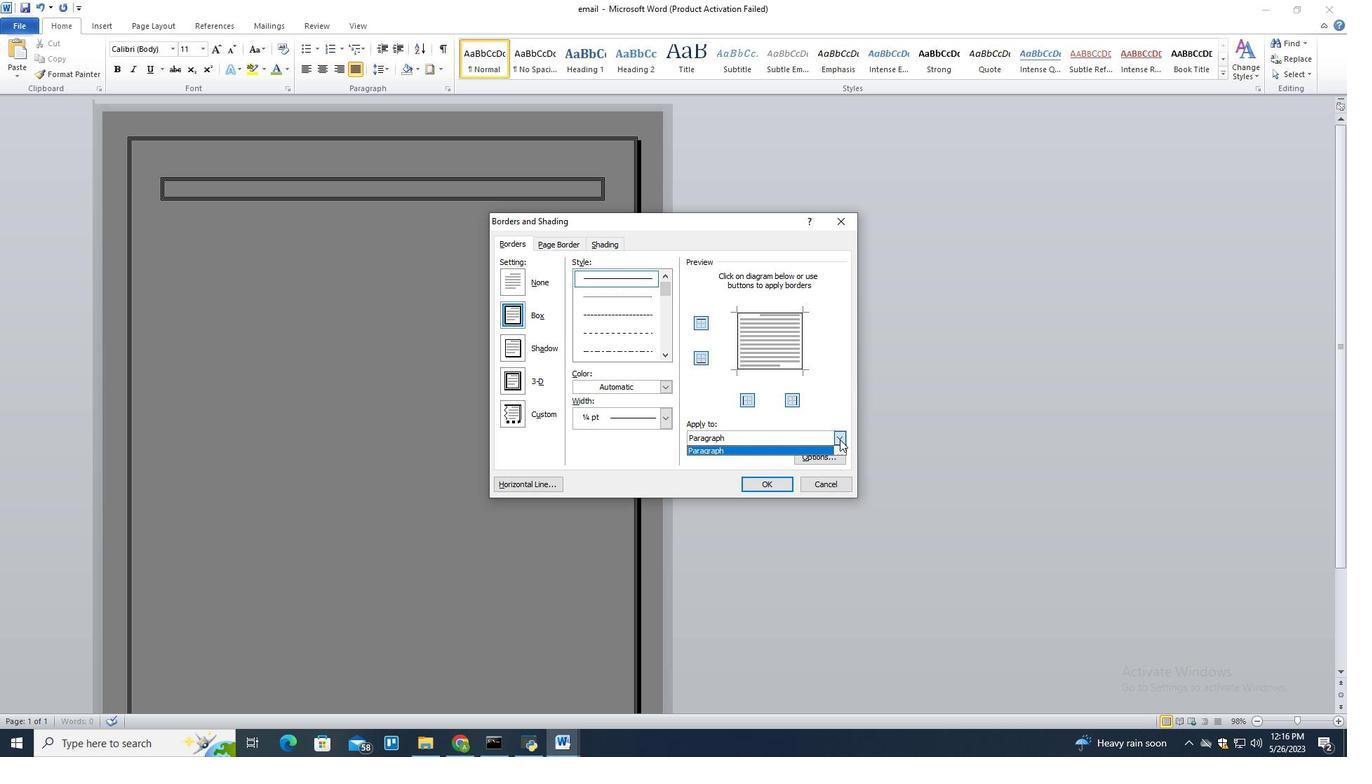 
Action: Mouse pressed left at (840, 438)
Screenshot: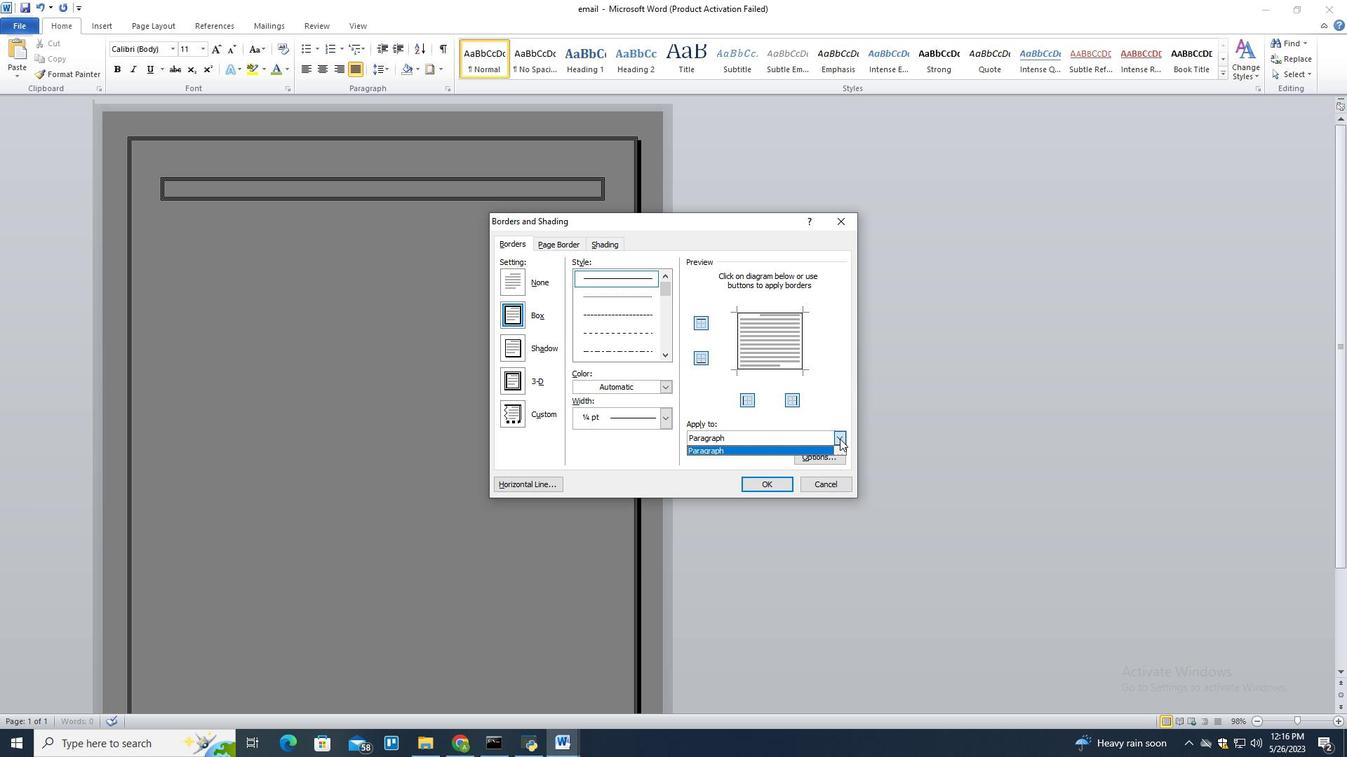 
Action: Mouse moved to (669, 415)
Screenshot: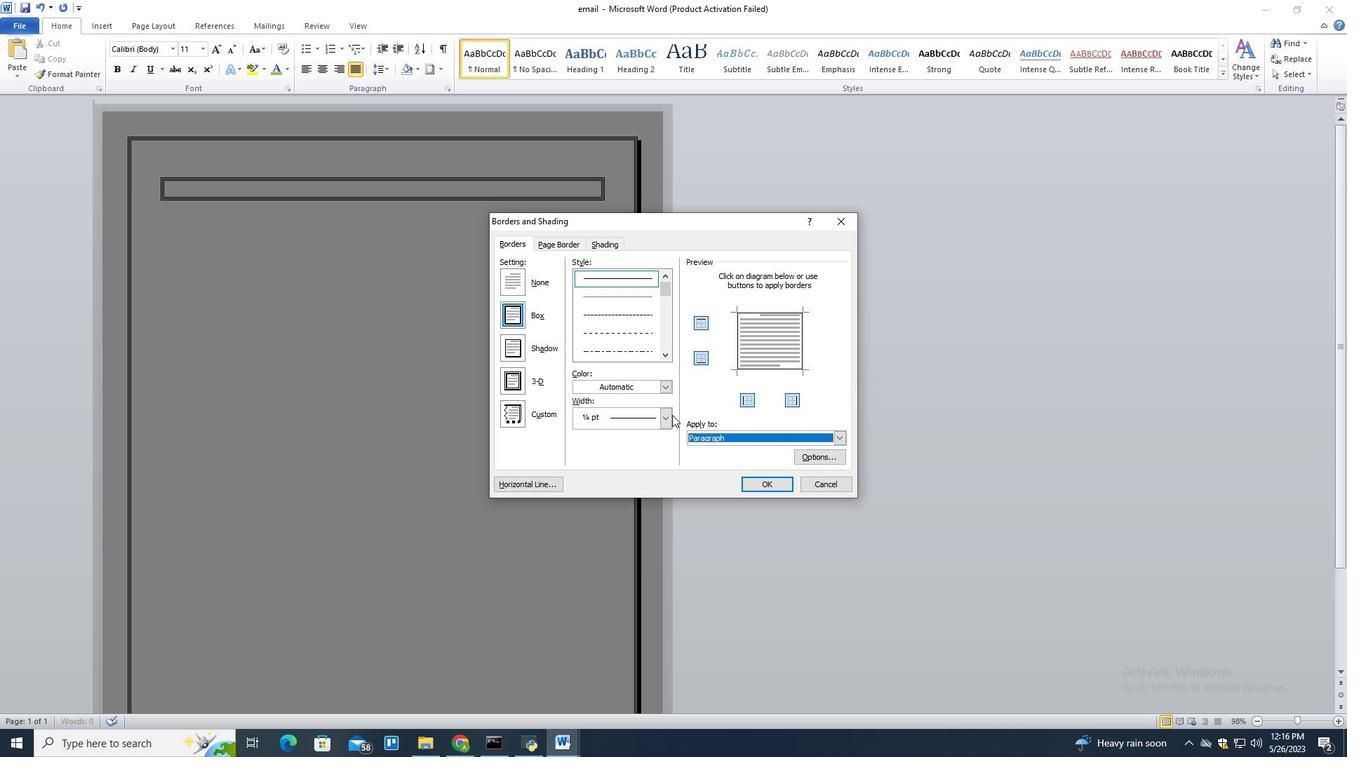 
Action: Mouse pressed left at (669, 415)
Screenshot: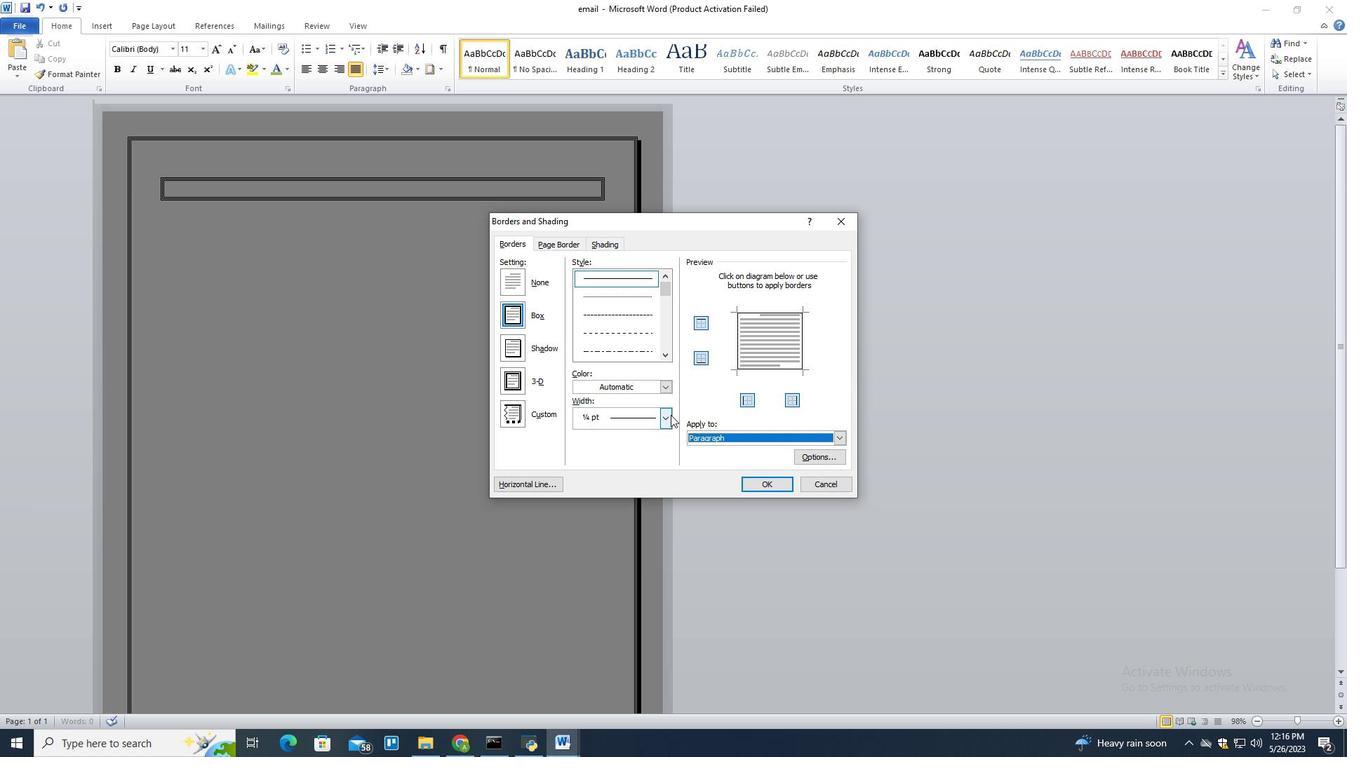 
Action: Mouse moved to (622, 432)
Screenshot: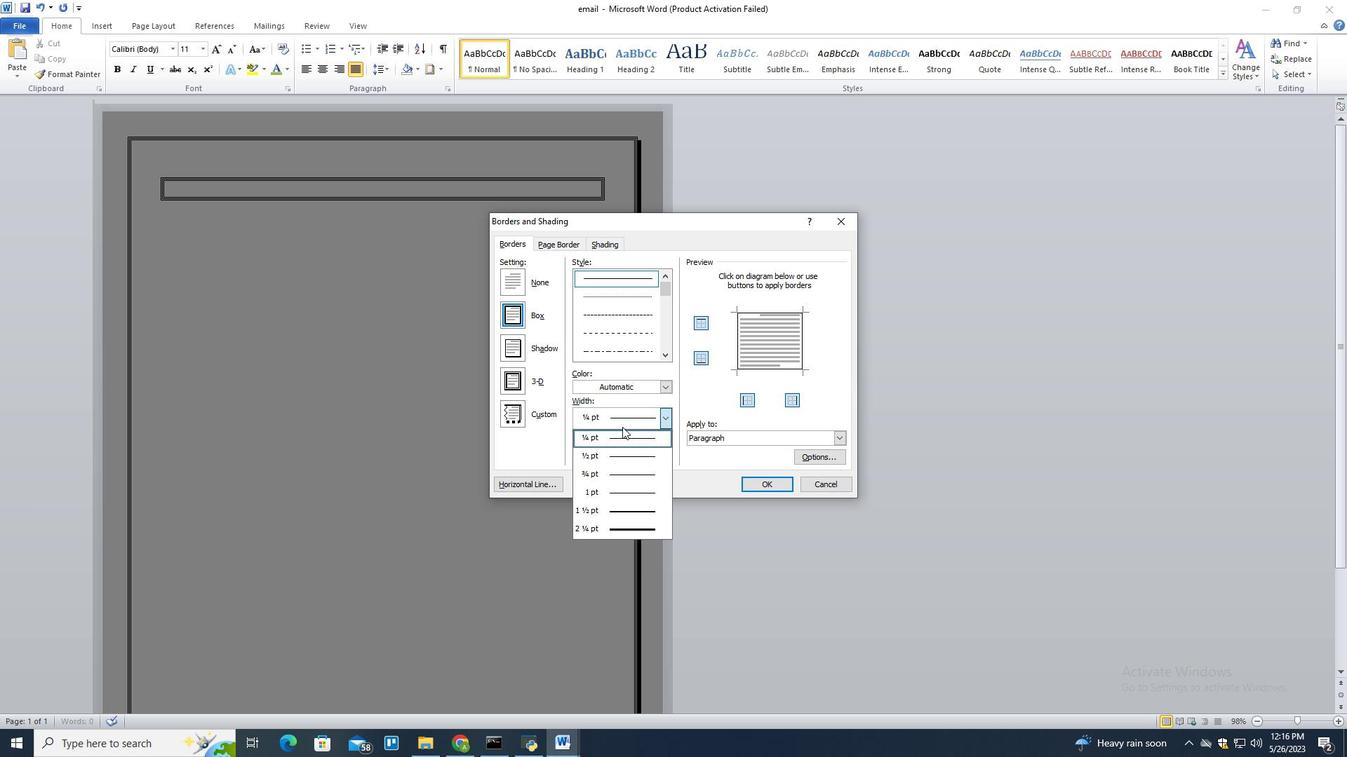 
Action: Mouse pressed left at (622, 432)
Screenshot: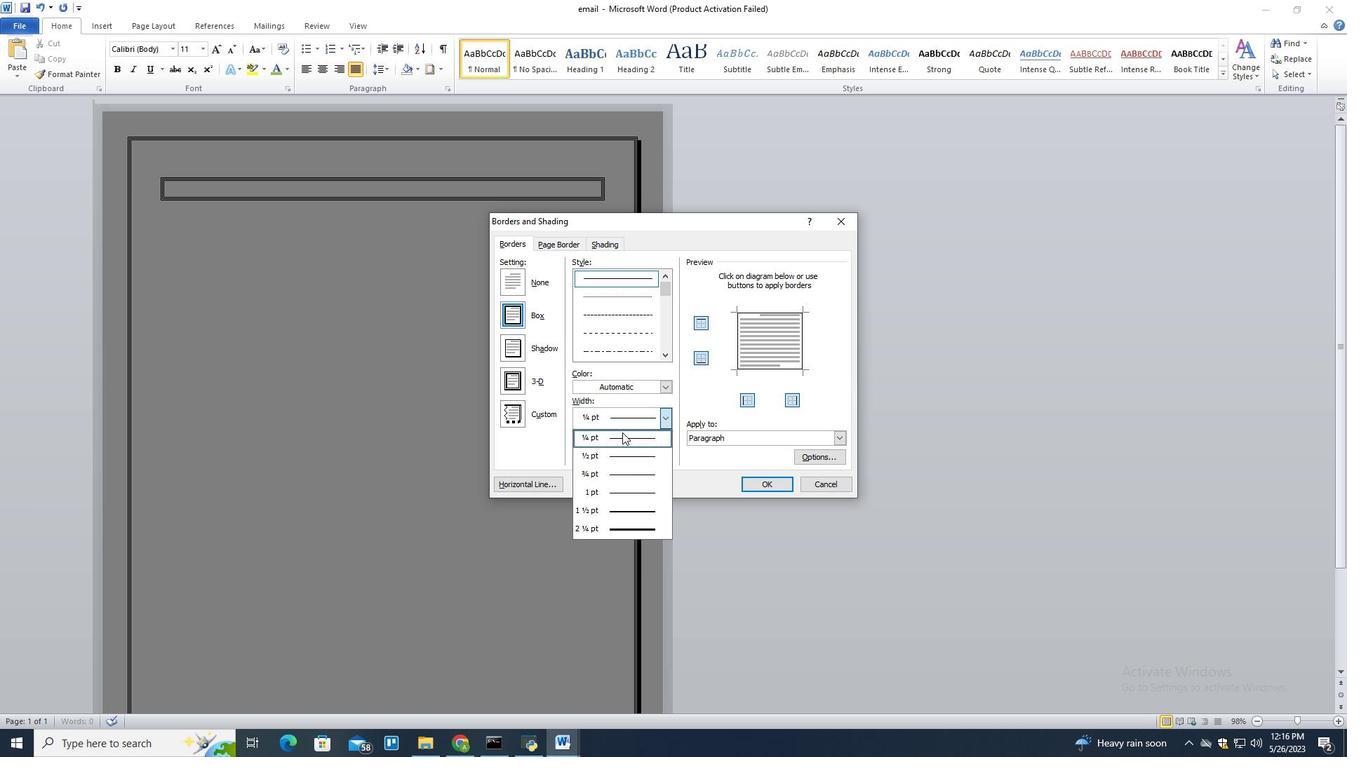 
Action: Mouse moved to (745, 390)
Screenshot: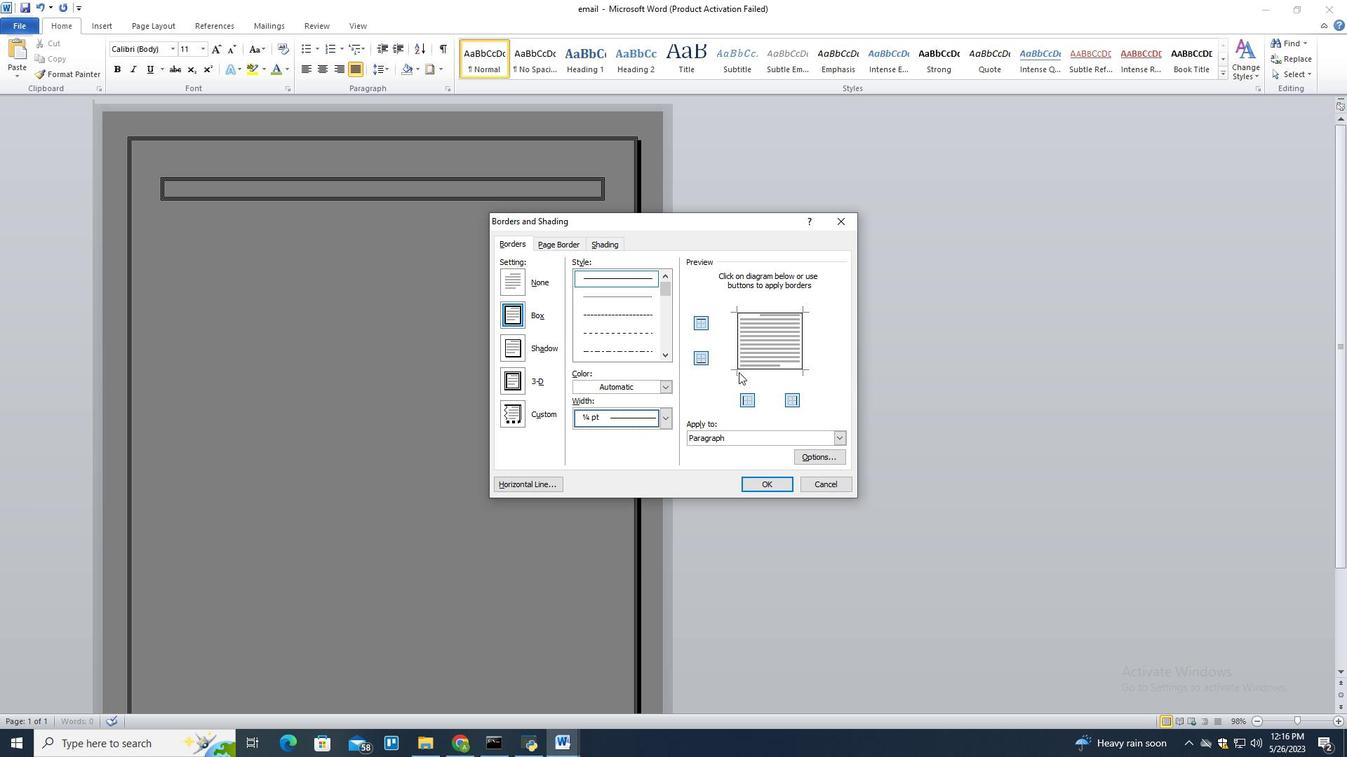 
Action: Mouse scrolled (745, 391) with delta (0, 0)
Screenshot: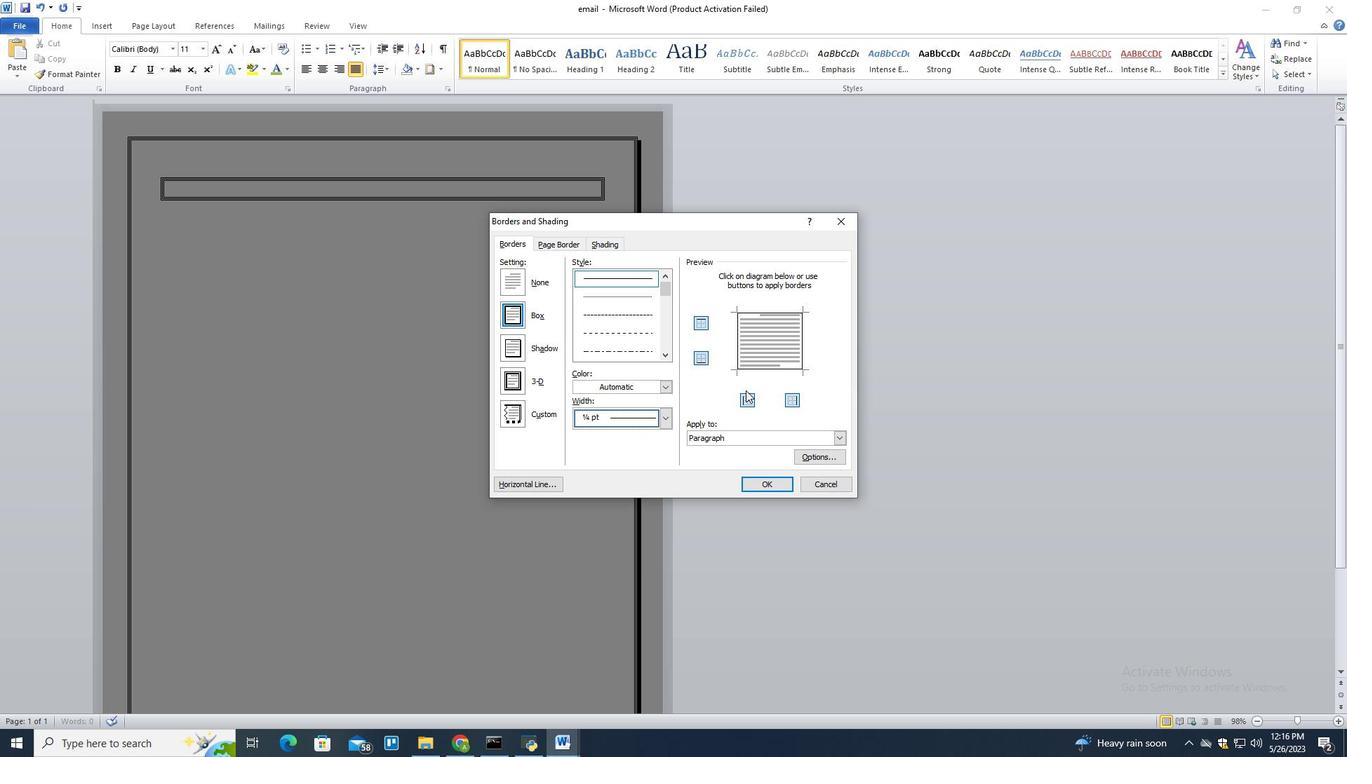 
Action: Mouse scrolled (745, 391) with delta (0, 0)
Screenshot: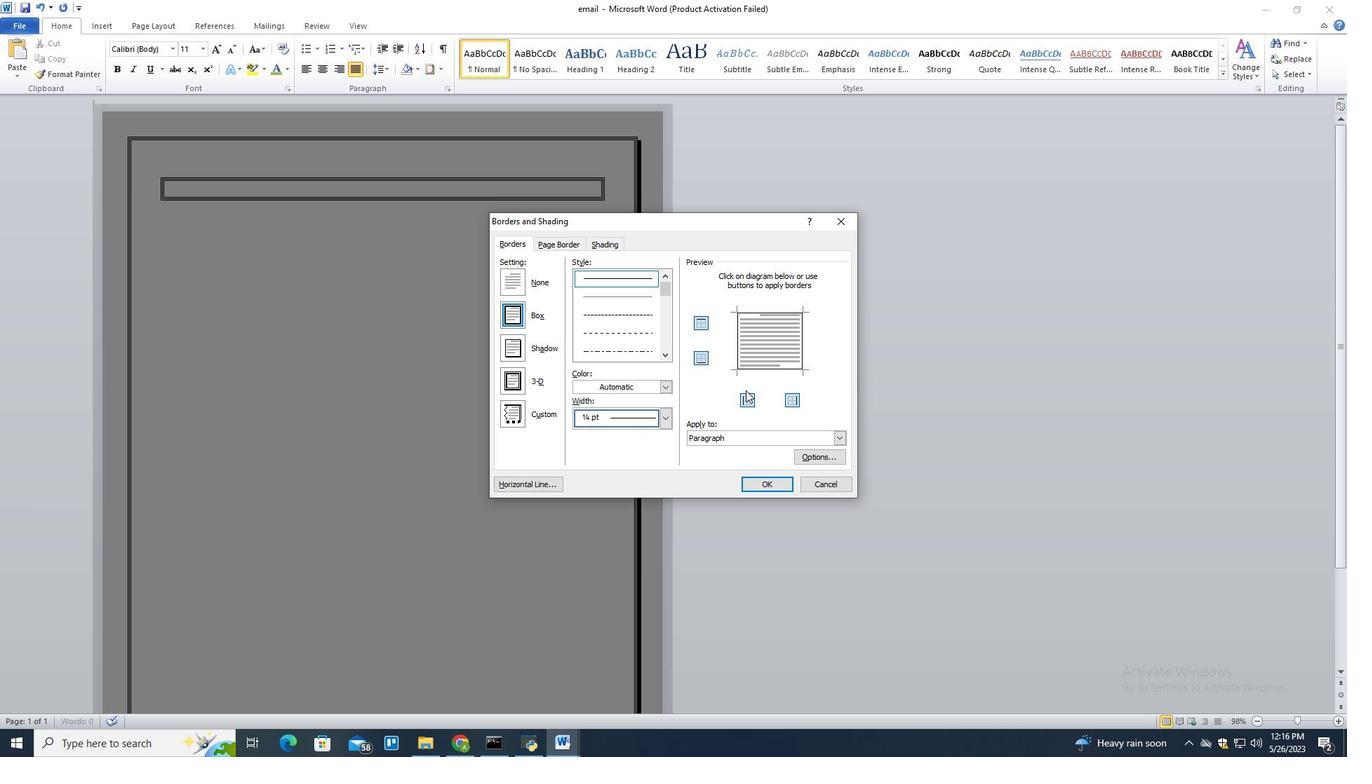 
Action: Mouse moved to (821, 450)
Screenshot: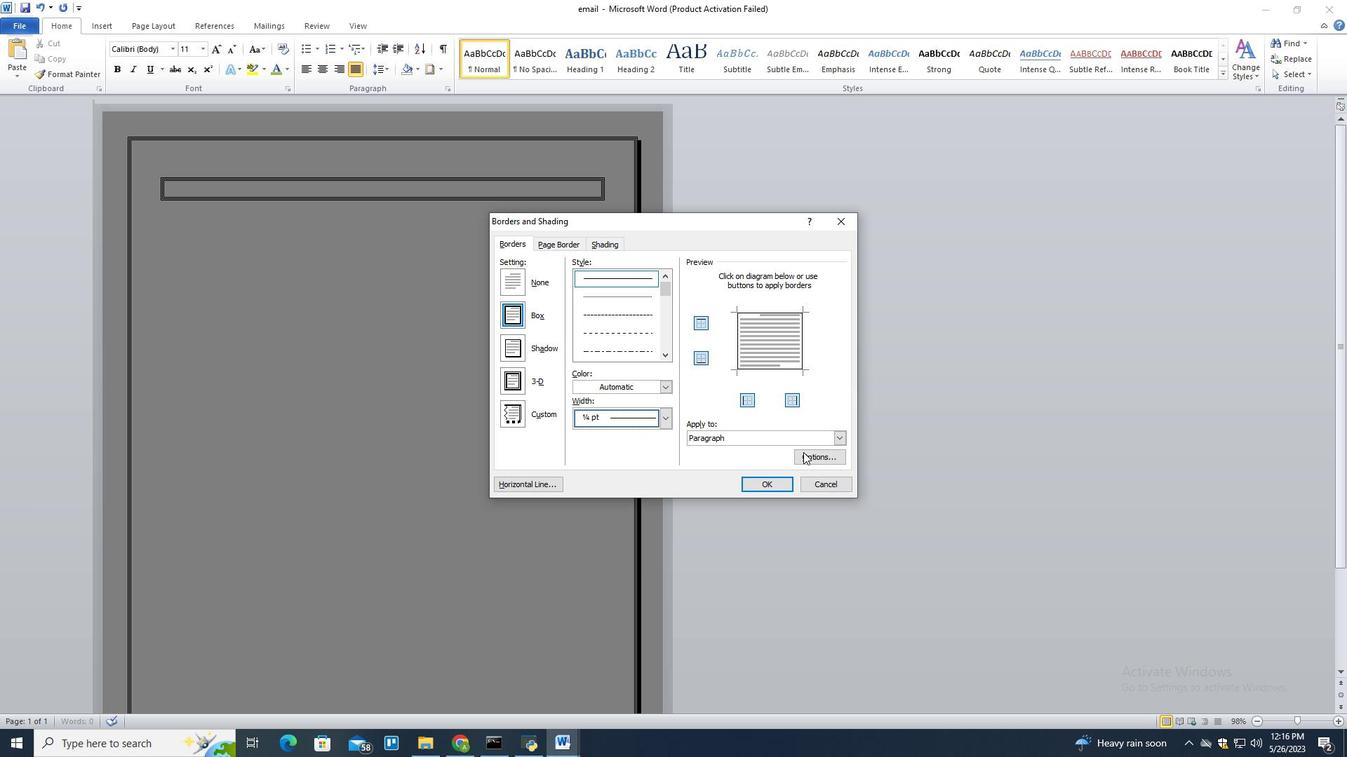 
Action: Mouse pressed left at (821, 450)
Screenshot: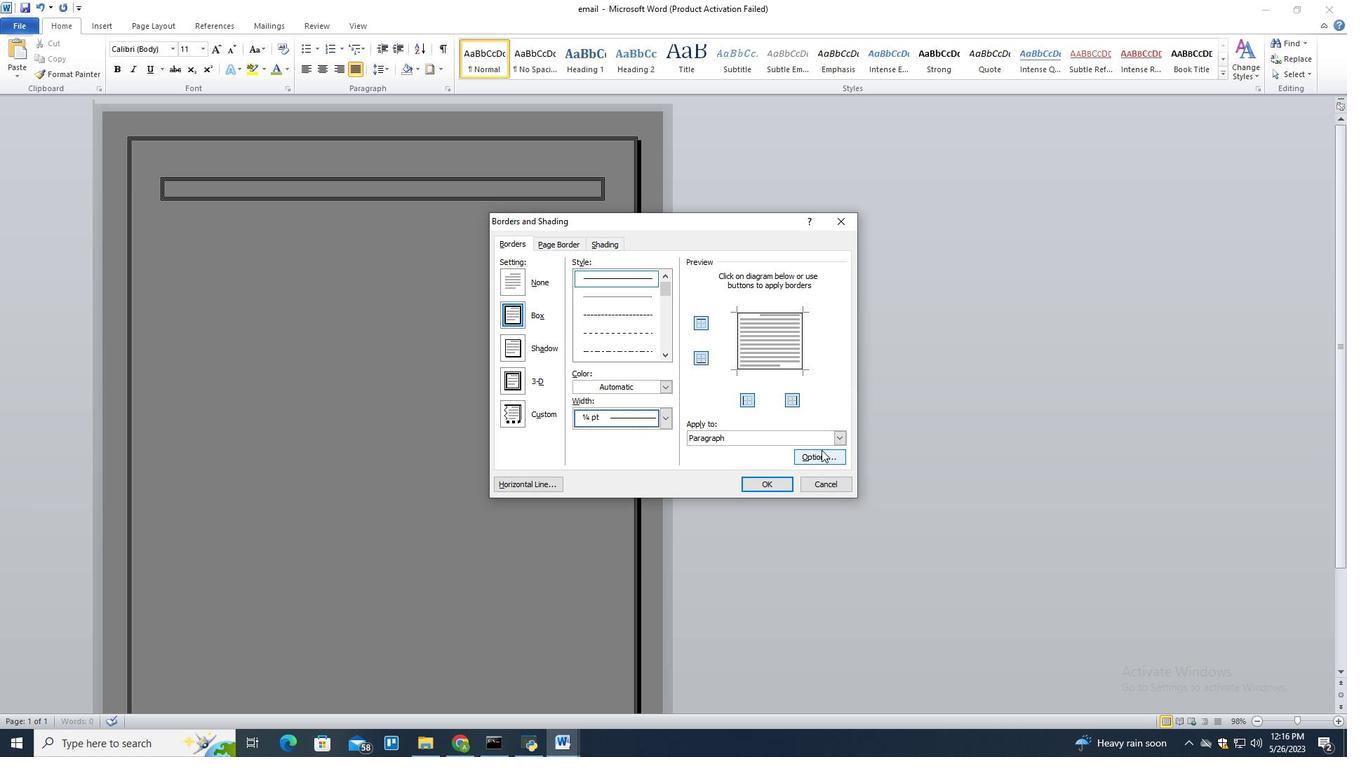 
Action: Mouse moved to (677, 451)
Screenshot: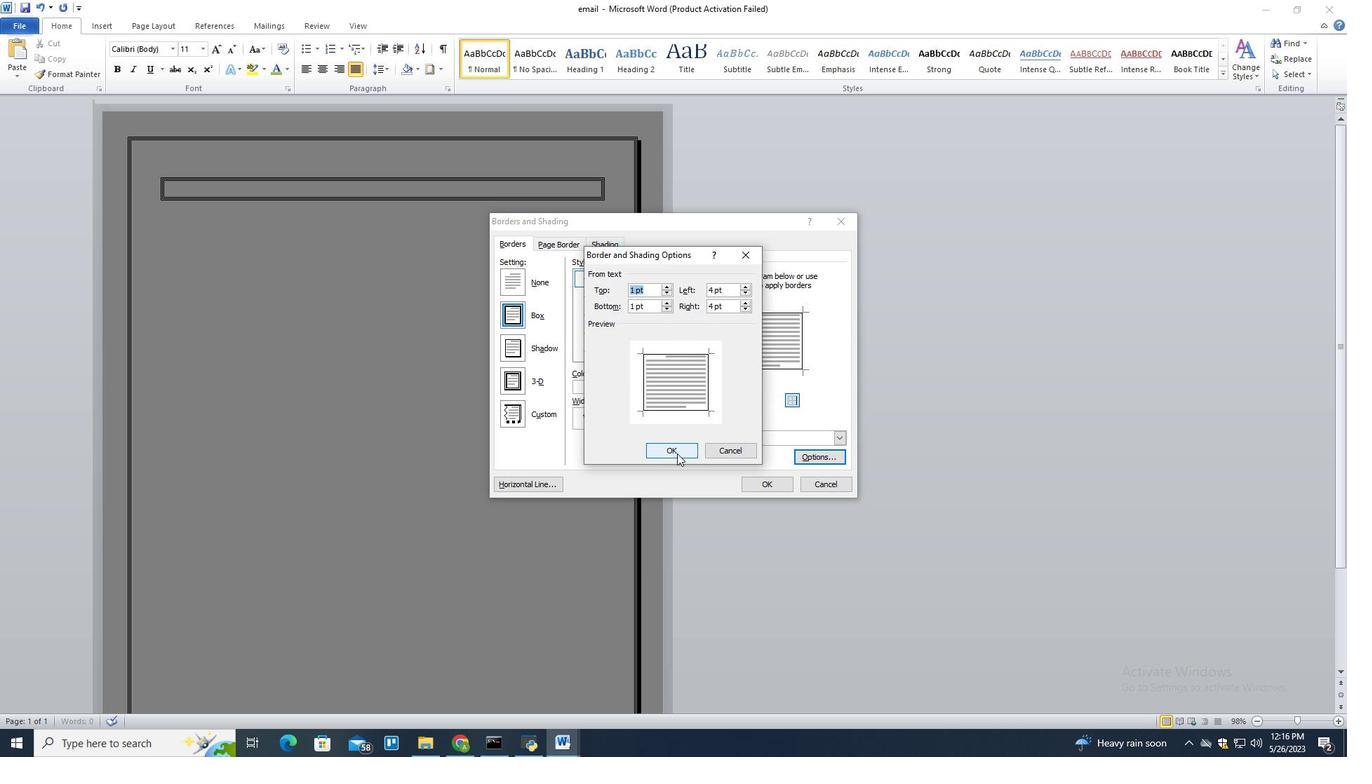 
Action: Mouse pressed left at (677, 451)
Screenshot: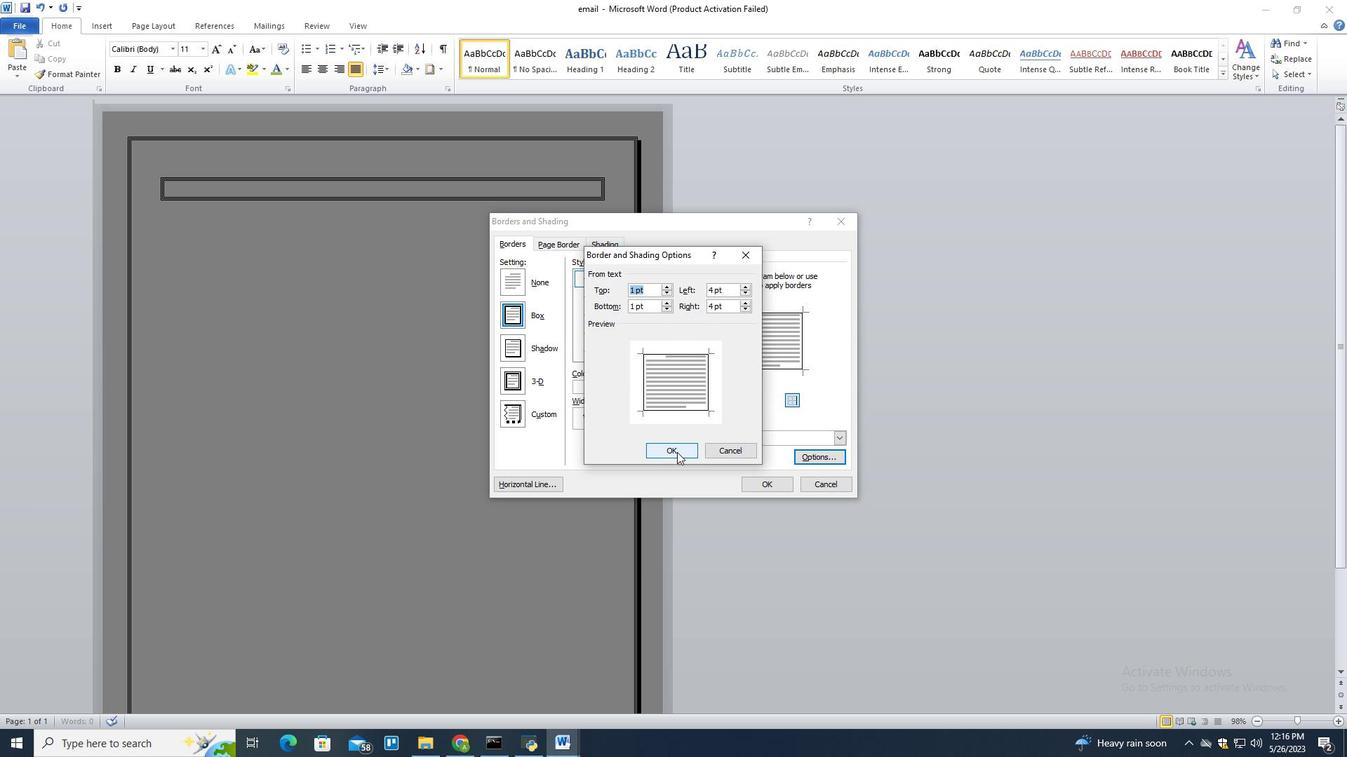
Action: Mouse moved to (660, 405)
Screenshot: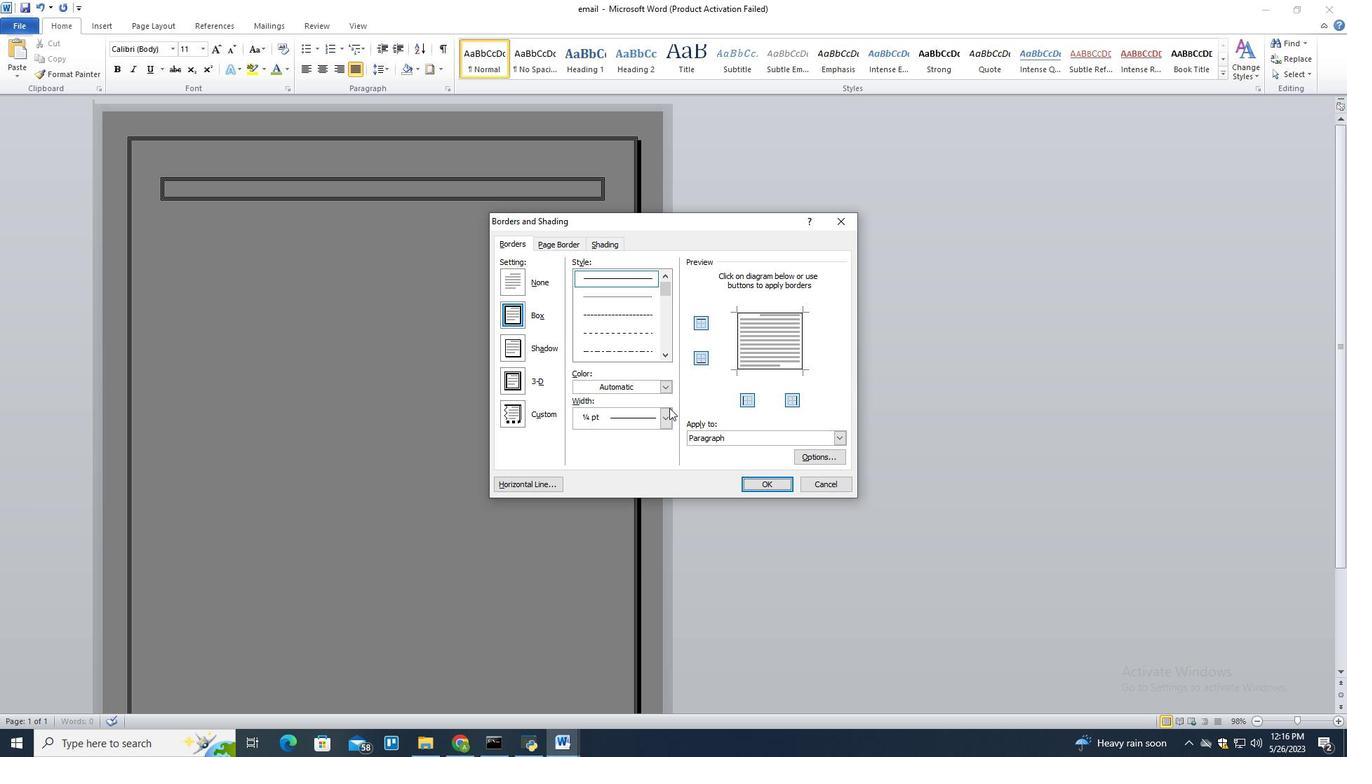 
Action: Mouse scrolled (660, 404) with delta (0, 0)
Screenshot: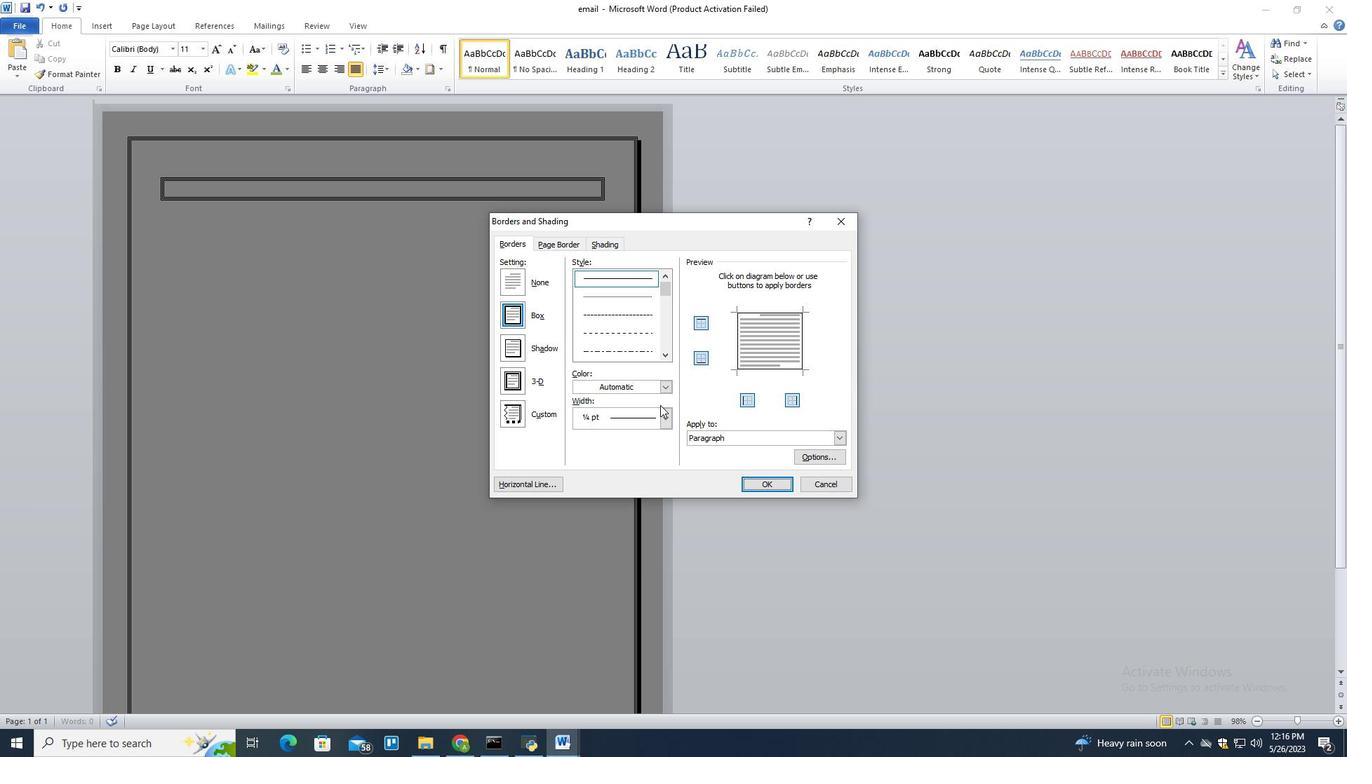 
Action: Mouse scrolled (660, 404) with delta (0, 0)
Screenshot: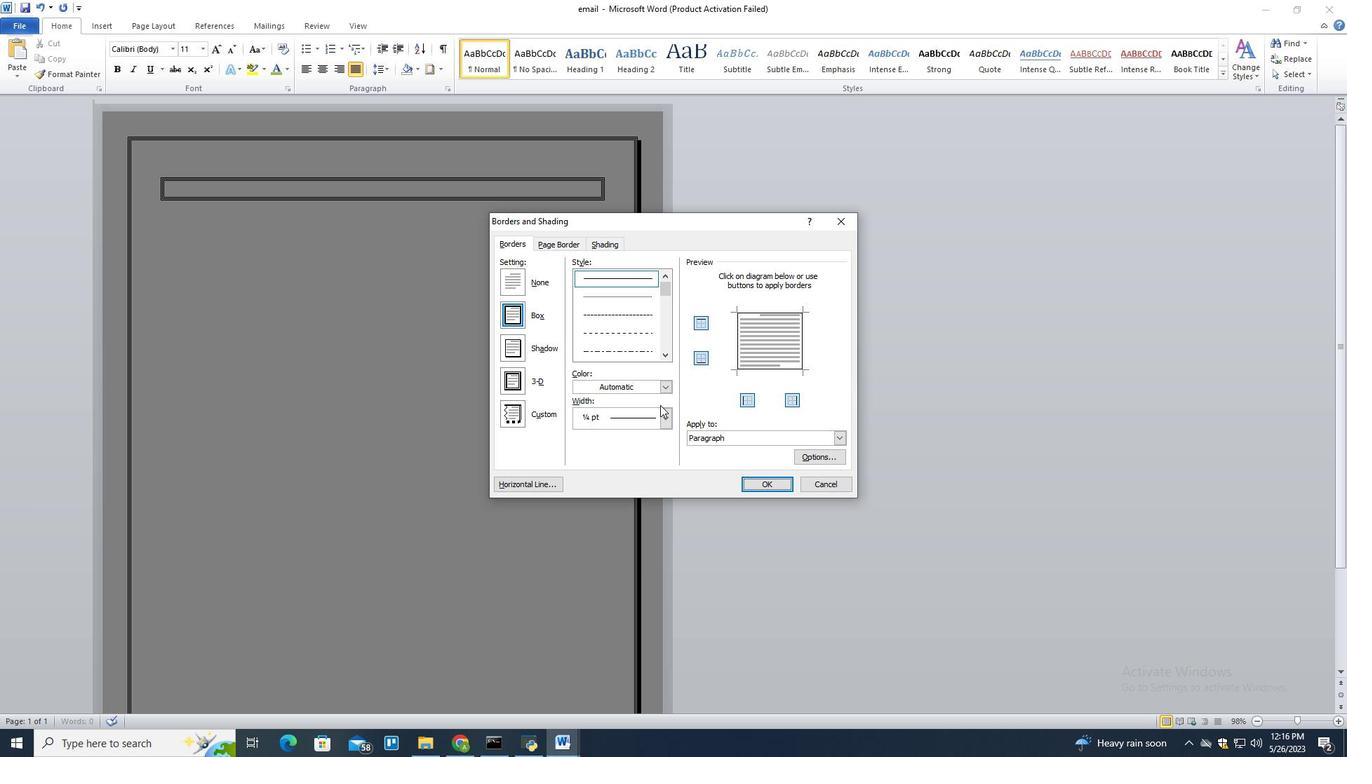 
Action: Mouse scrolled (660, 404) with delta (0, 0)
Screenshot: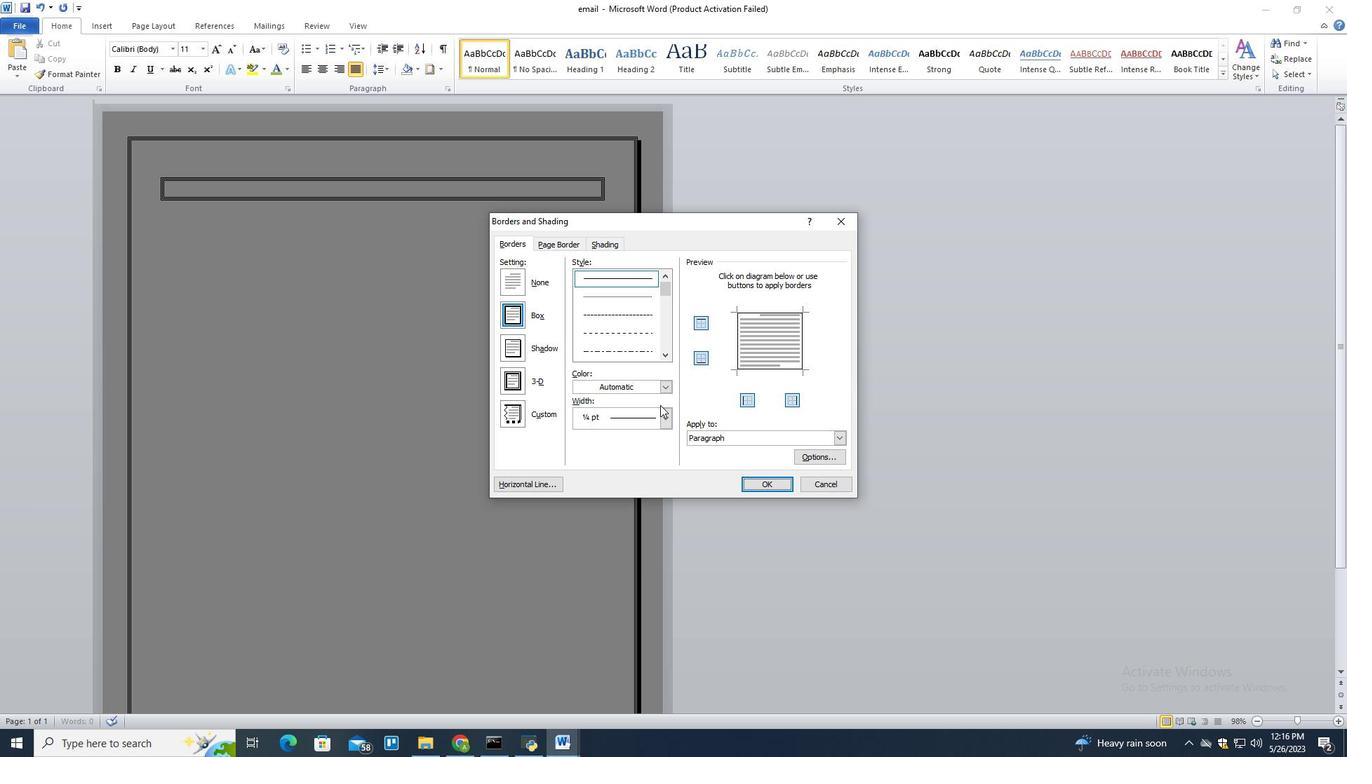 
Action: Mouse moved to (762, 467)
Screenshot: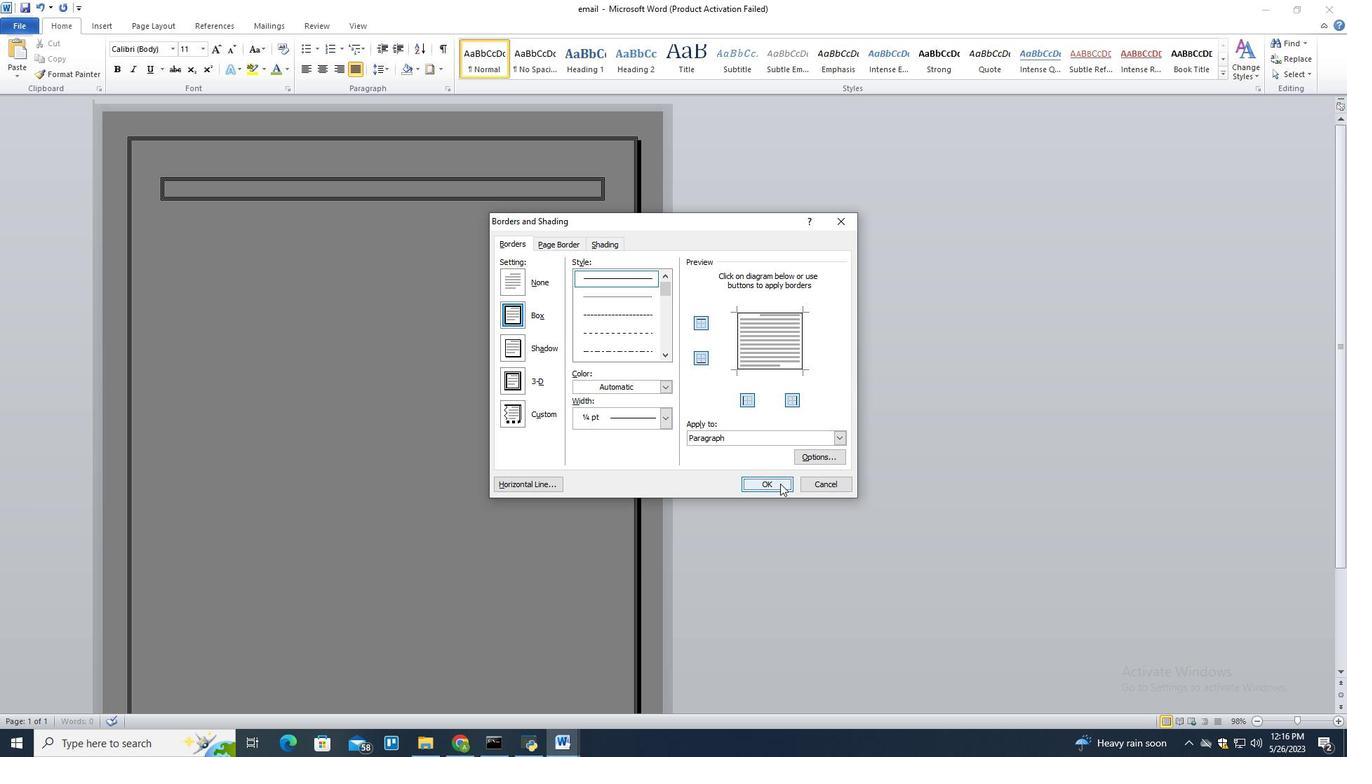 
Action: Mouse scrolled (762, 466) with delta (0, 0)
Screenshot: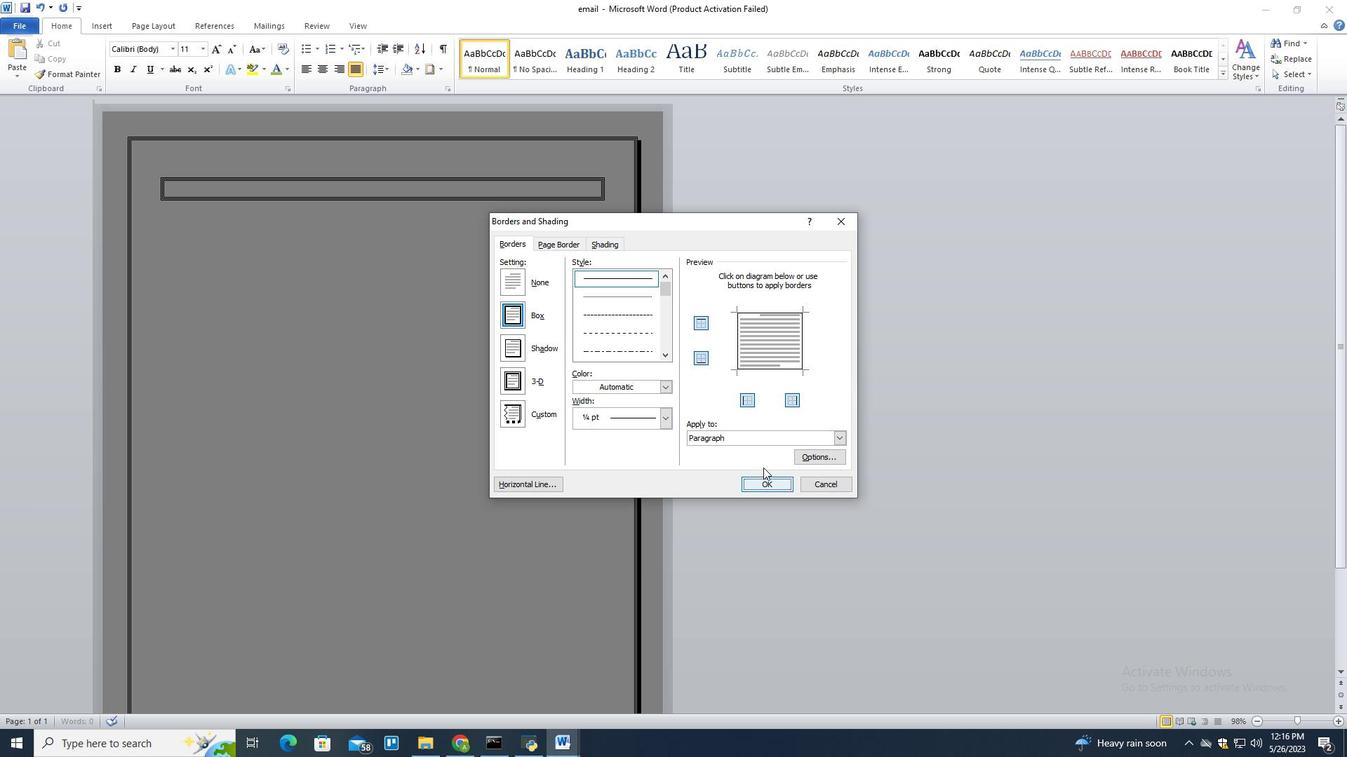 
Action: Mouse scrolled (762, 466) with delta (0, 0)
Screenshot: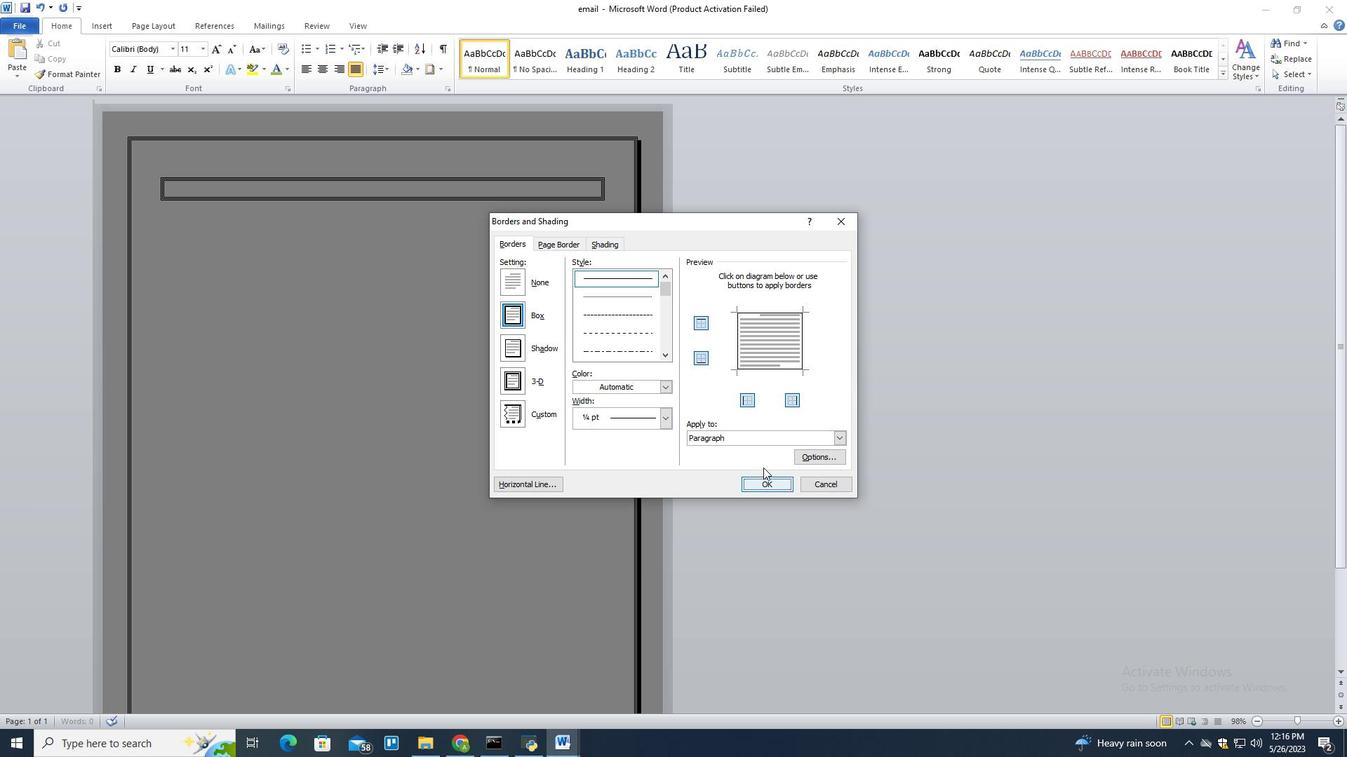 
Action: Mouse moved to (762, 466)
Screenshot: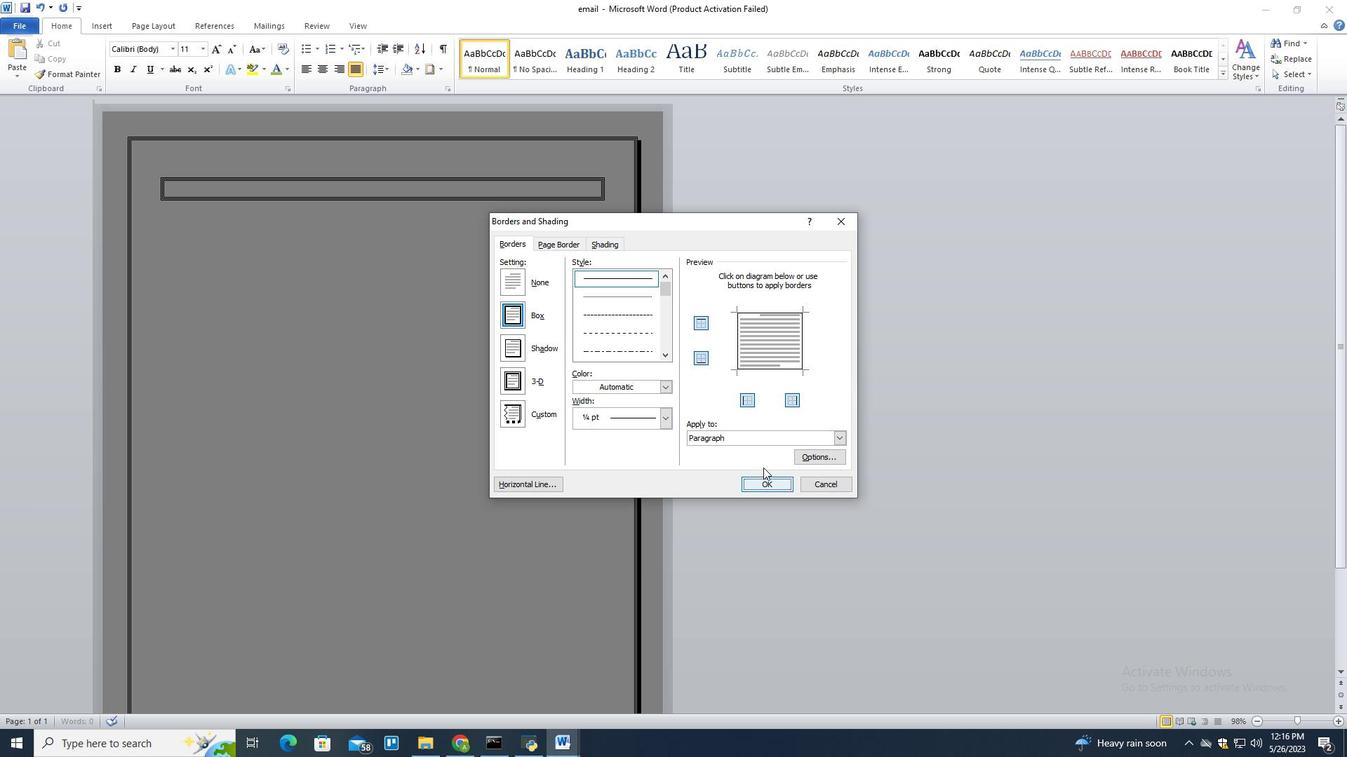 
Action: Mouse scrolled (762, 465) with delta (0, 0)
Screenshot: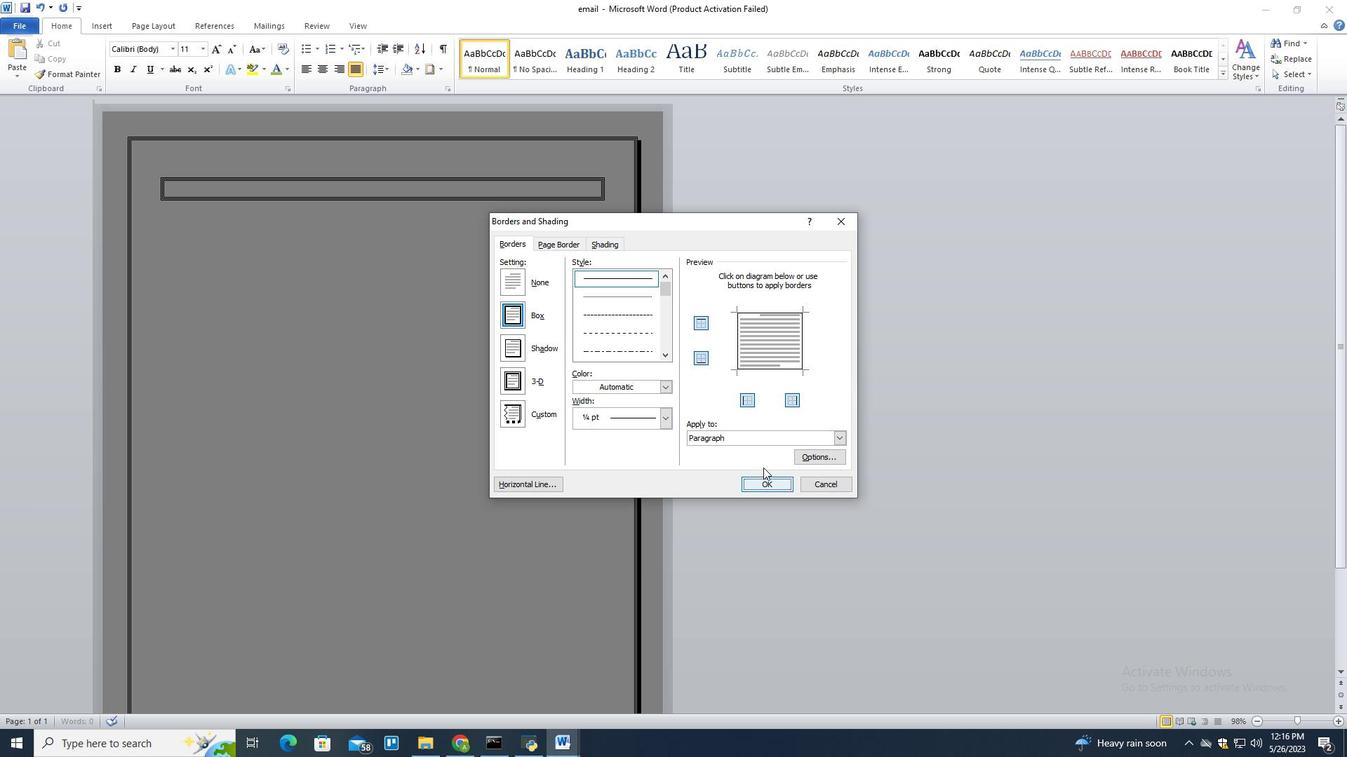 
Action: Mouse scrolled (762, 465) with delta (0, 0)
Screenshot: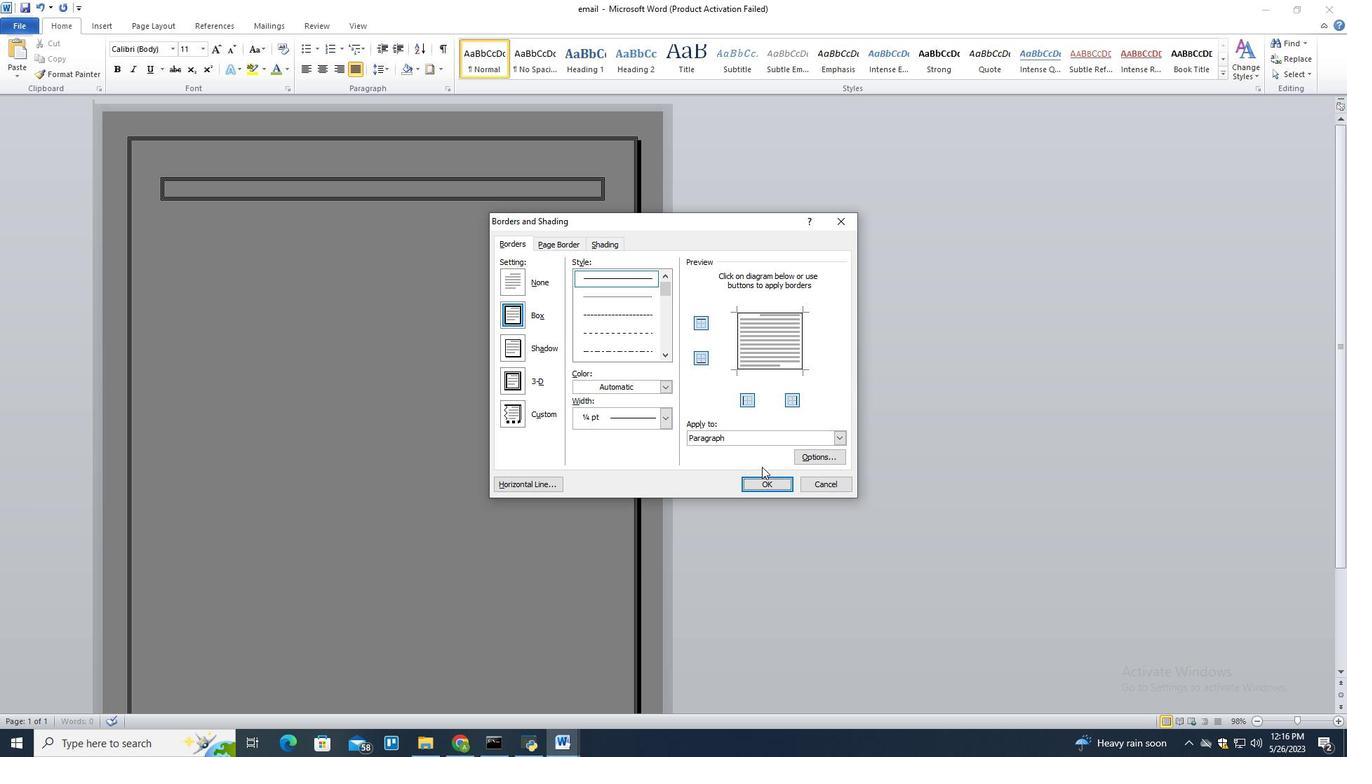 
Action: Mouse moved to (757, 482)
Screenshot: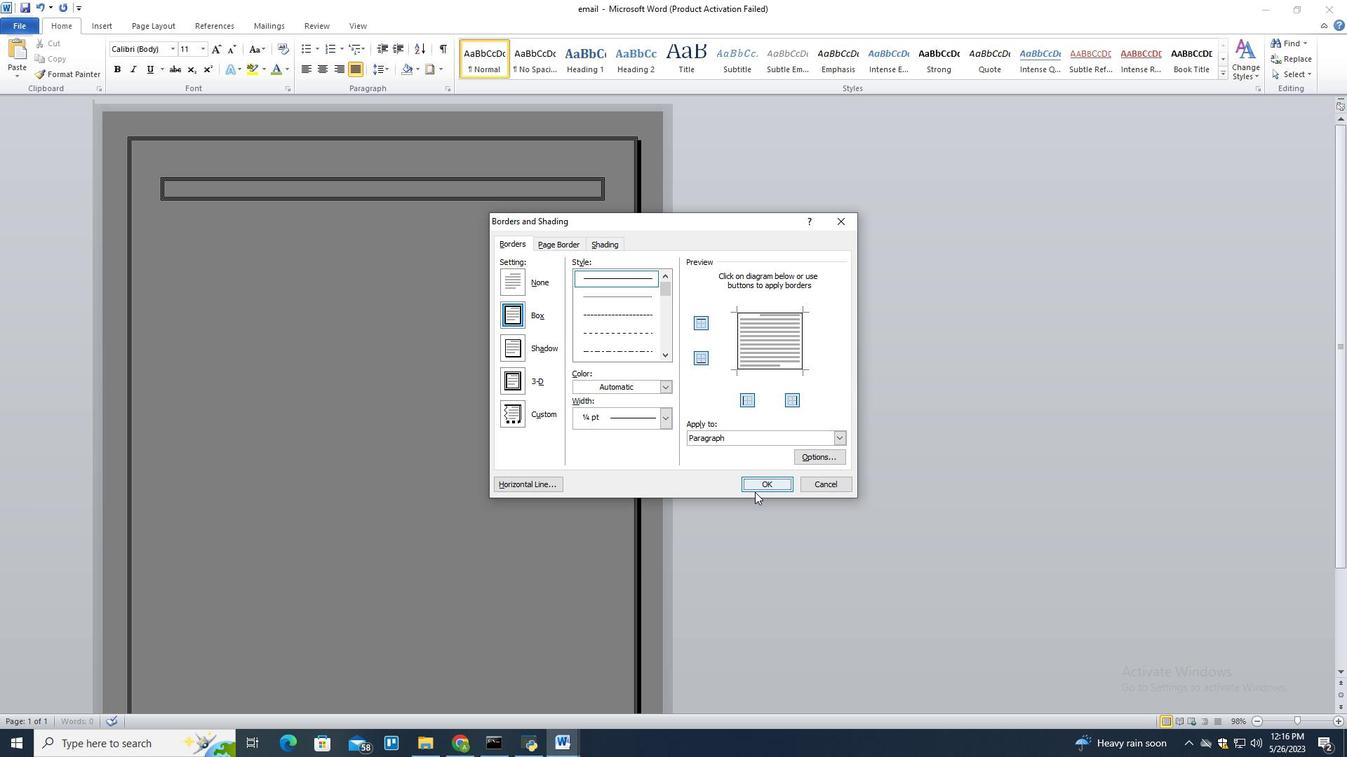 
Action: Mouse pressed left at (757, 482)
Screenshot: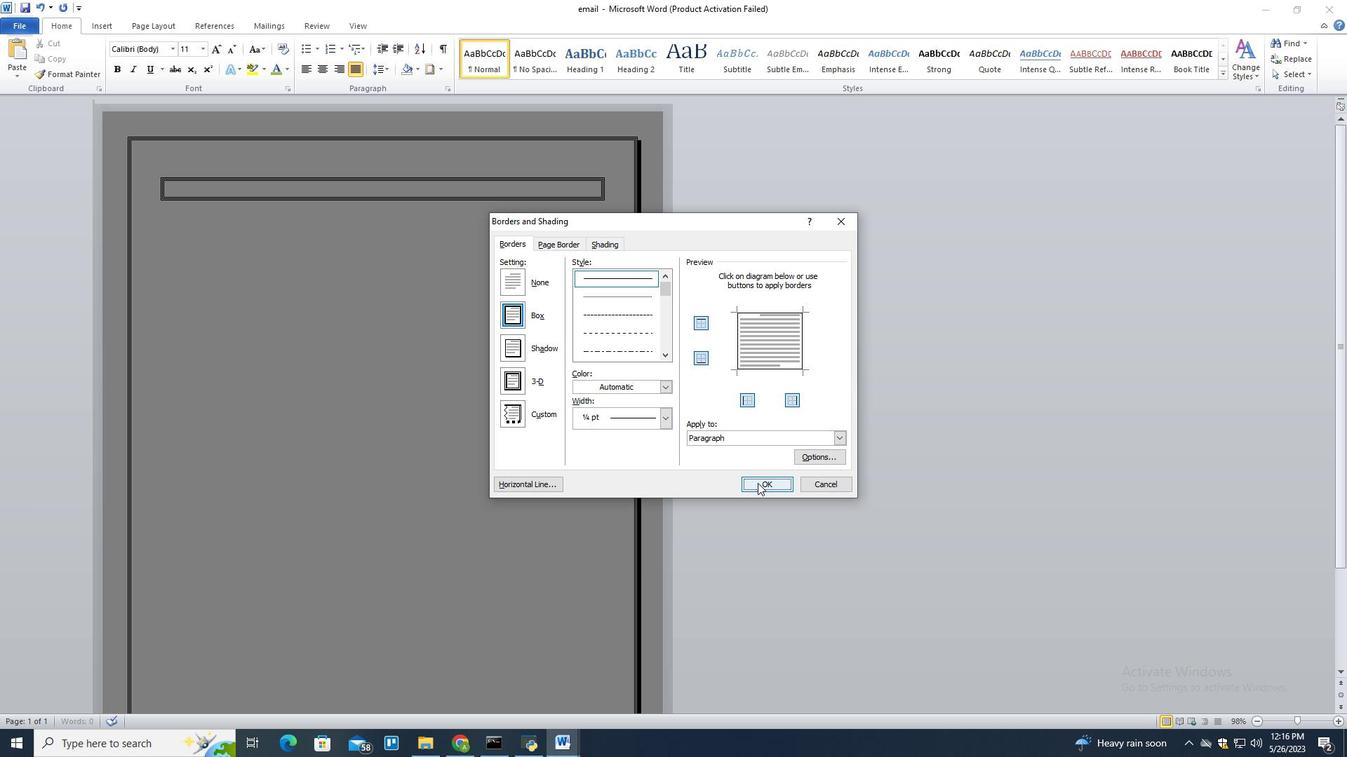 
Action: Mouse moved to (190, 160)
Screenshot: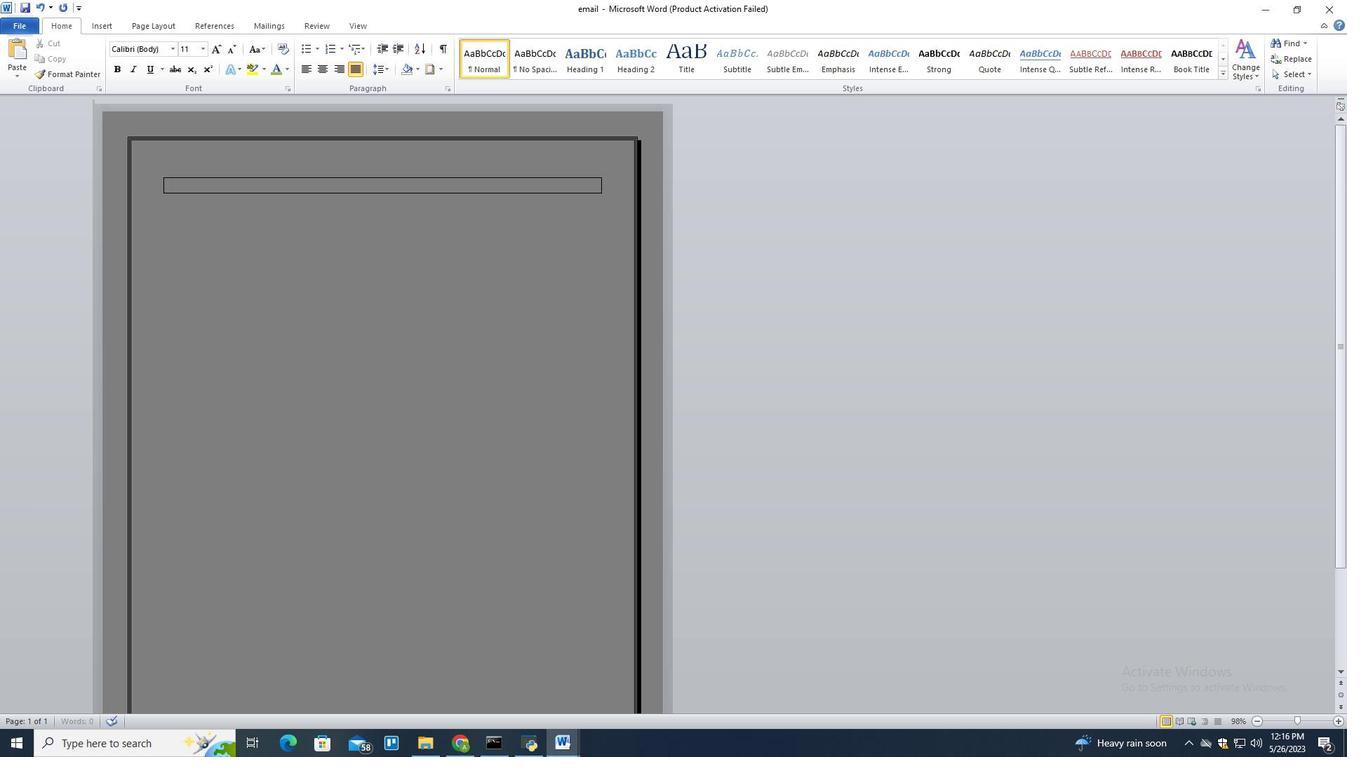 
Action: Mouse pressed left at (190, 160)
Screenshot: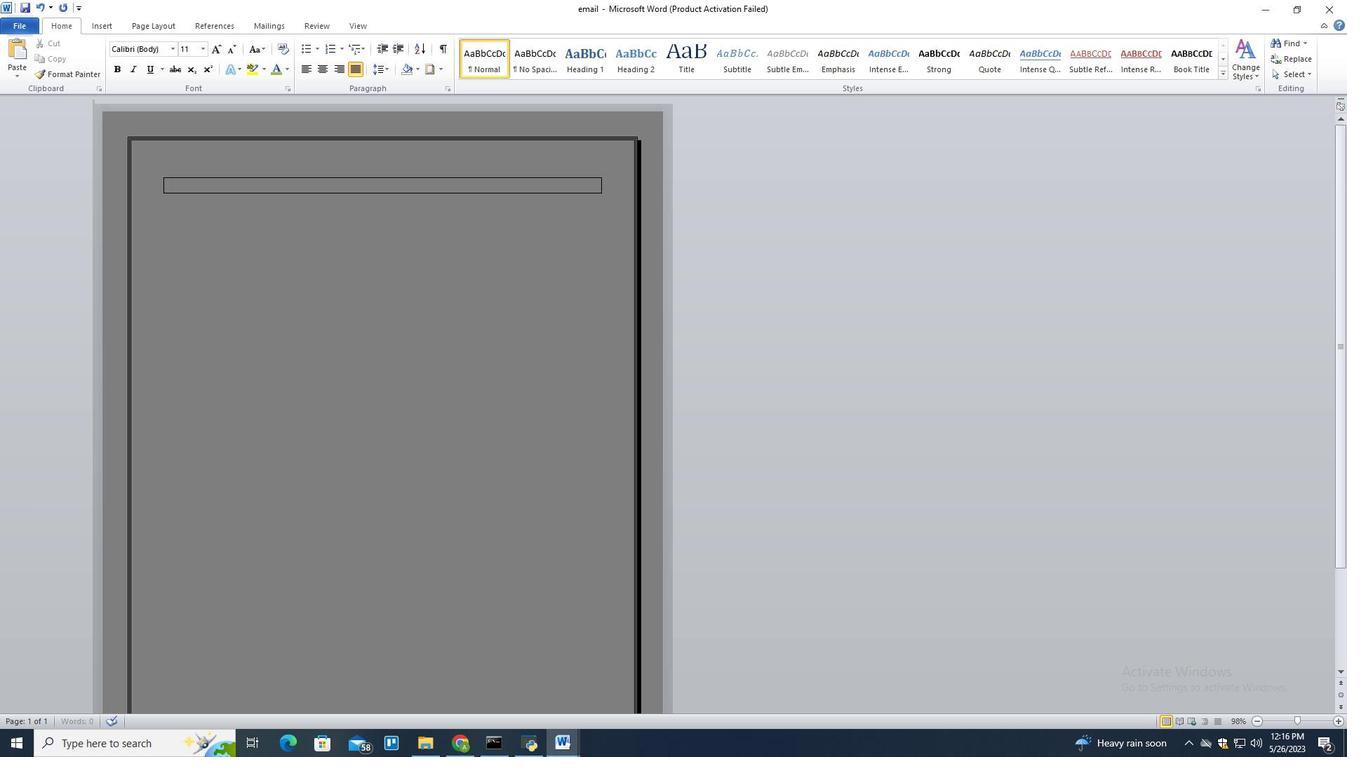 
Action: Mouse pressed left at (190, 160)
Screenshot: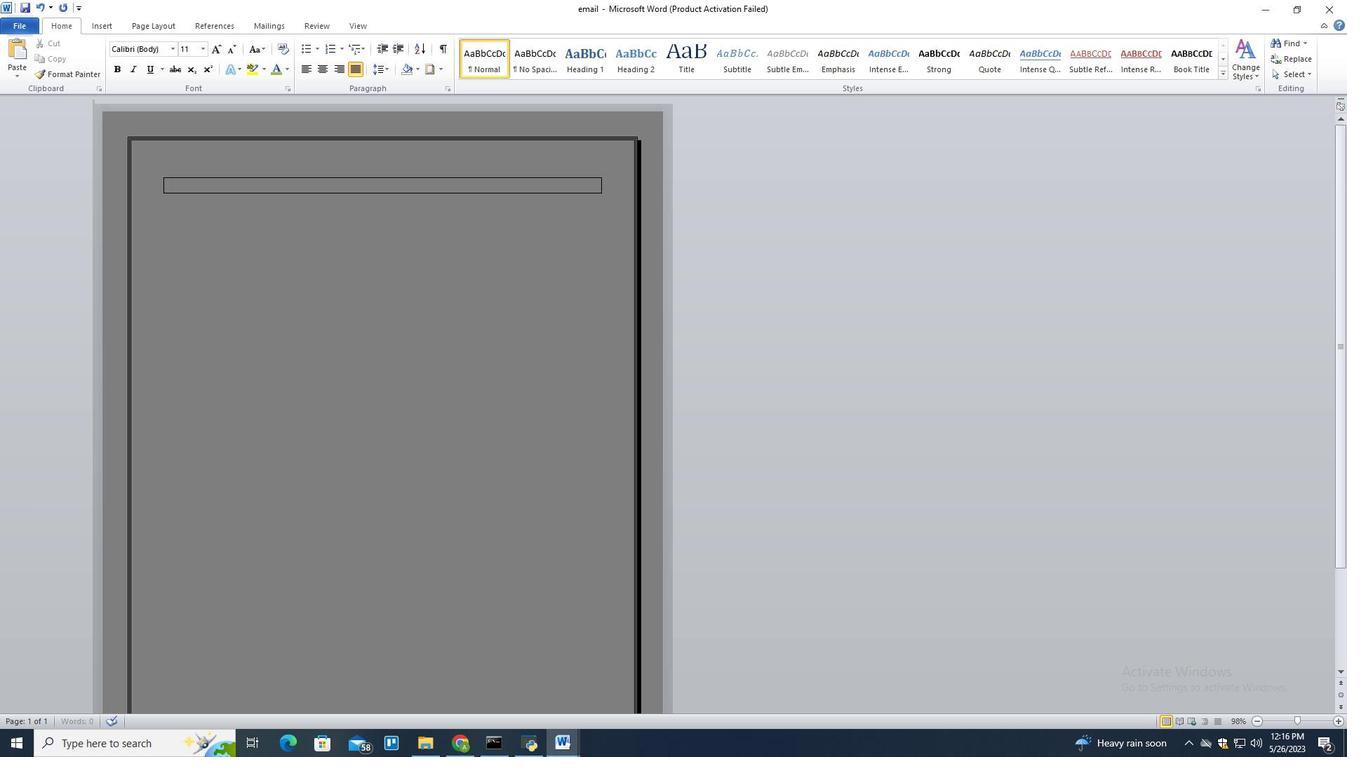 
Action: Mouse moved to (204, 153)
Screenshot: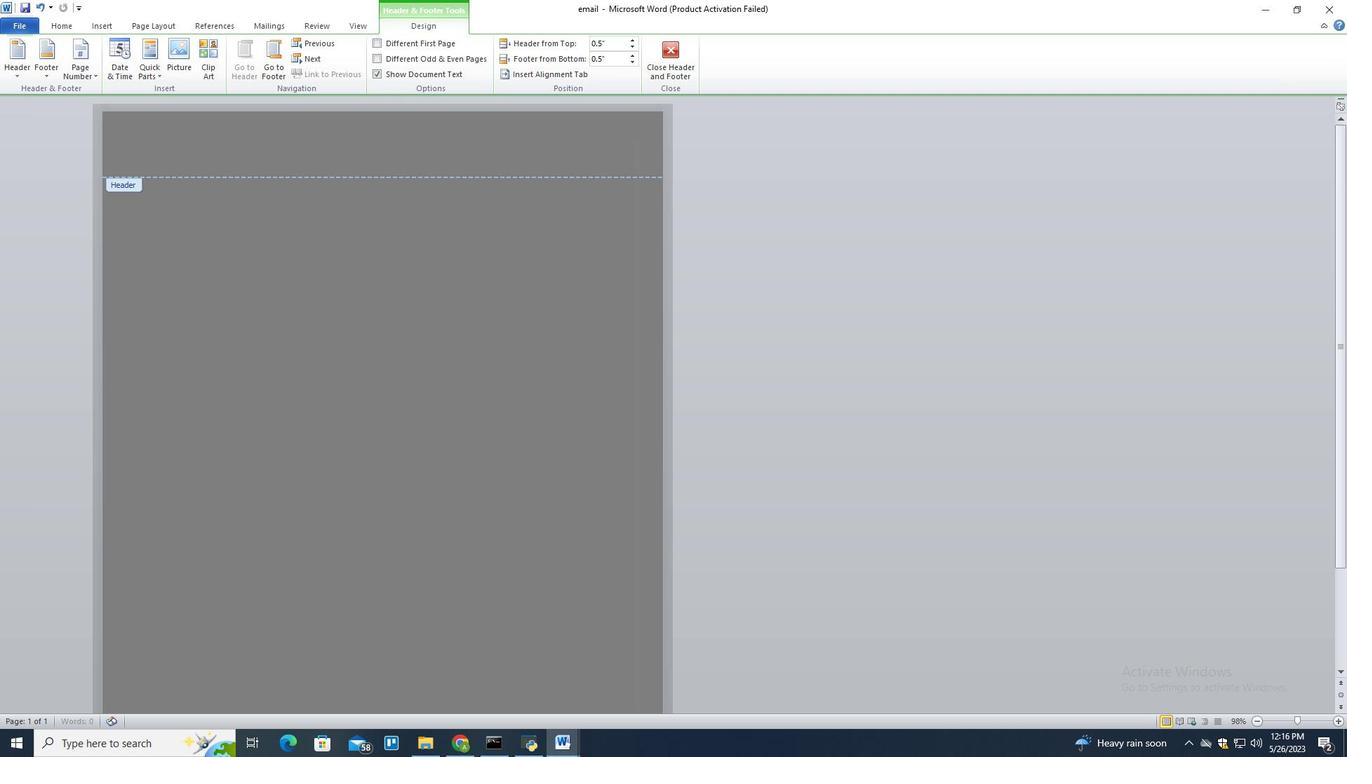 
Action: Mouse scrolled (204, 154) with delta (0, 0)
Screenshot: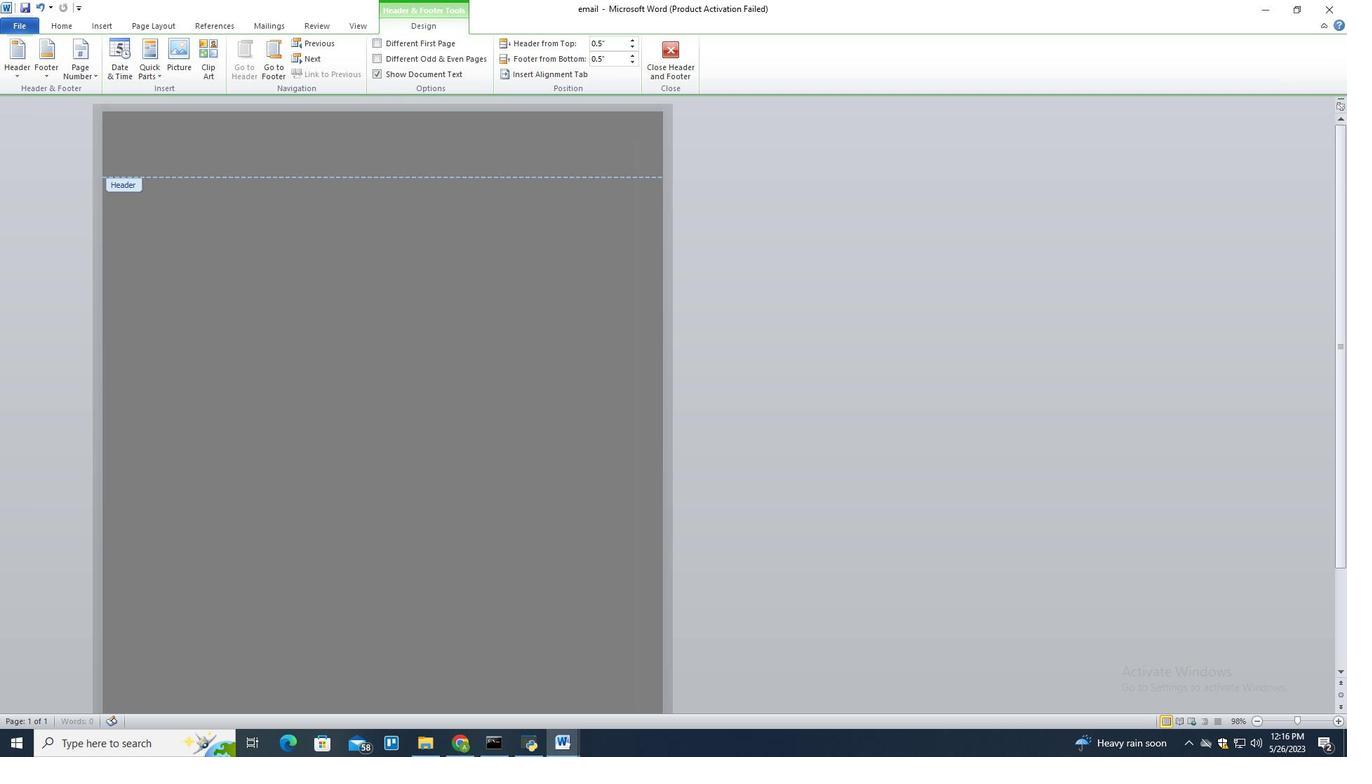 
Action: Mouse moved to (76, 23)
Screenshot: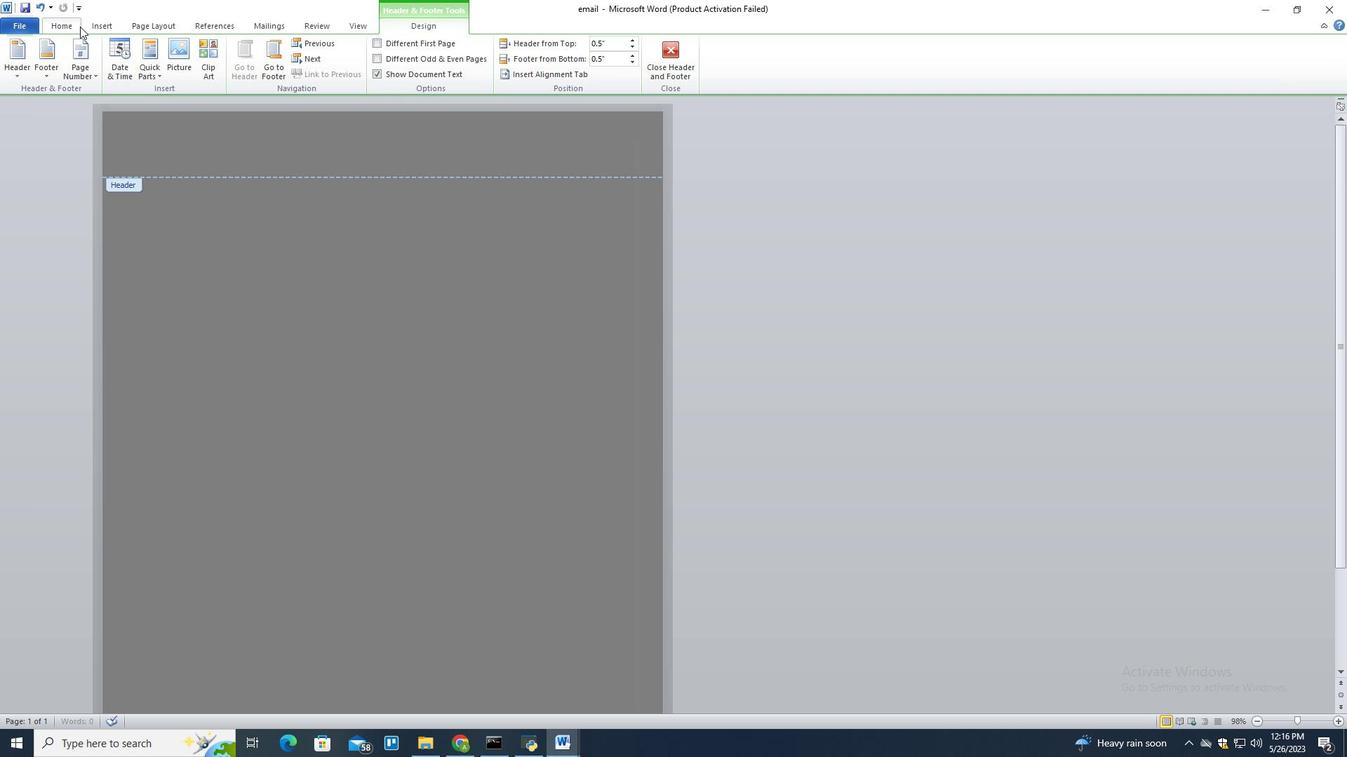 
Action: Mouse pressed left at (76, 23)
Screenshot: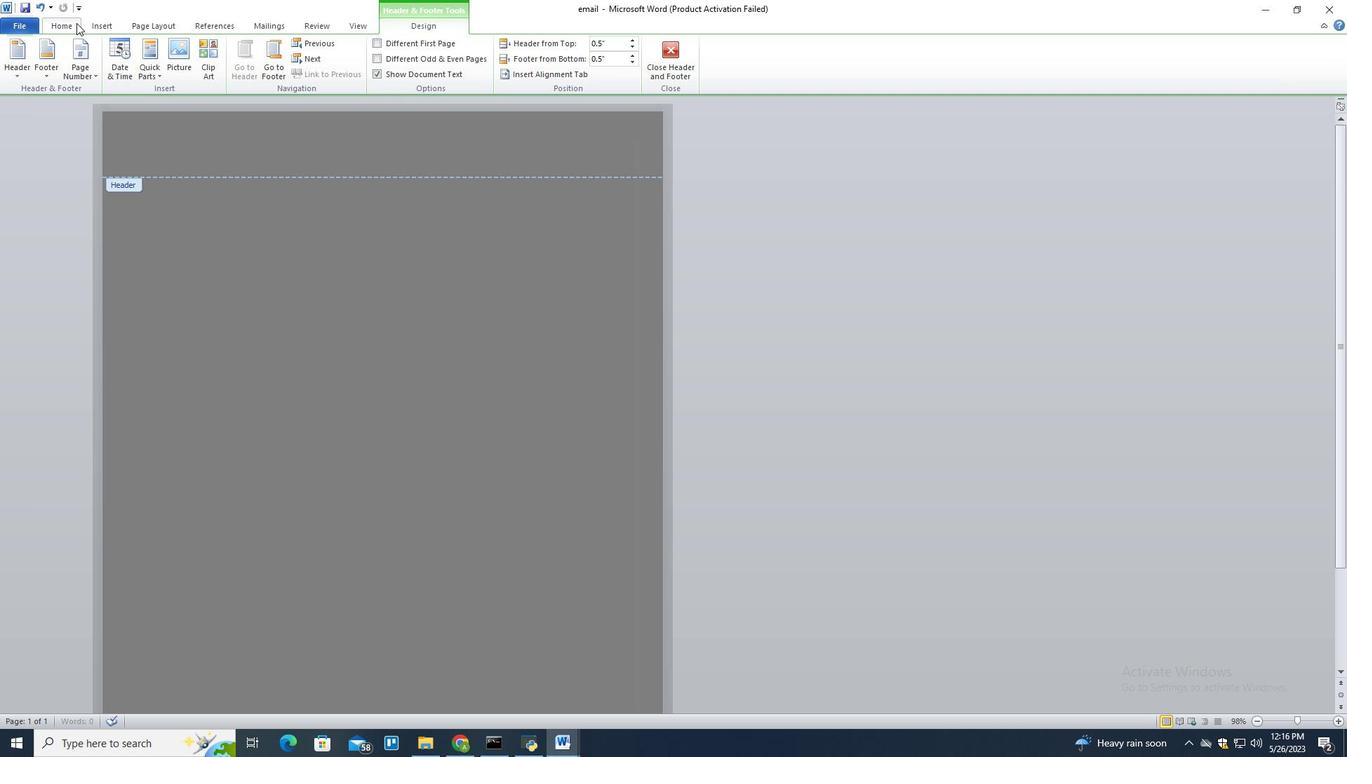 
Action: Mouse moved to (170, 48)
Screenshot: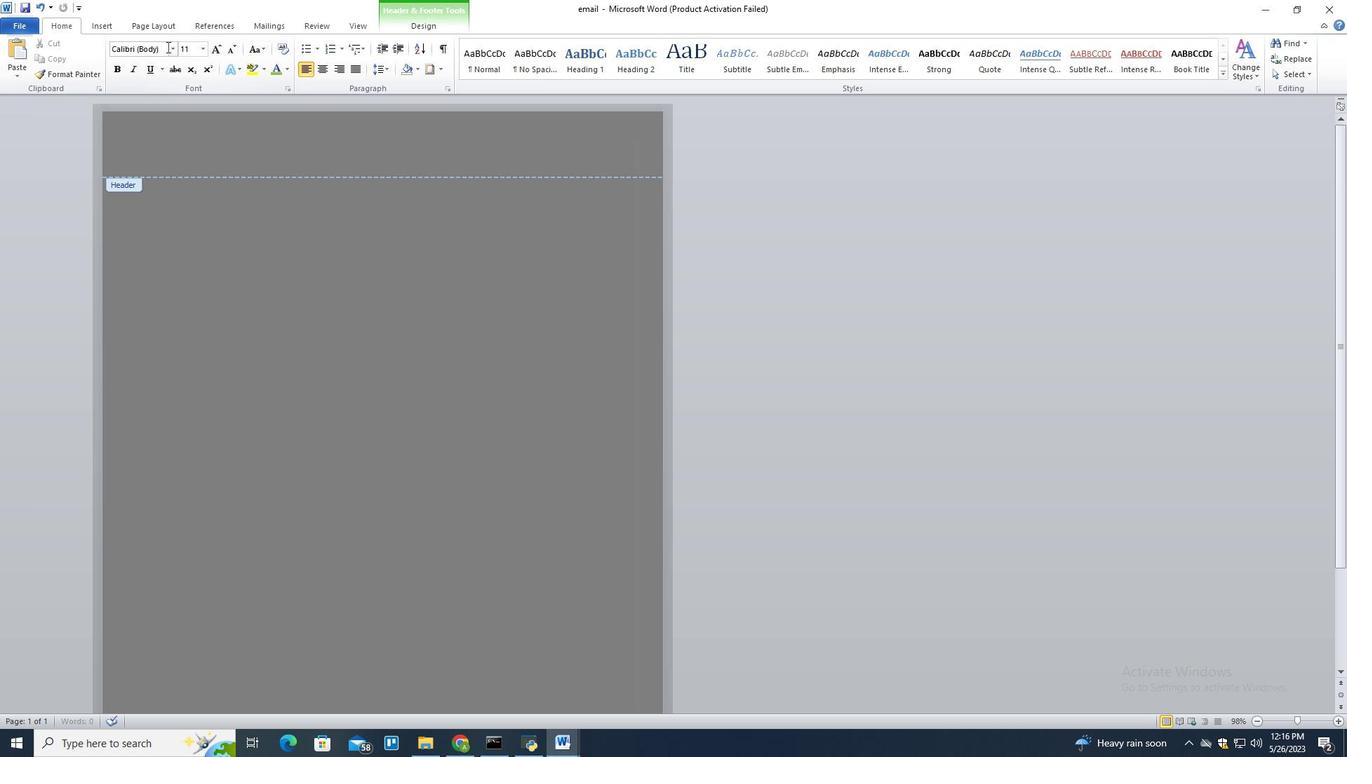 
Action: Mouse pressed left at (170, 48)
Screenshot: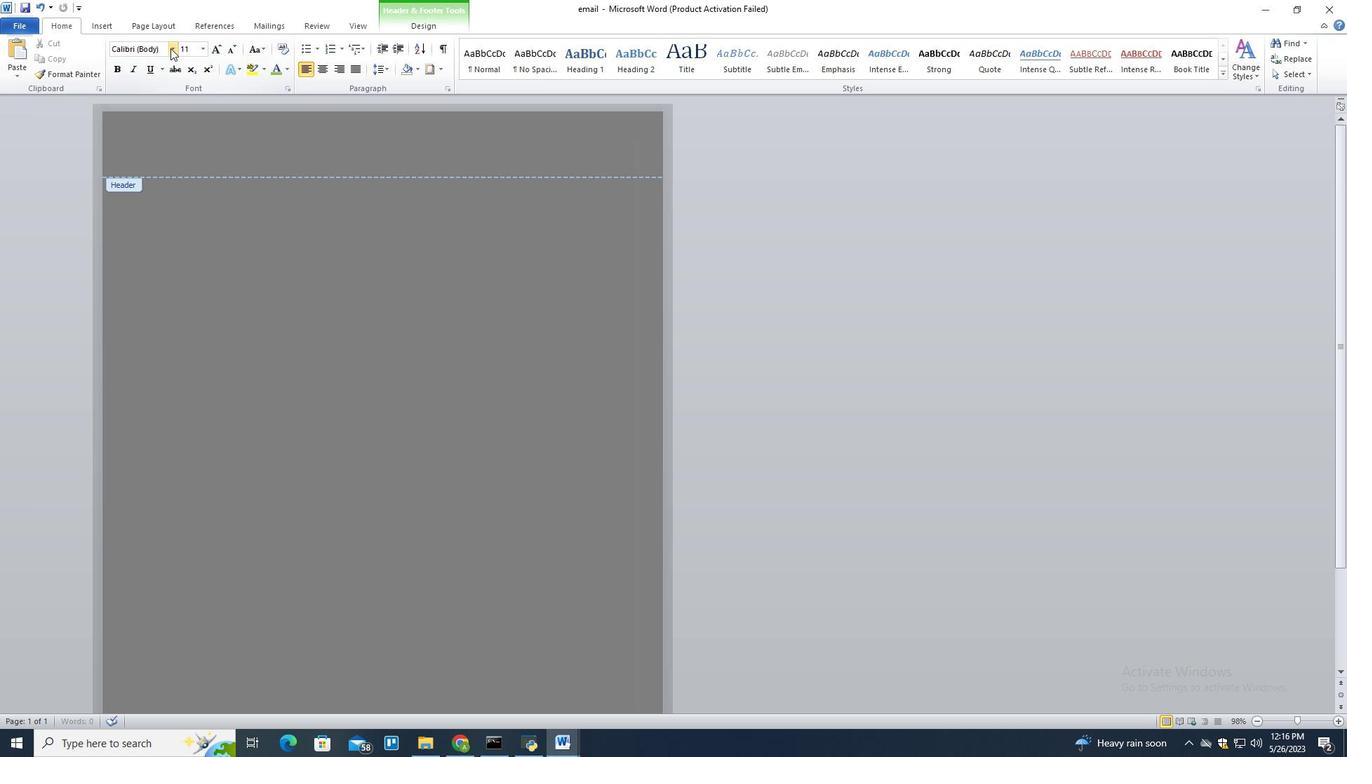 
Action: Mouse moved to (155, 51)
Screenshot: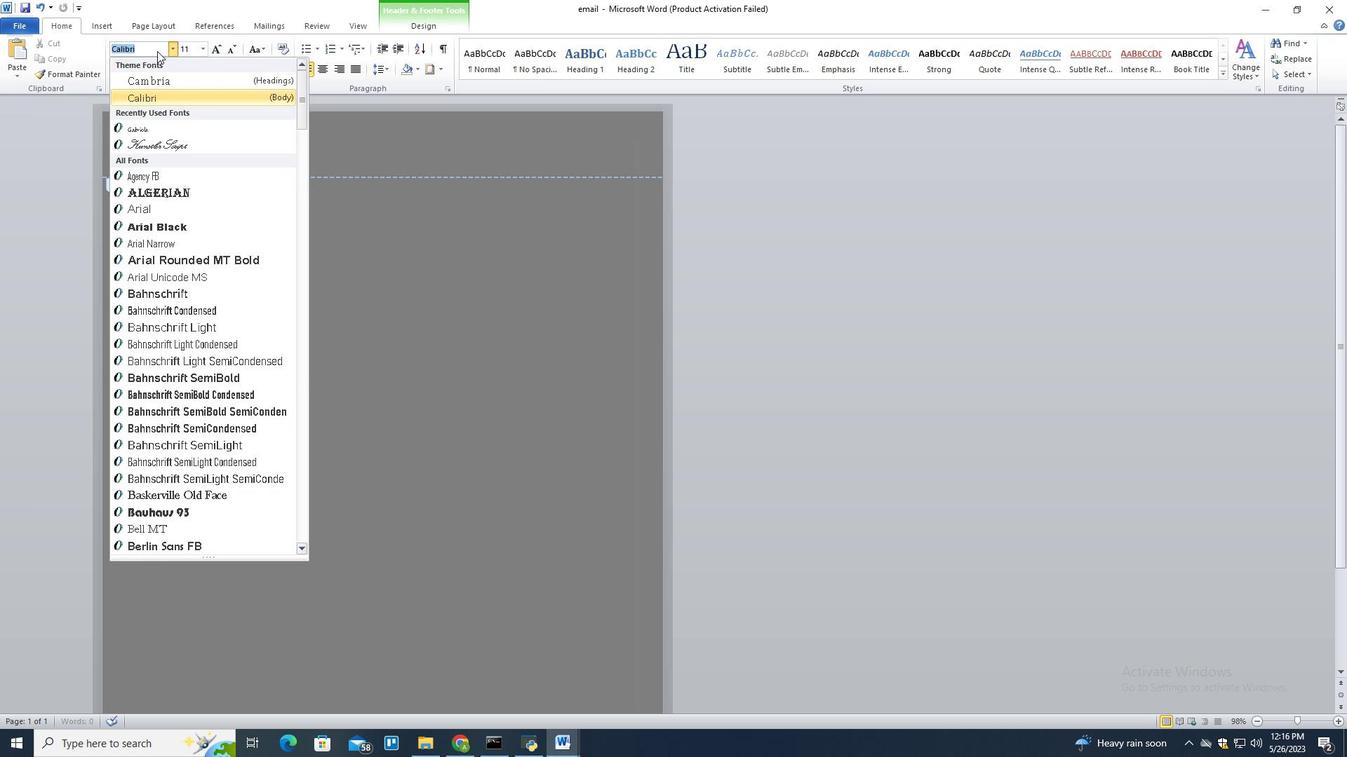 
Action: Mouse pressed left at (155, 51)
Screenshot: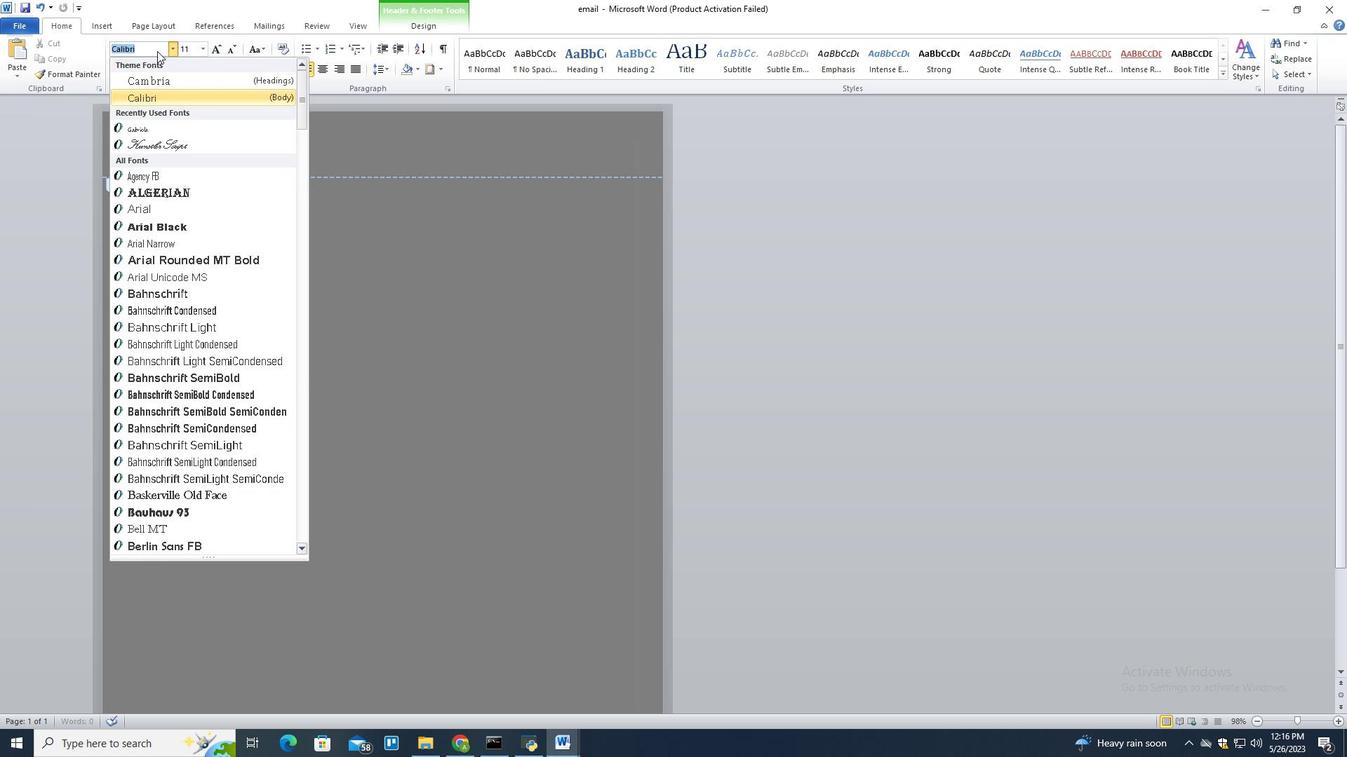 
Action: Mouse pressed left at (155, 51)
Screenshot: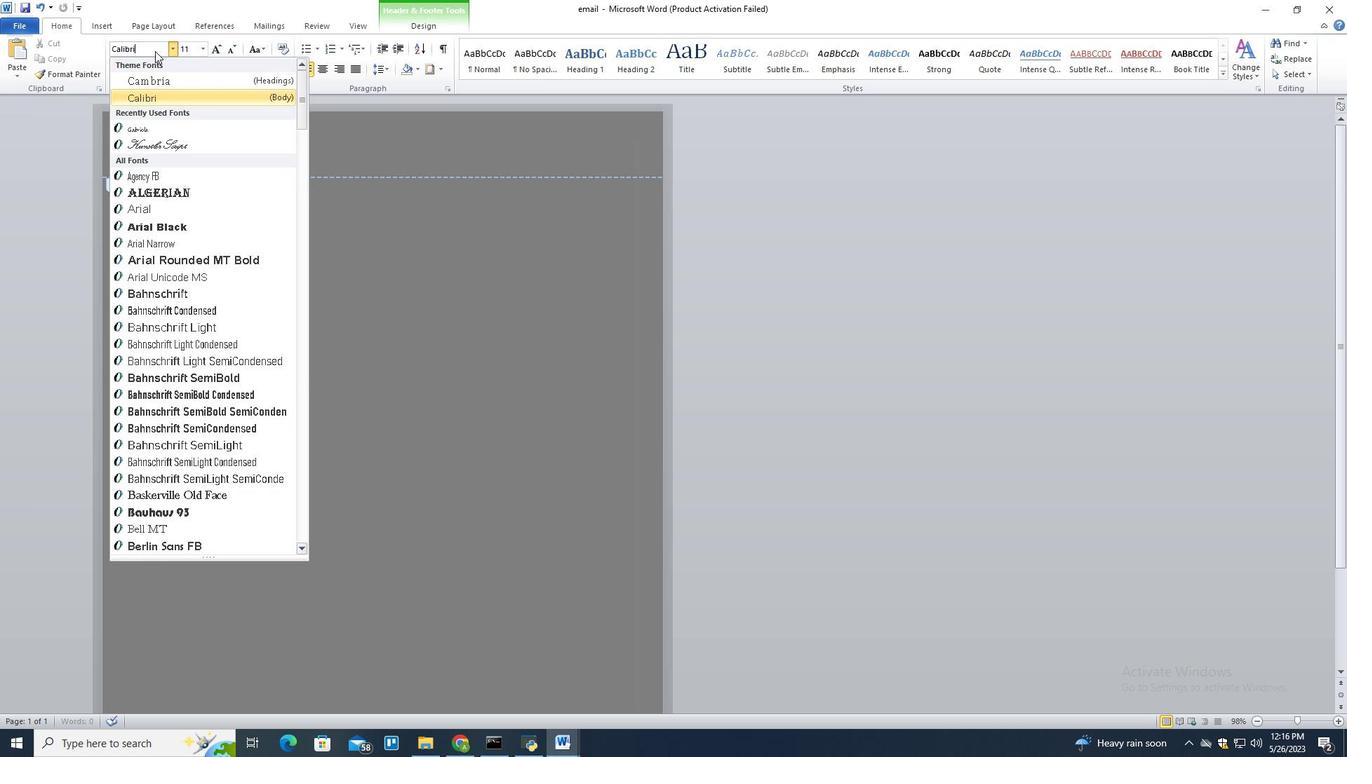 
Action: Mouse pressed left at (155, 51)
Screenshot: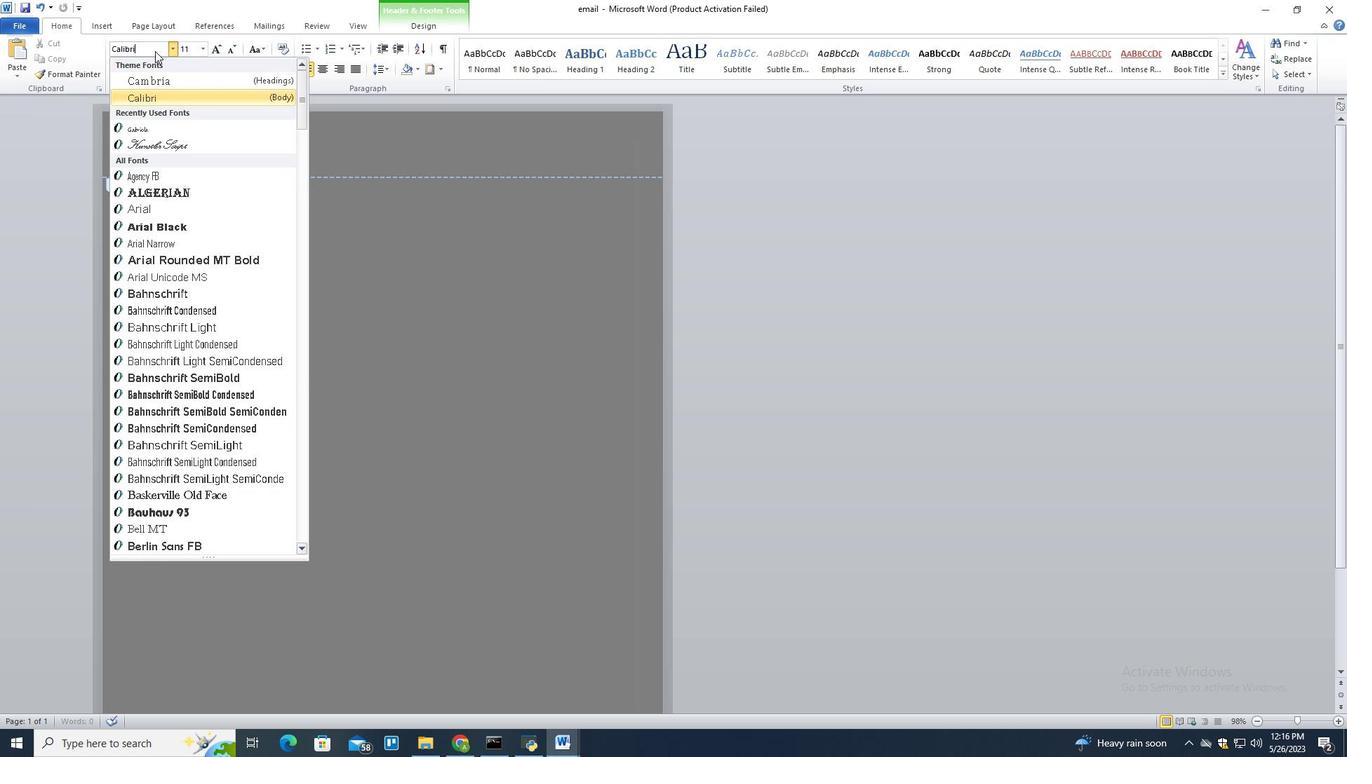 
Action: Mouse pressed left at (155, 51)
Screenshot: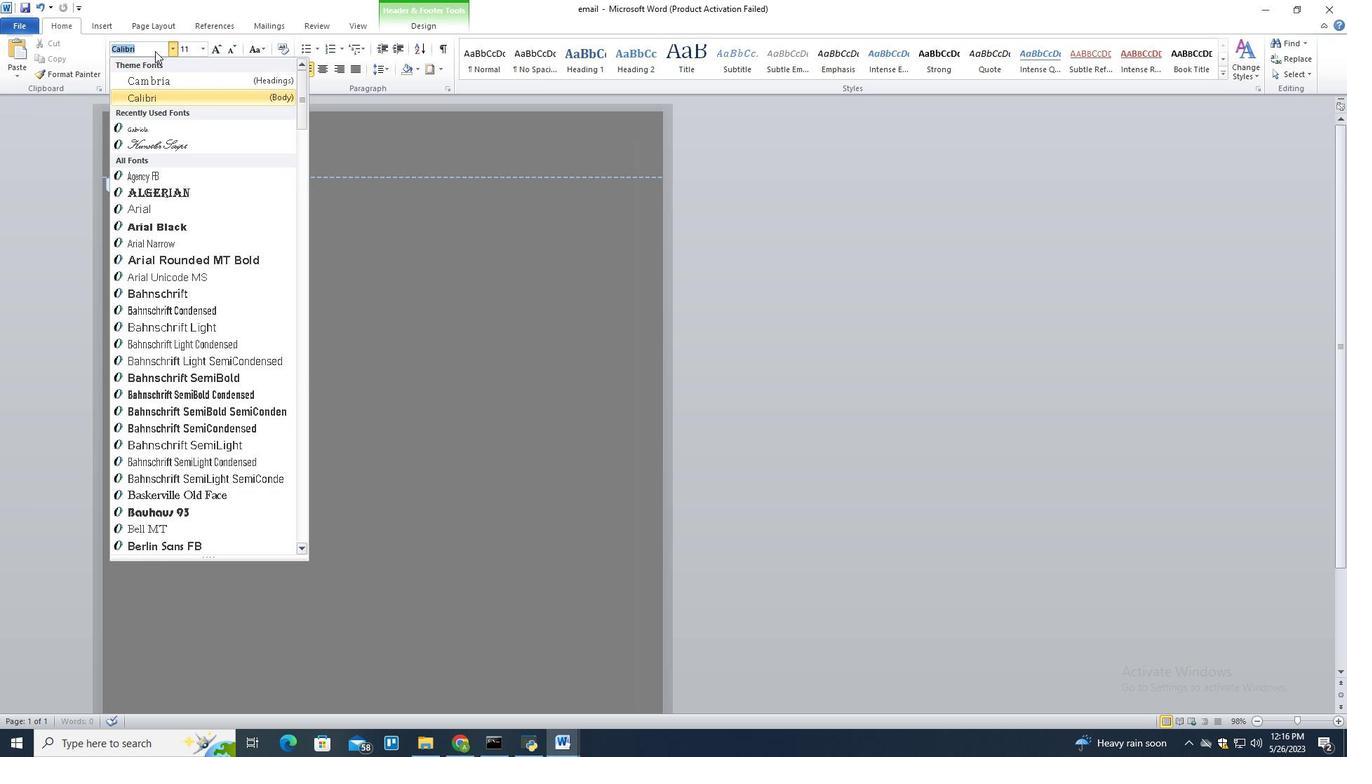 
Action: Mouse pressed left at (155, 51)
Screenshot: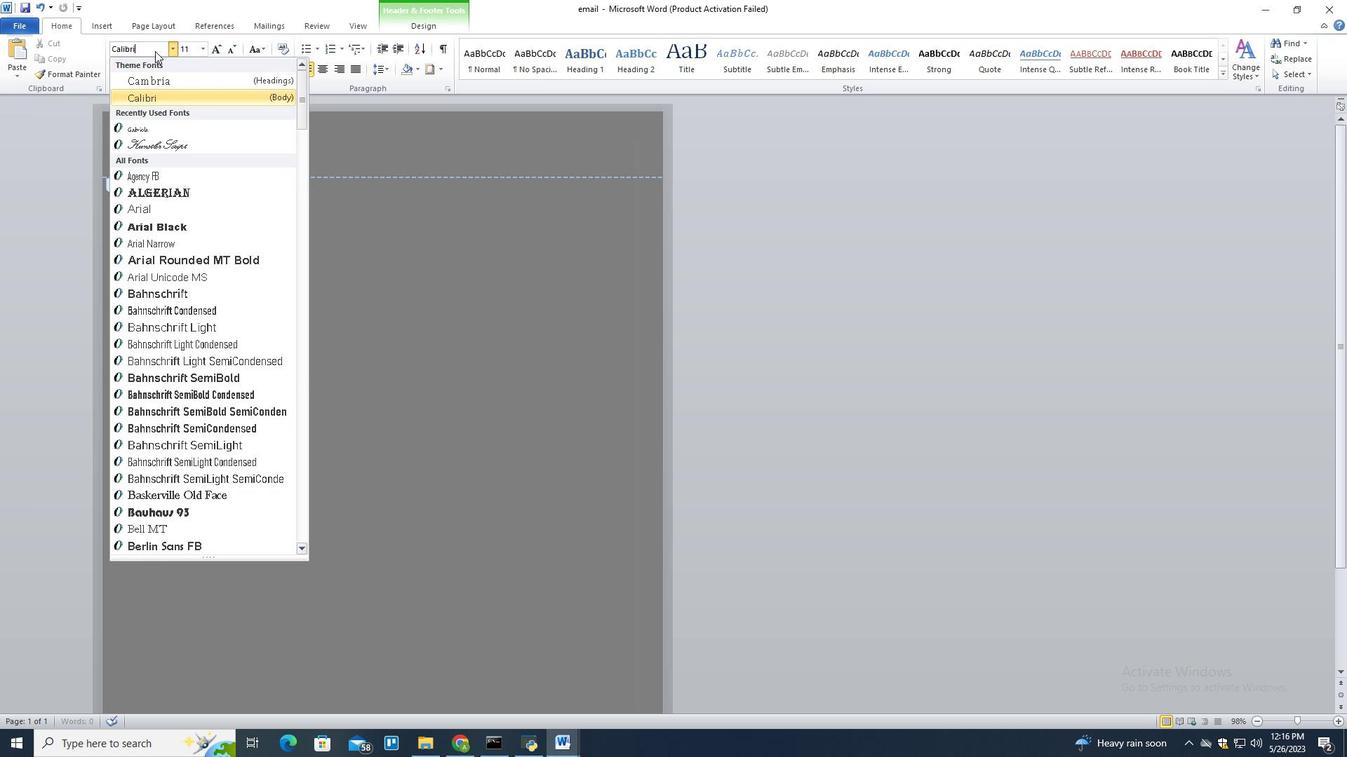
Action: Key pressed italic<Key.backspace><Key.backspace><Key.backspace><Key.backspace>alics<Key.enter>
Screenshot: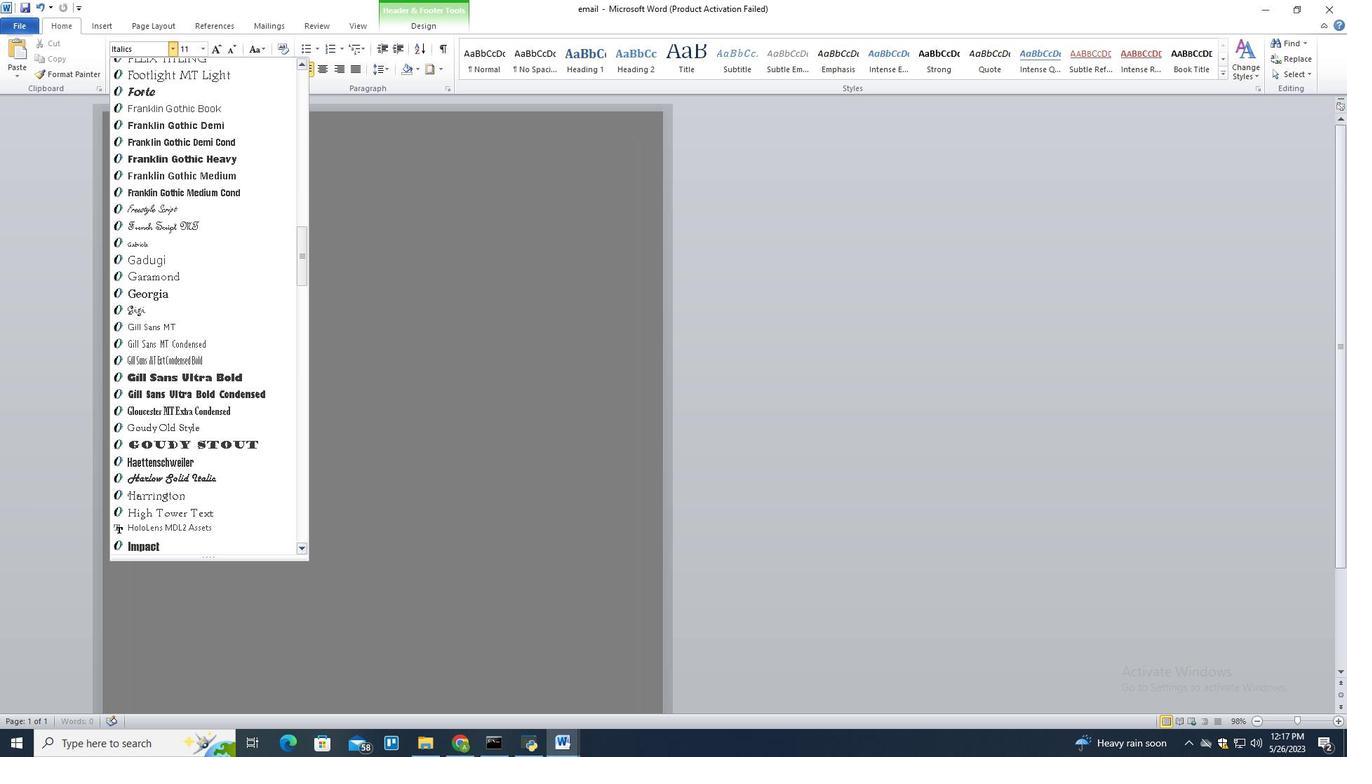 
Action: Mouse moved to (698, 408)
Screenshot: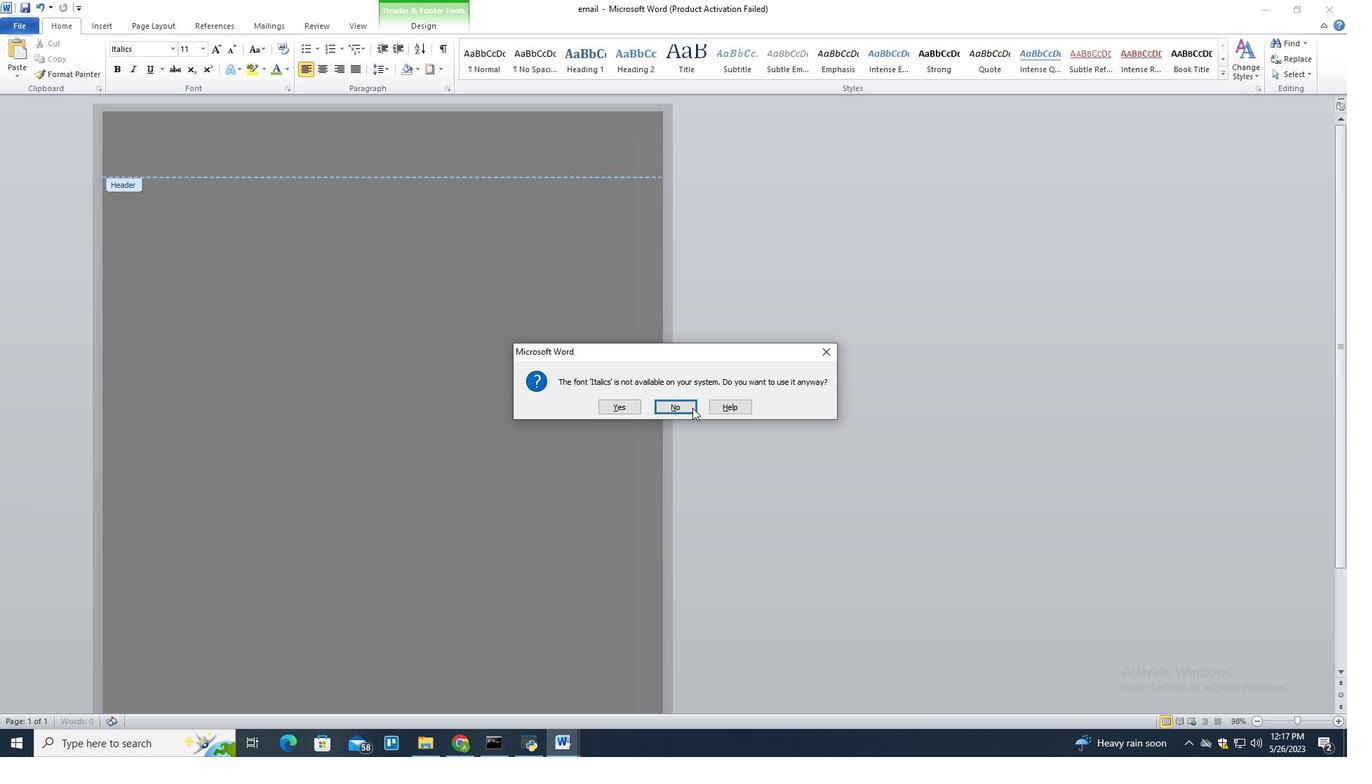 
Action: Mouse pressed left at (698, 408)
Screenshot: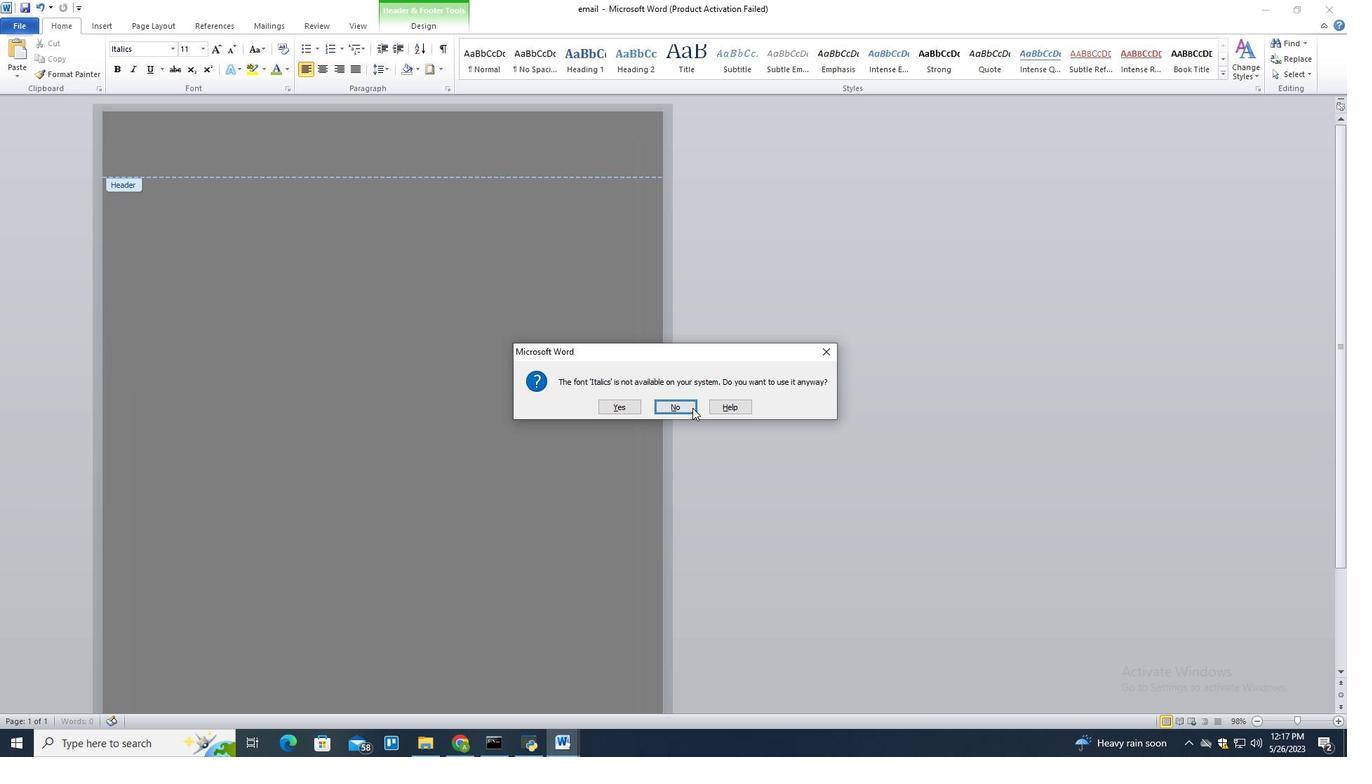 
Action: Mouse moved to (824, 355)
Screenshot: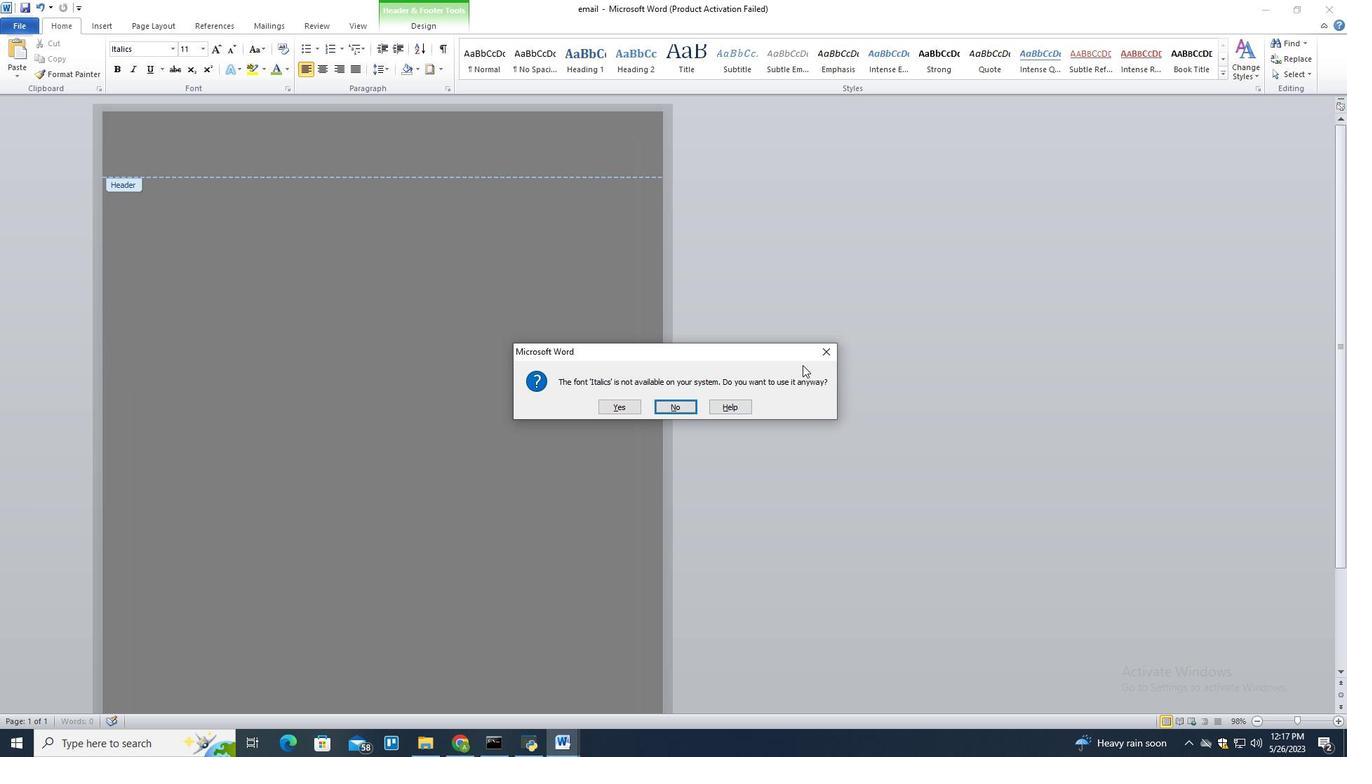 
Action: Mouse pressed left at (824, 355)
Screenshot: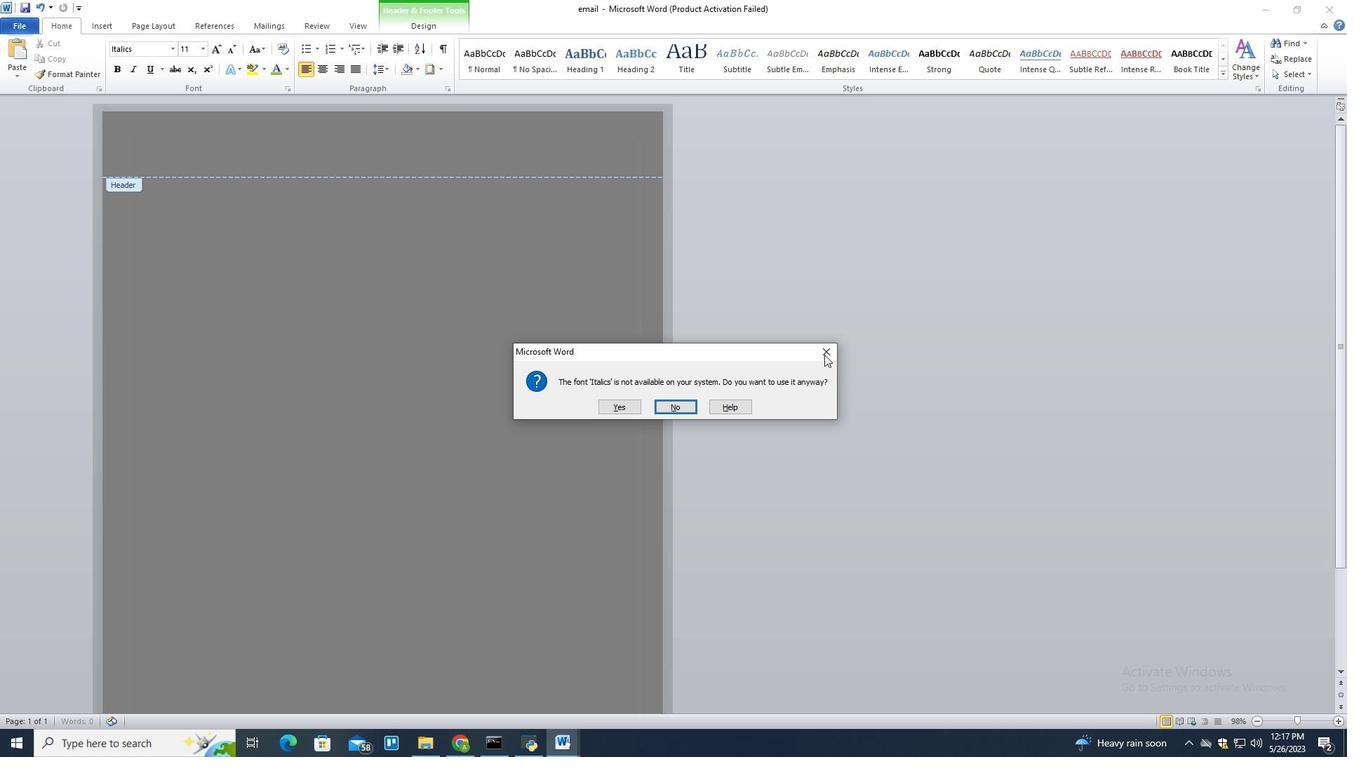 
Action: Mouse moved to (1219, 75)
Screenshot: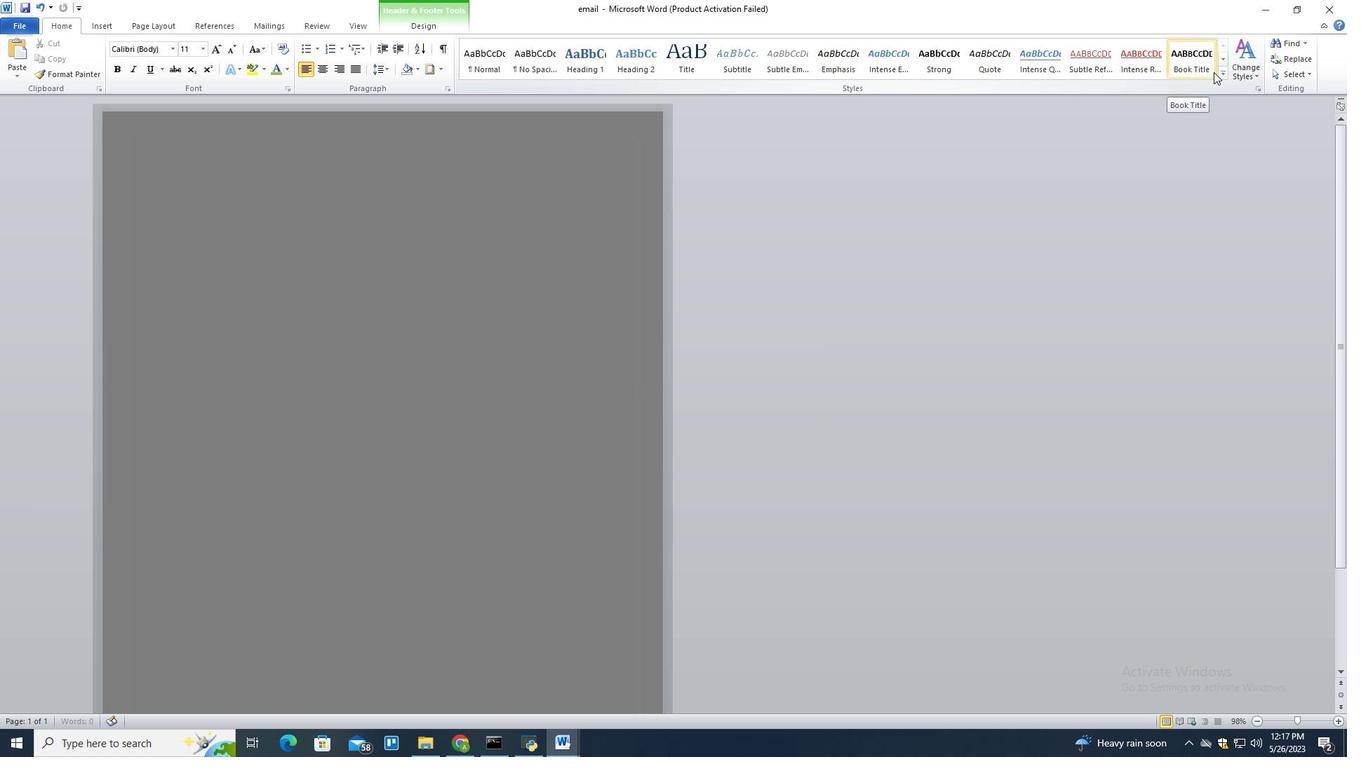 
Action: Mouse pressed left at (1219, 75)
Screenshot: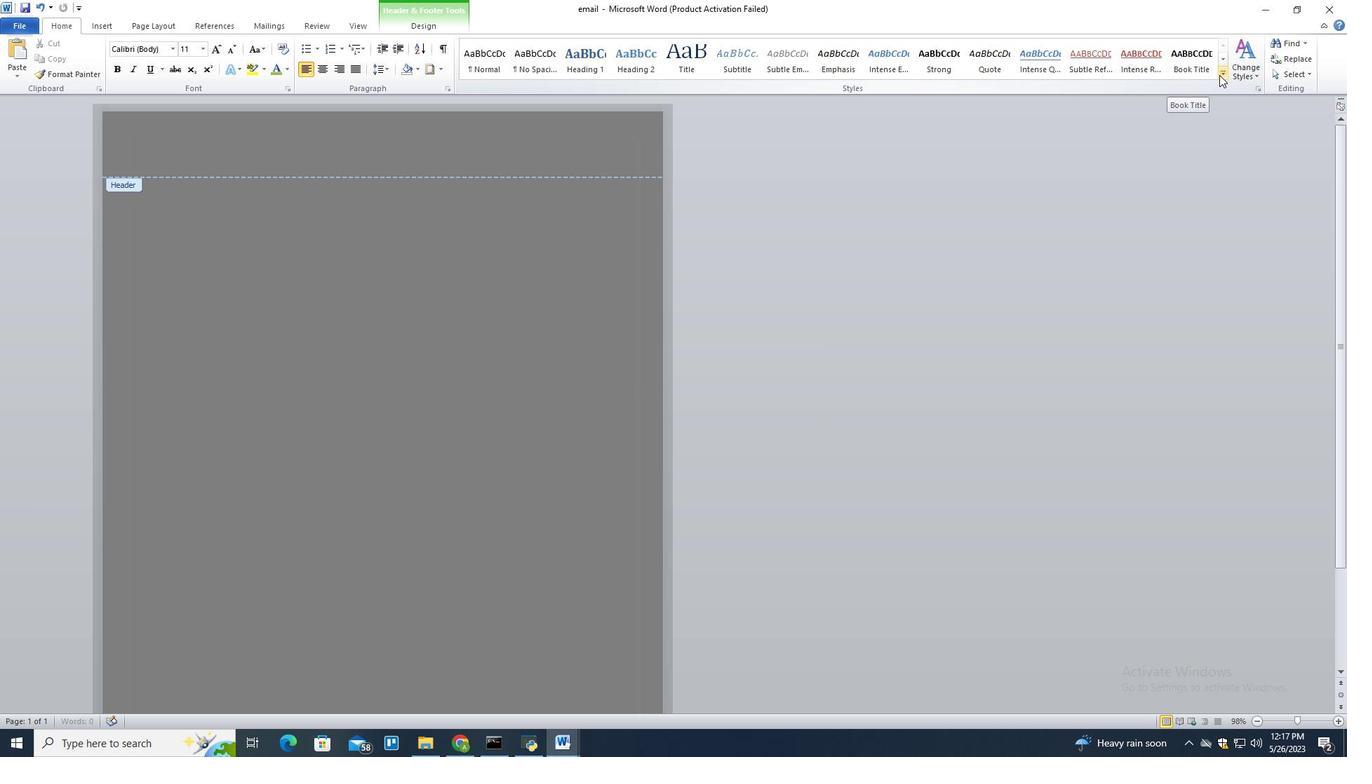 
Action: Mouse moved to (1244, 77)
Screenshot: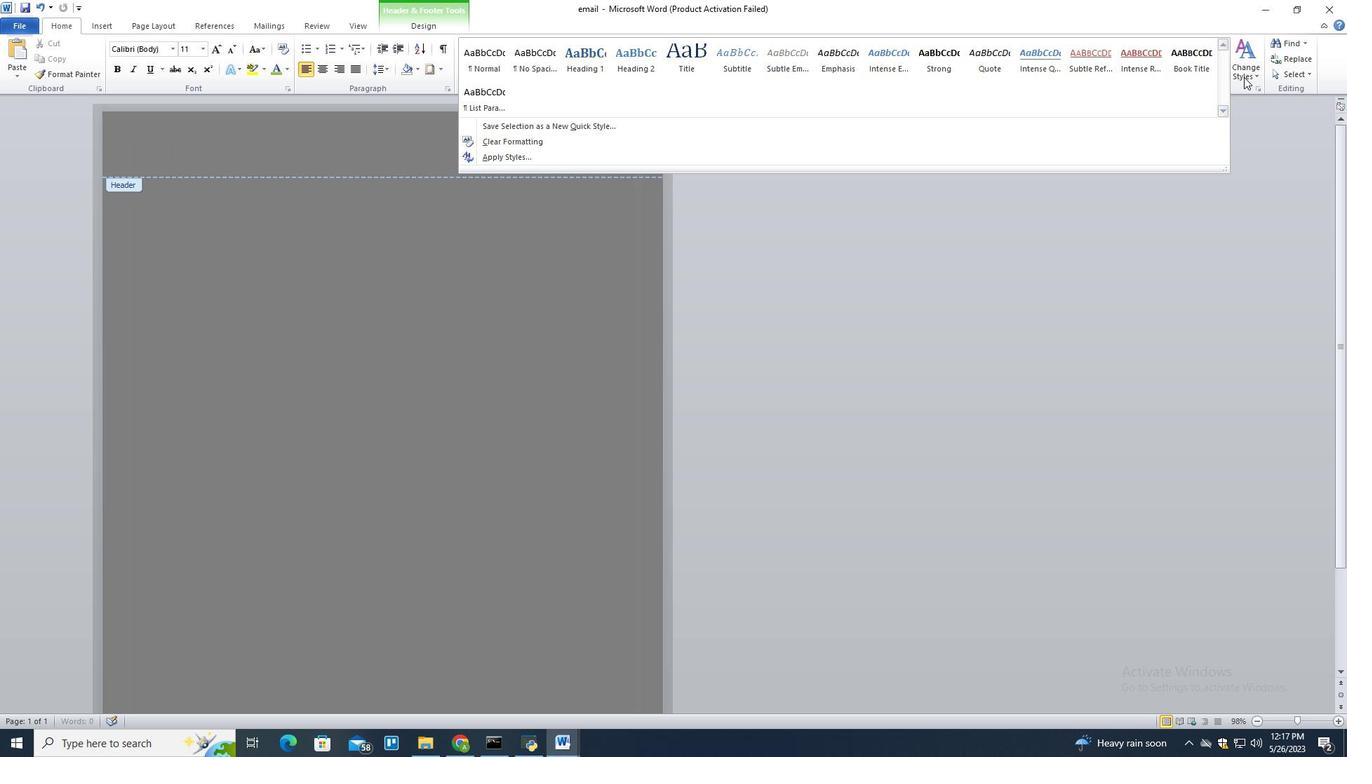 
Action: Mouse pressed left at (1244, 77)
Screenshot: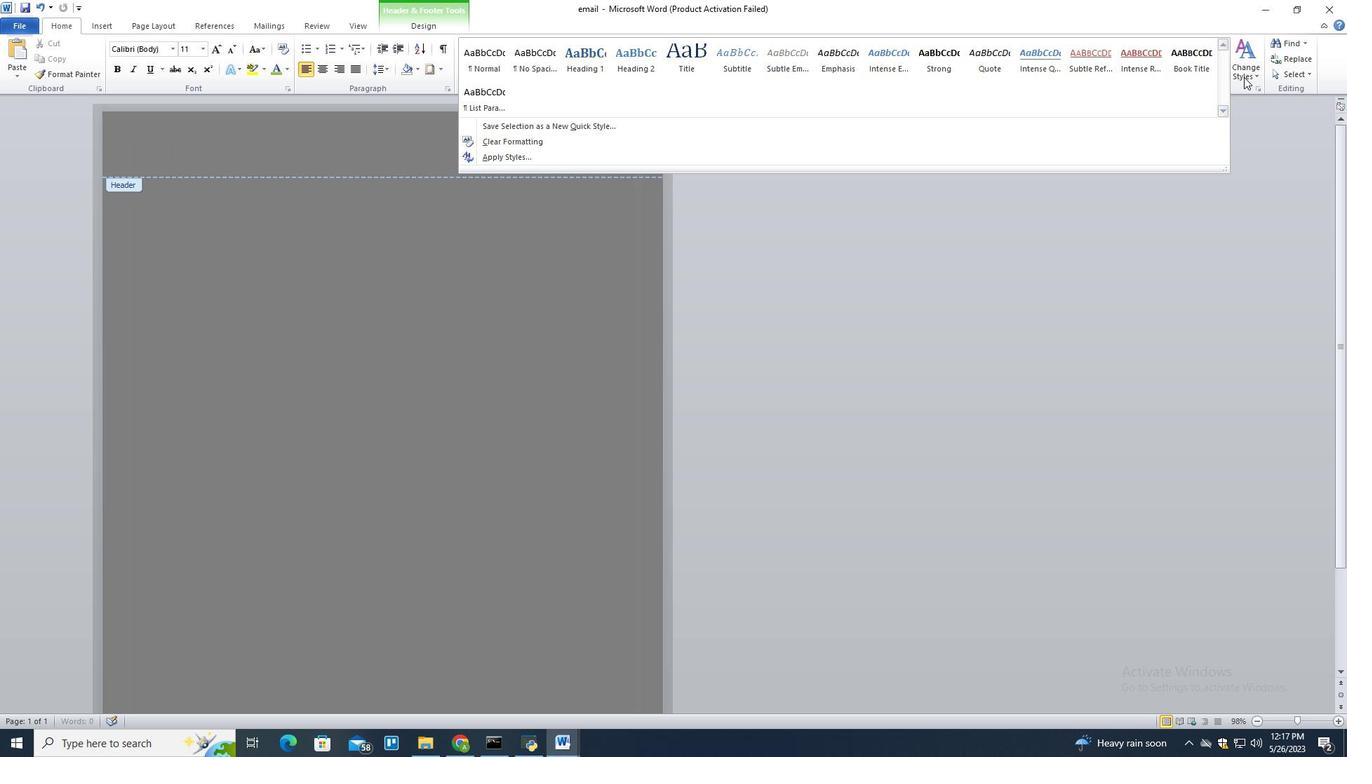 
Action: Mouse moved to (402, 127)
Screenshot: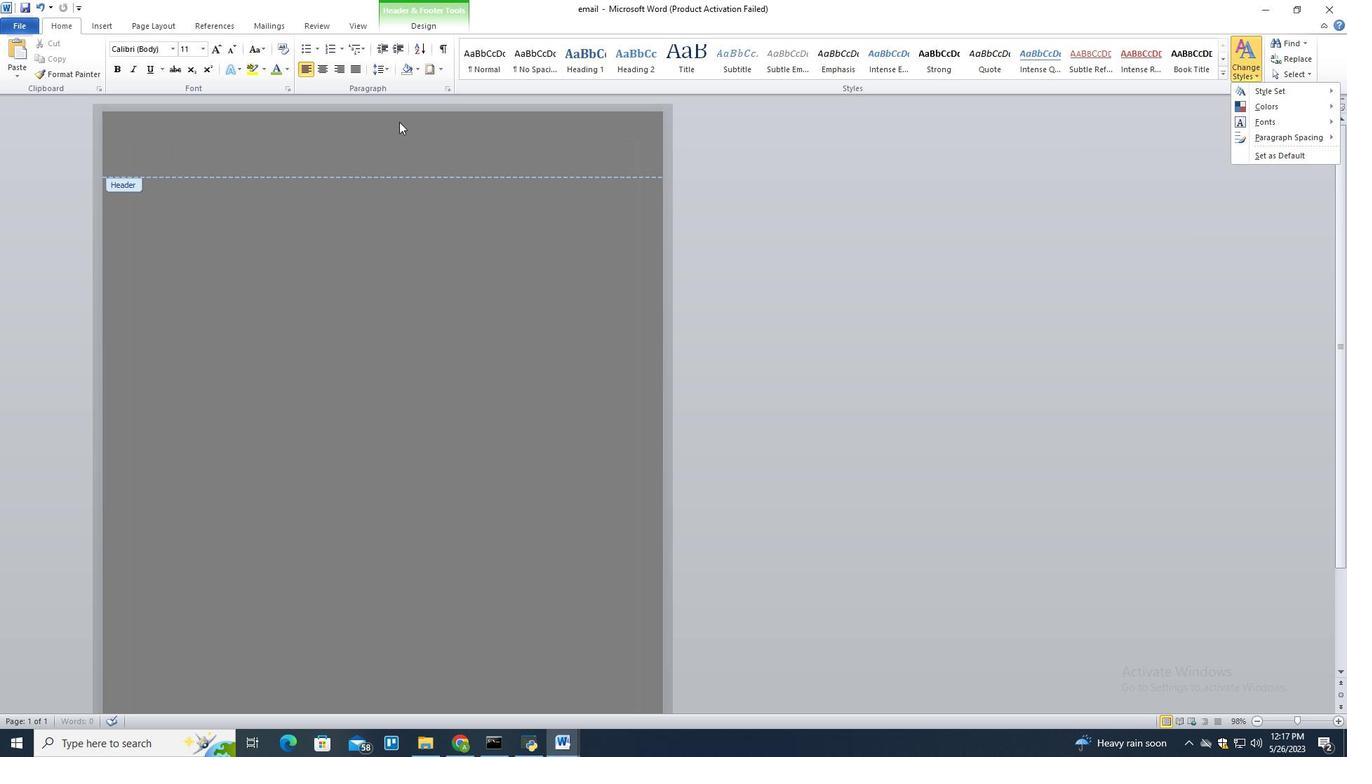 
Action: Mouse pressed left at (402, 127)
Screenshot: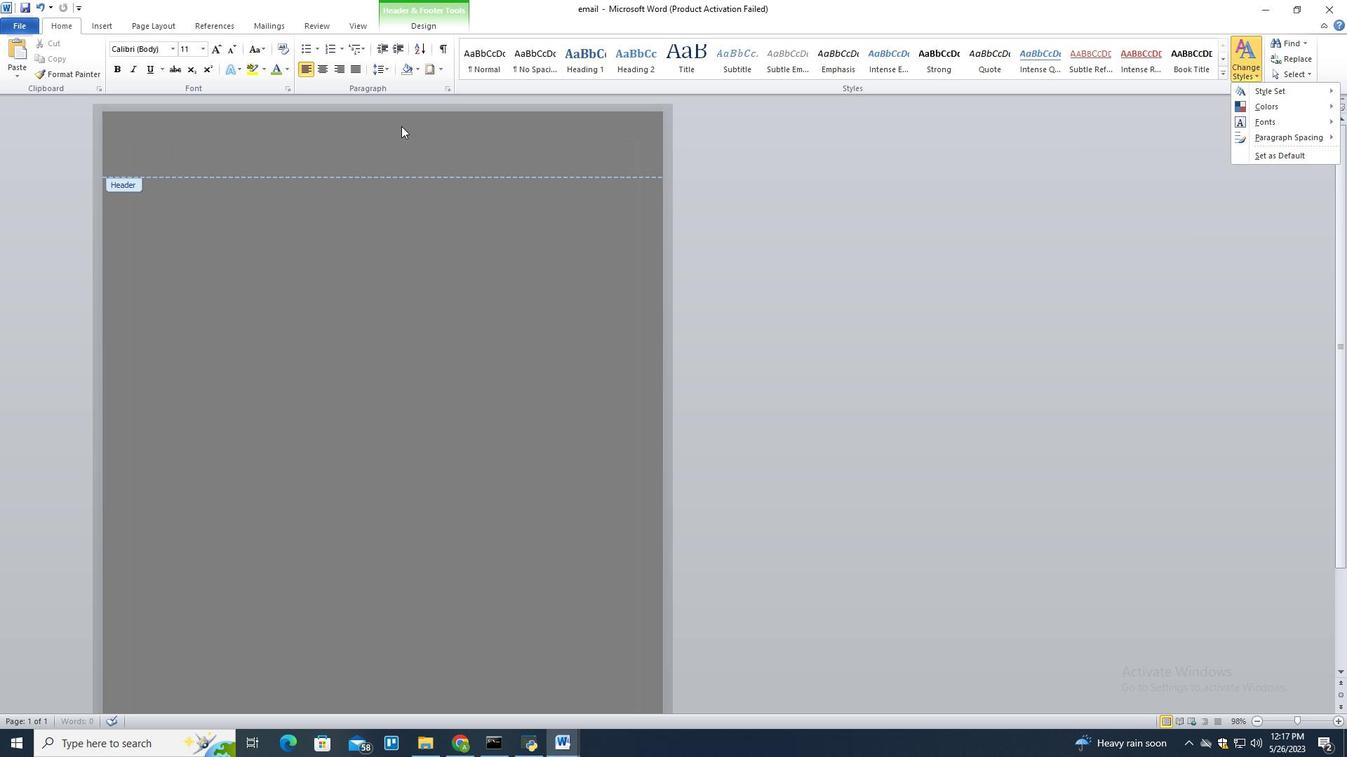 
Action: Mouse moved to (413, 142)
Screenshot: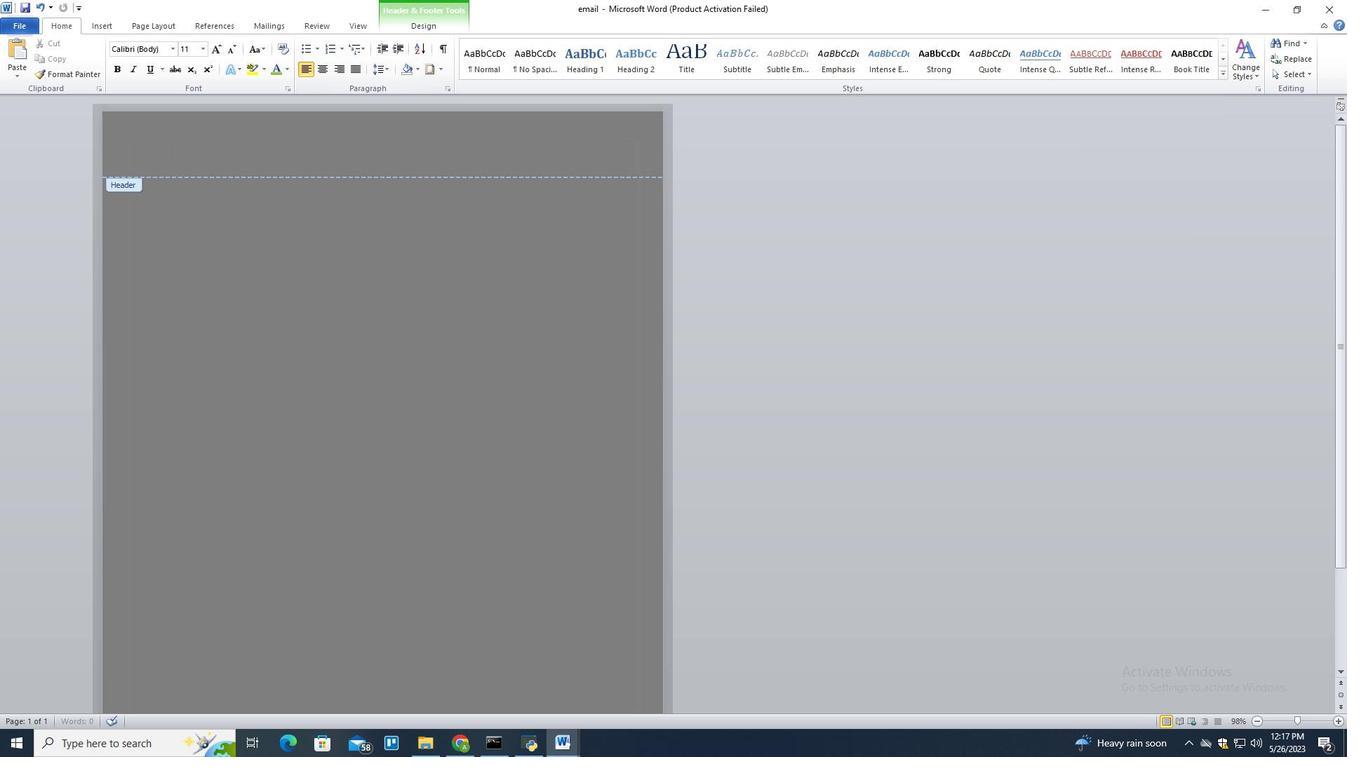 
Action: Mouse pressed left at (413, 142)
Screenshot: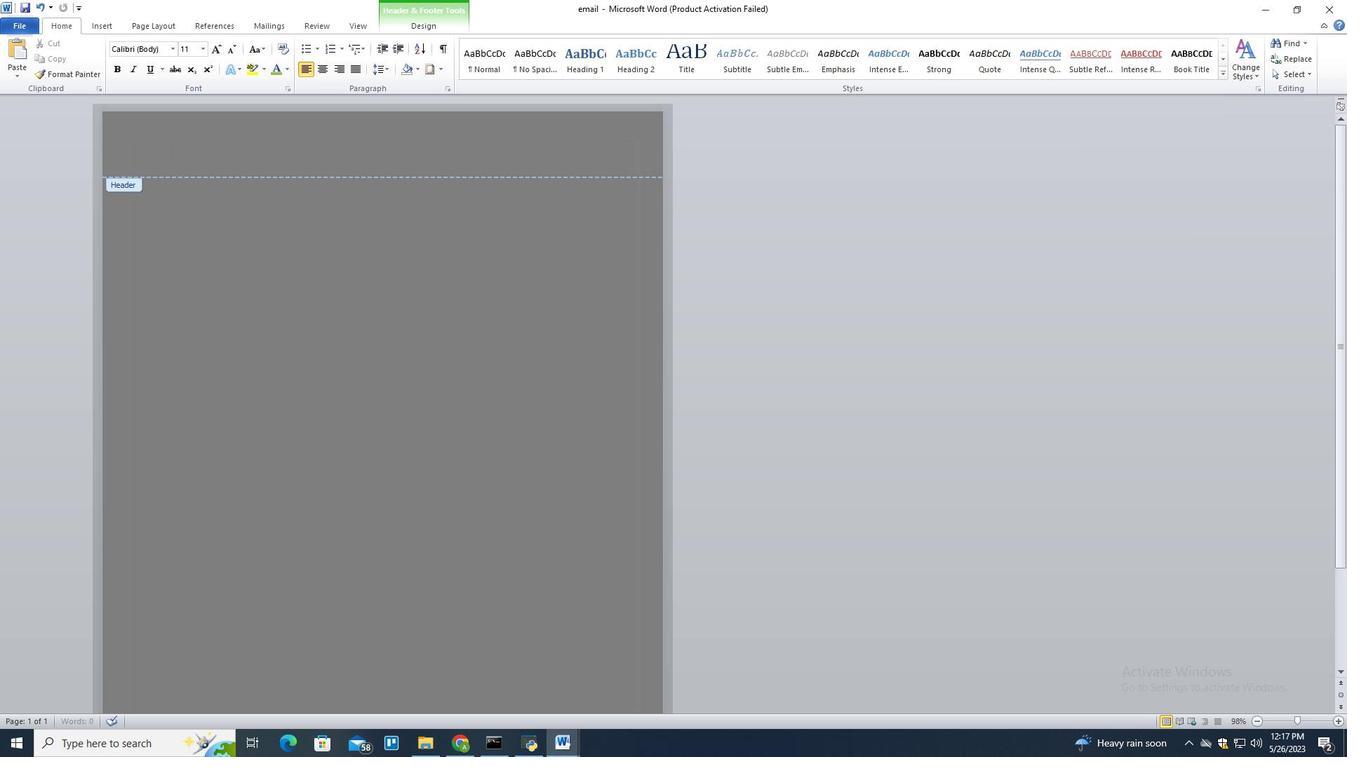 
